 Task: Add a signature Devin Parker containing With best regards, Devin Parker to email address softage.4@softage.net and add a label Copyrights
Action: Mouse moved to (1187, 97)
Screenshot: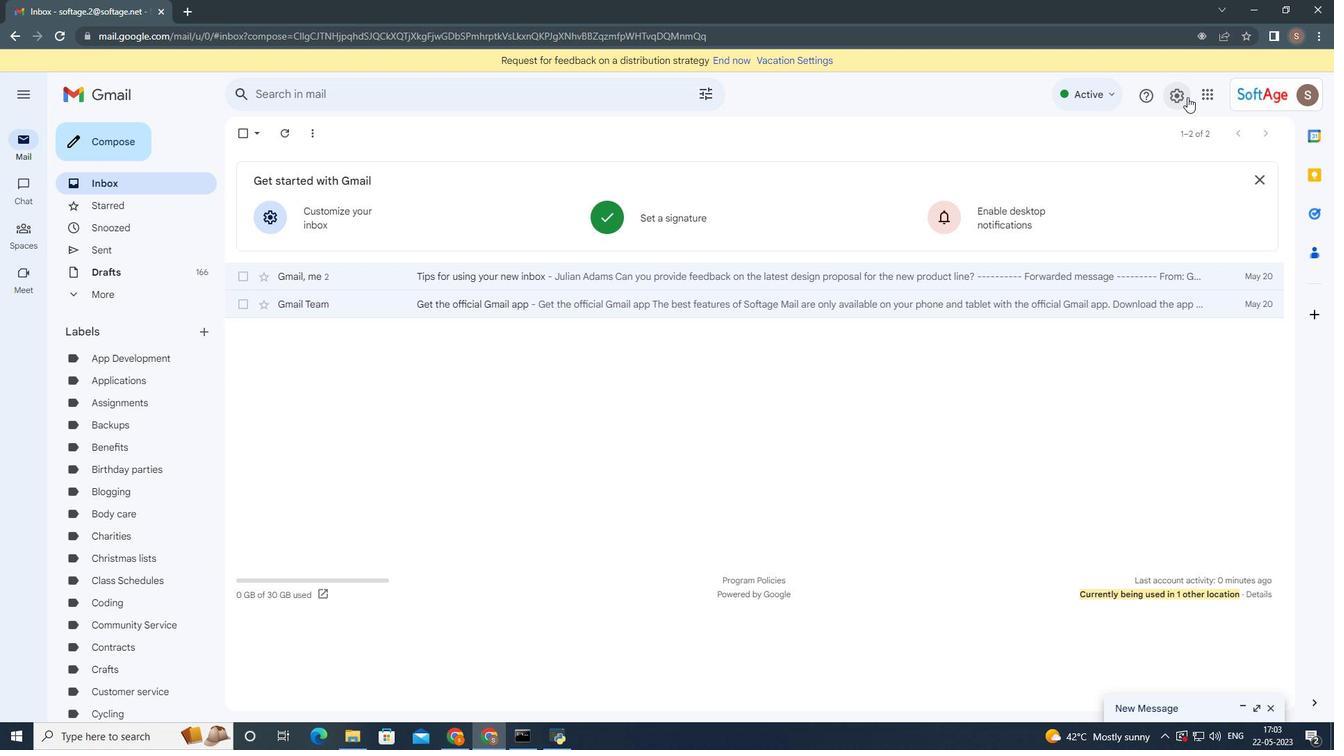 
Action: Mouse pressed left at (1187, 97)
Screenshot: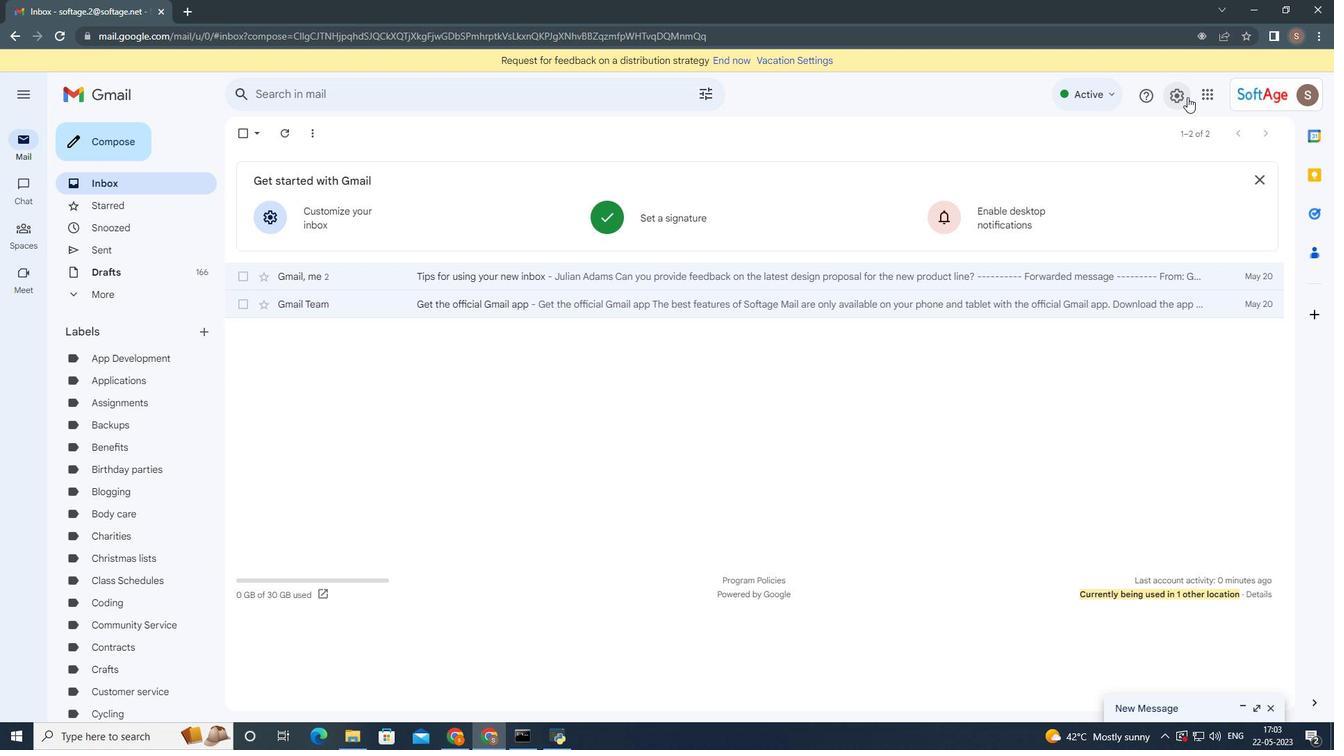 
Action: Mouse moved to (1153, 167)
Screenshot: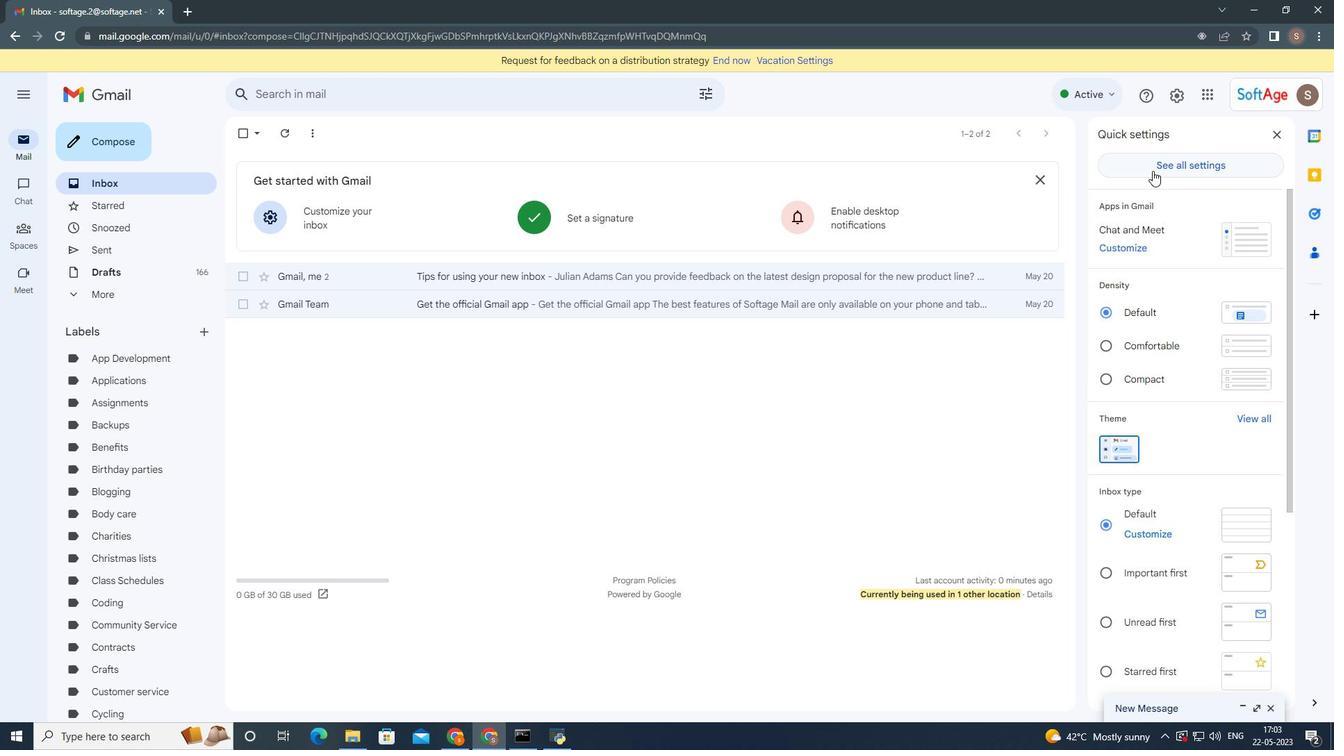 
Action: Mouse pressed left at (1153, 167)
Screenshot: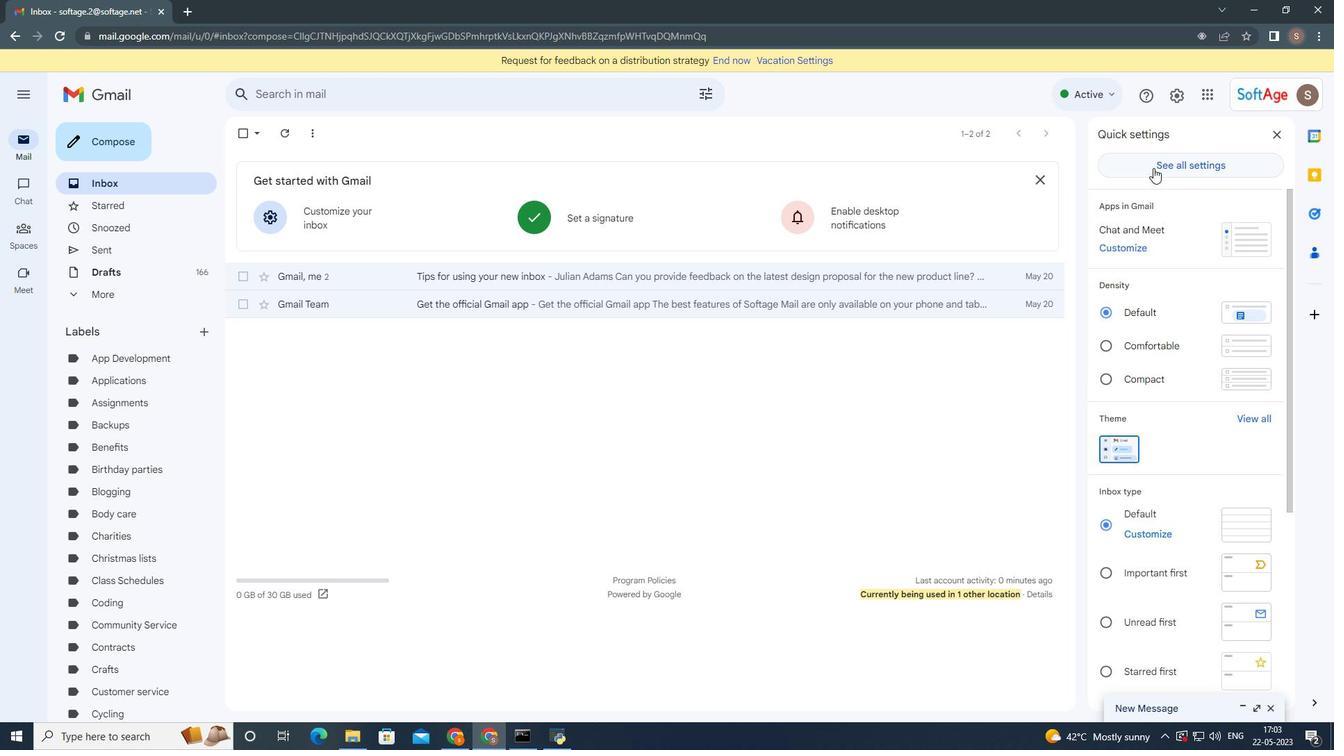 
Action: Mouse moved to (455, 249)
Screenshot: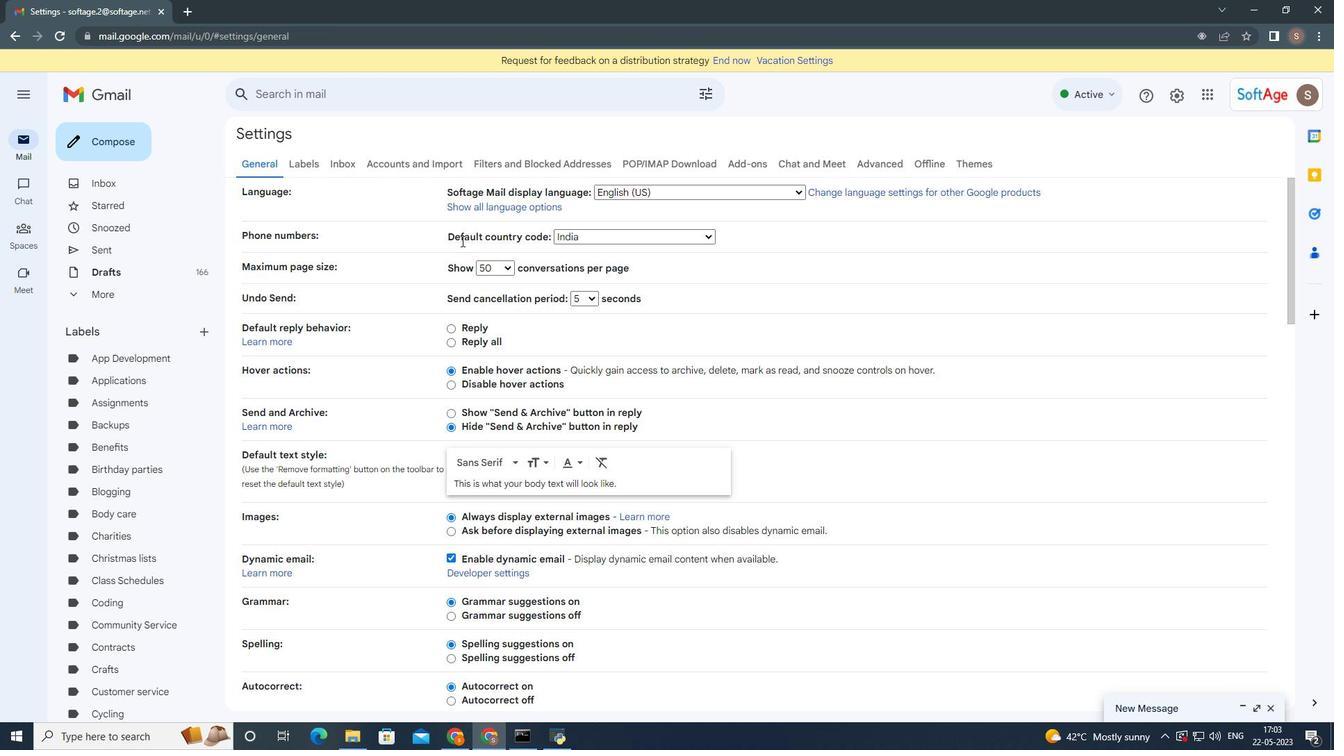 
Action: Mouse scrolled (455, 248) with delta (0, 0)
Screenshot: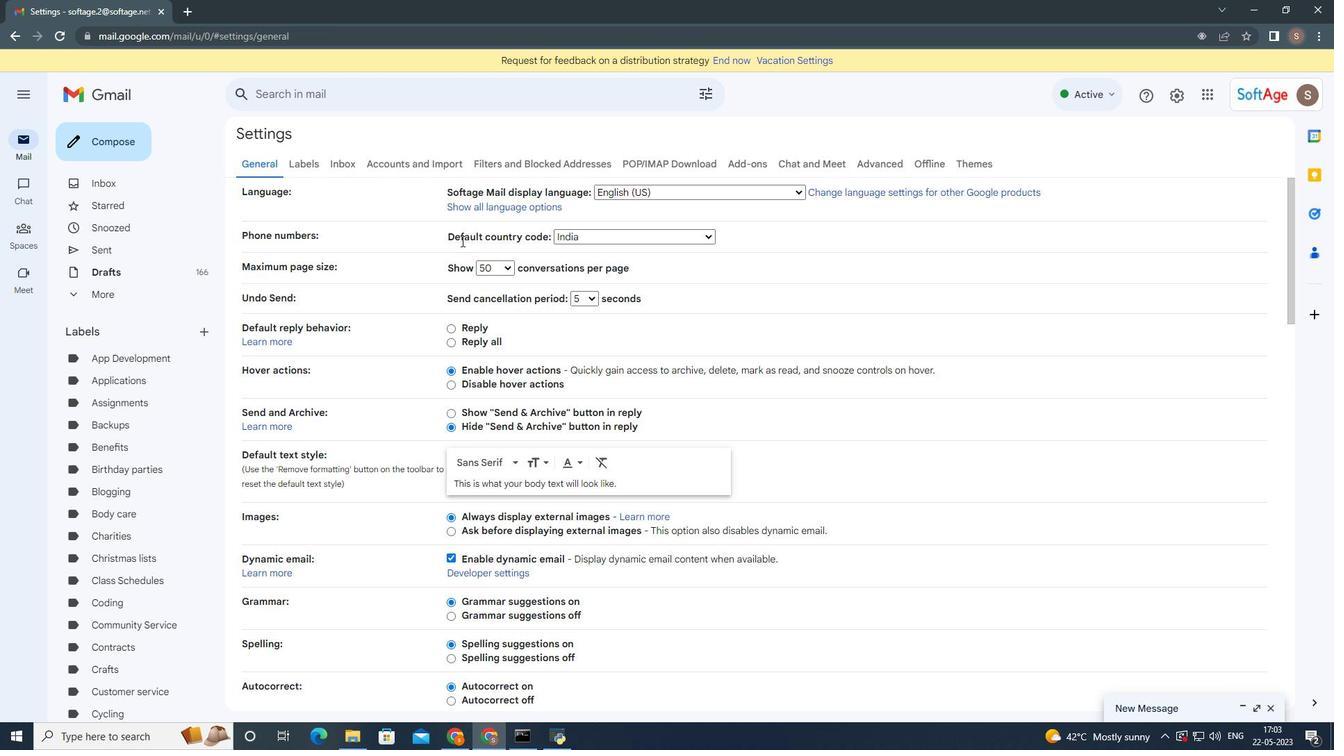 
Action: Mouse moved to (455, 253)
Screenshot: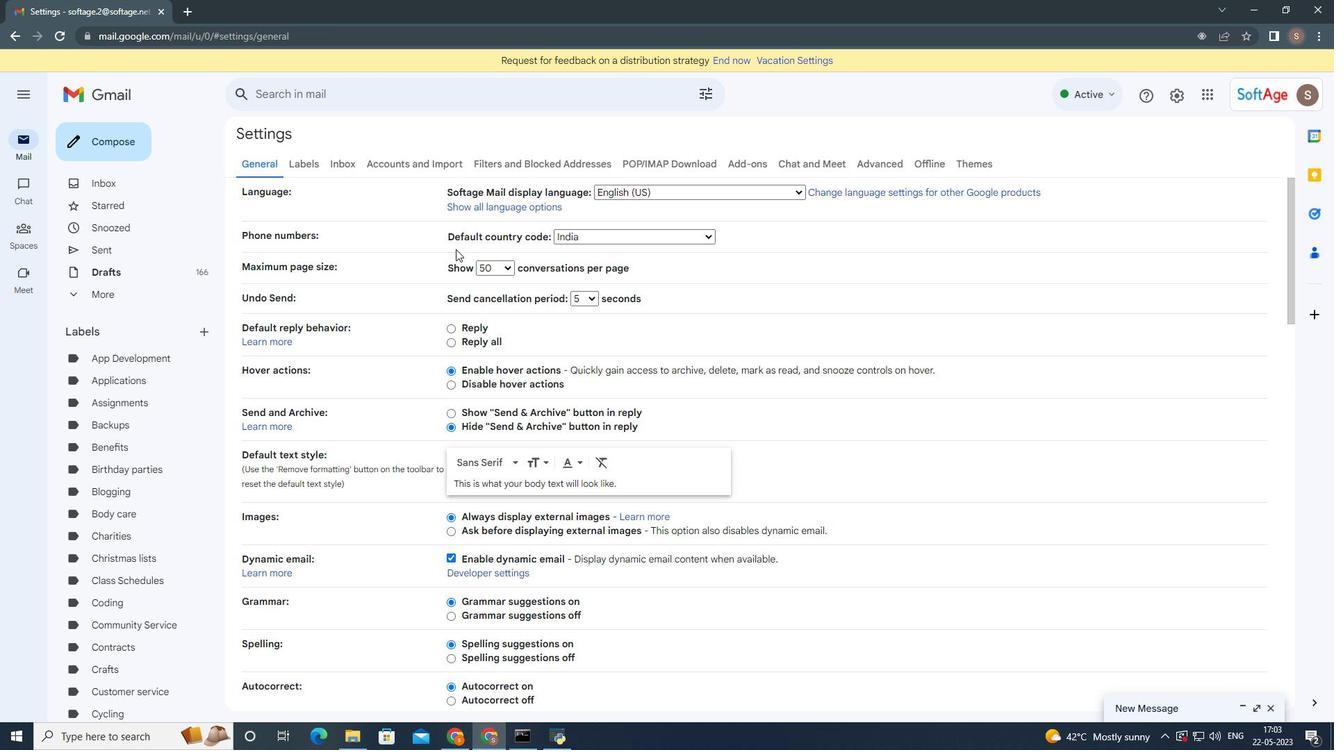 
Action: Mouse scrolled (455, 252) with delta (0, 0)
Screenshot: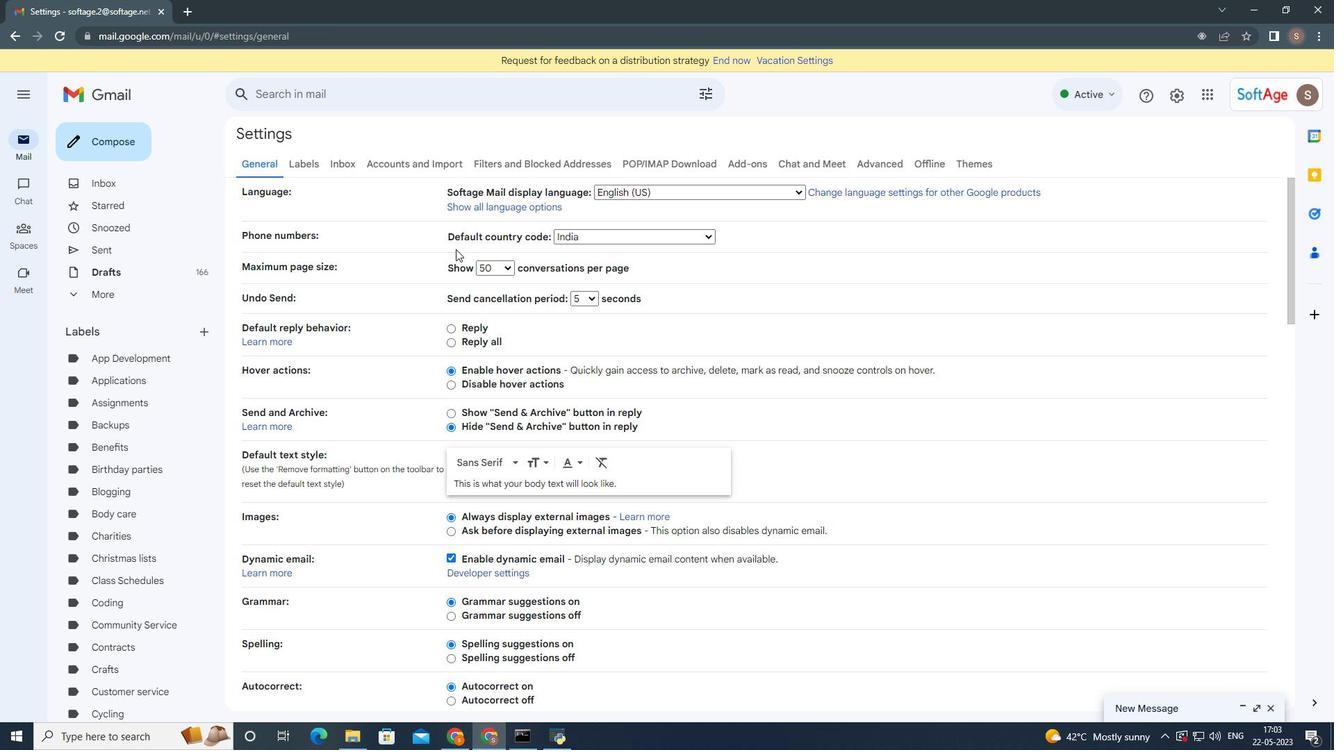 
Action: Mouse moved to (456, 260)
Screenshot: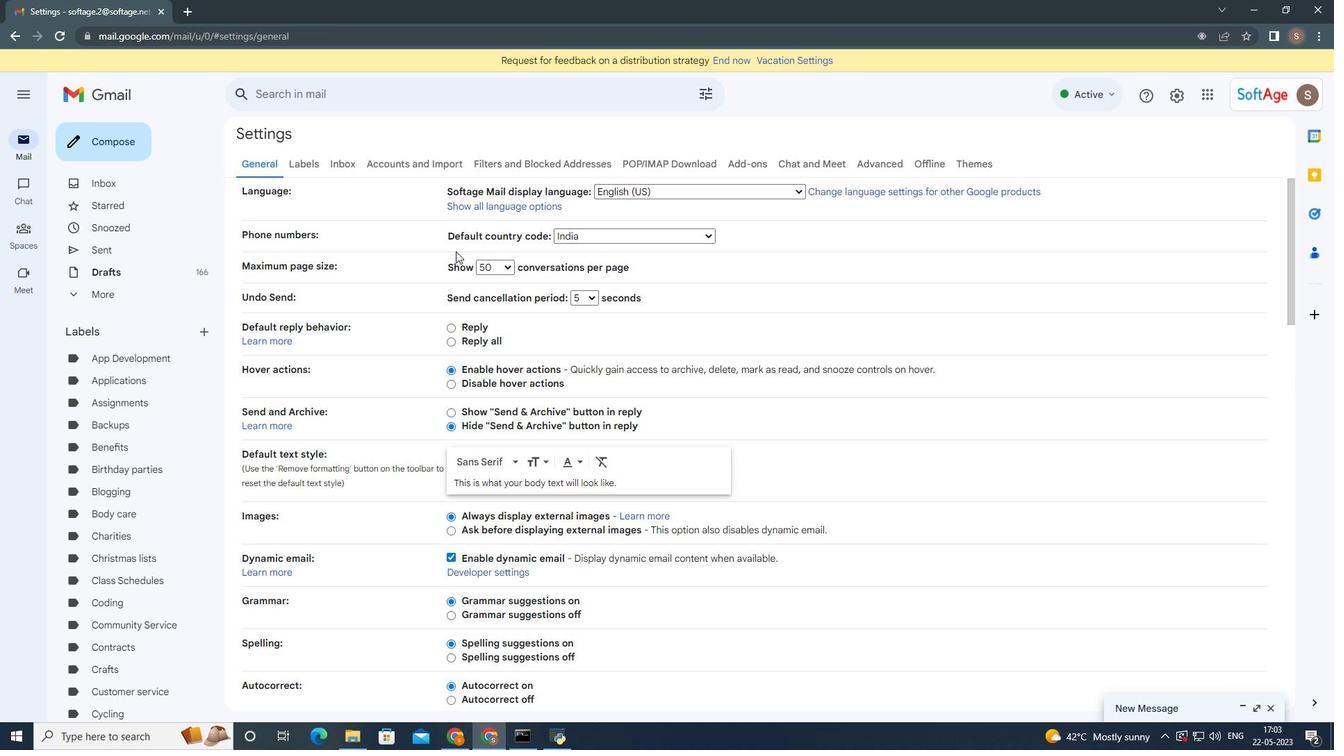 
Action: Mouse scrolled (456, 259) with delta (0, 0)
Screenshot: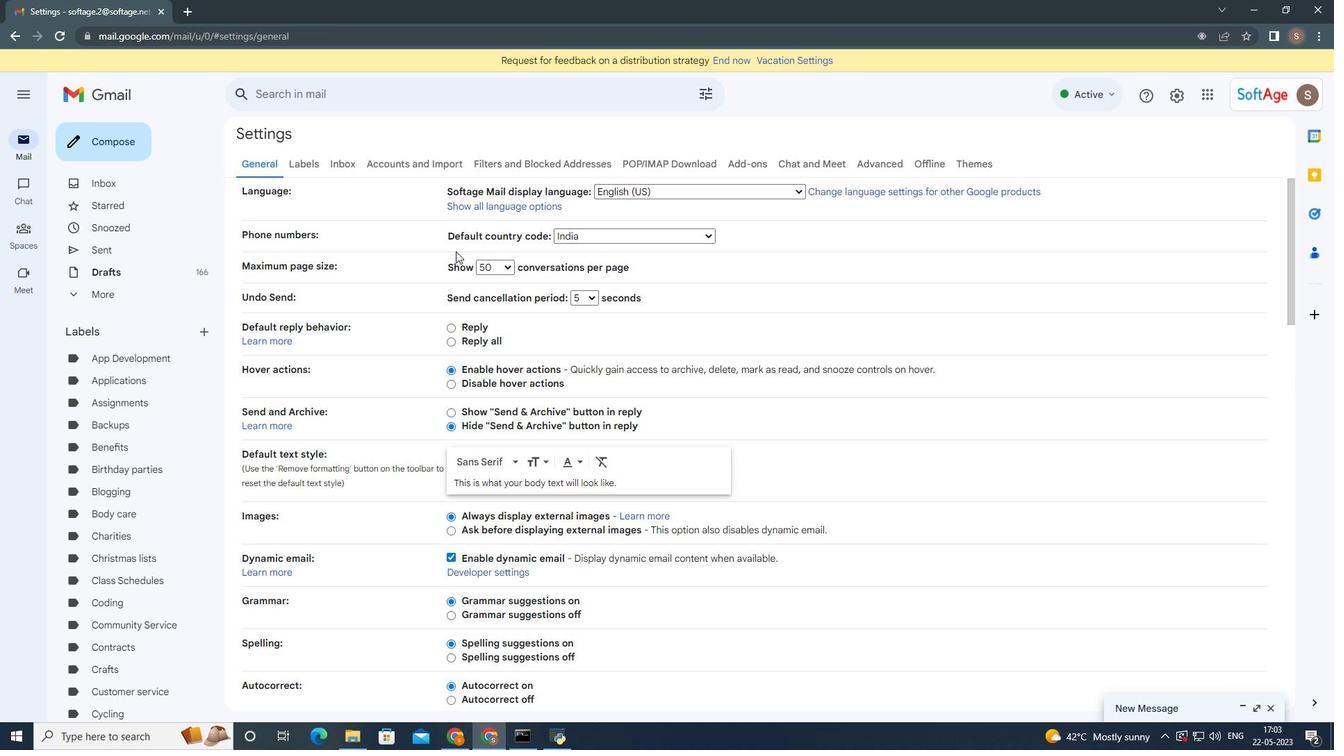 
Action: Mouse moved to (460, 267)
Screenshot: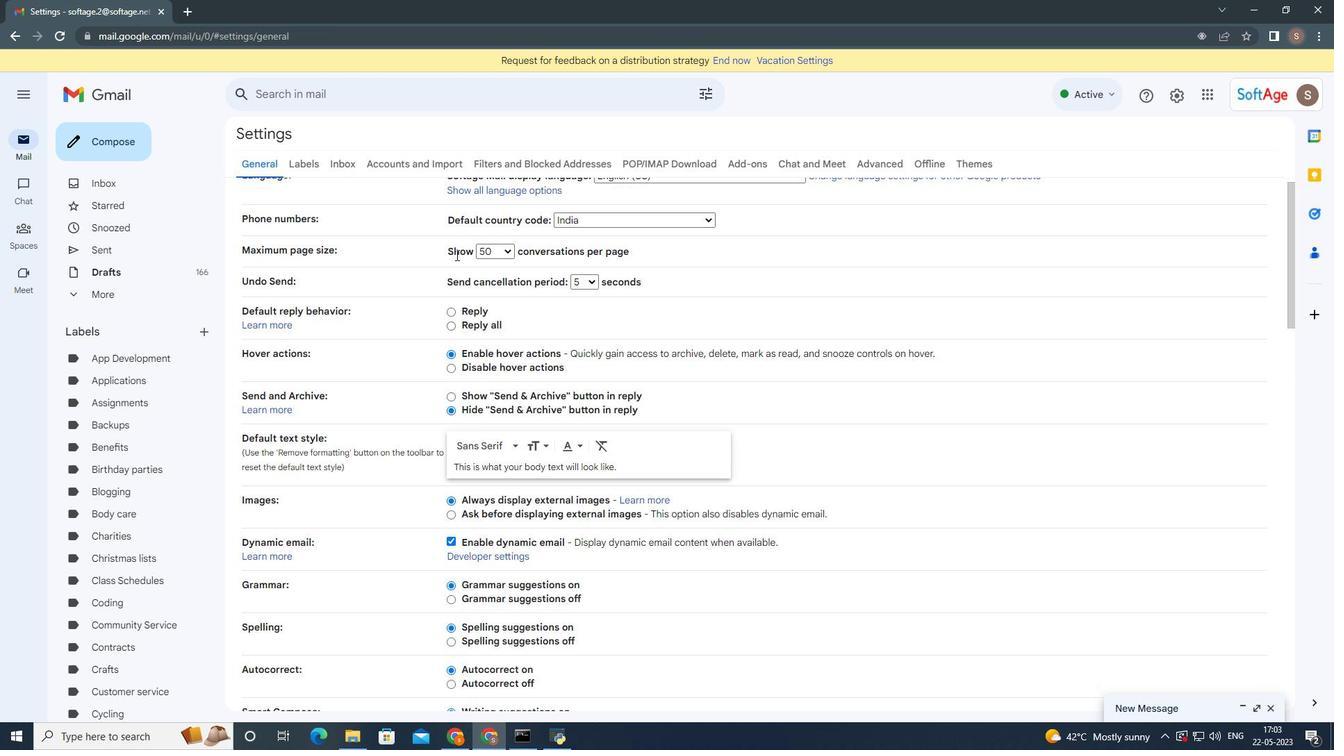 
Action: Mouse scrolled (460, 266) with delta (0, 0)
Screenshot: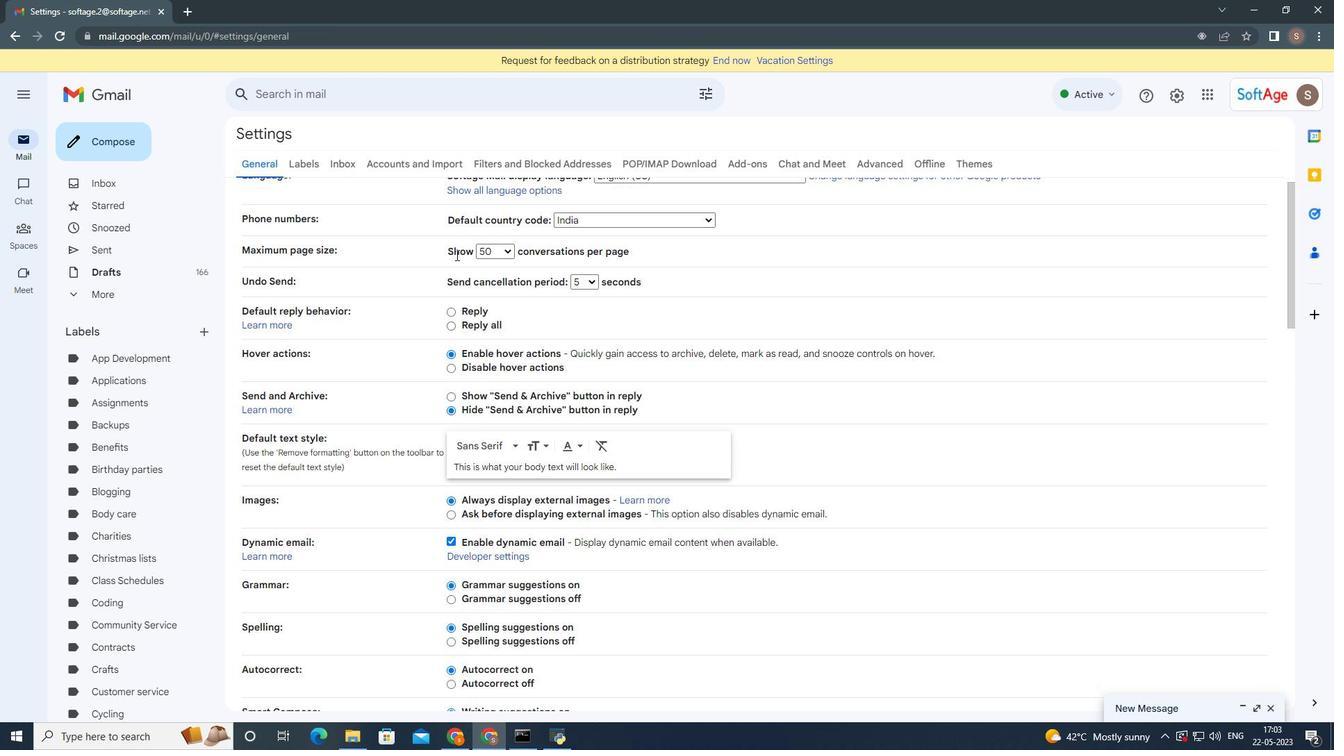 
Action: Mouse moved to (464, 276)
Screenshot: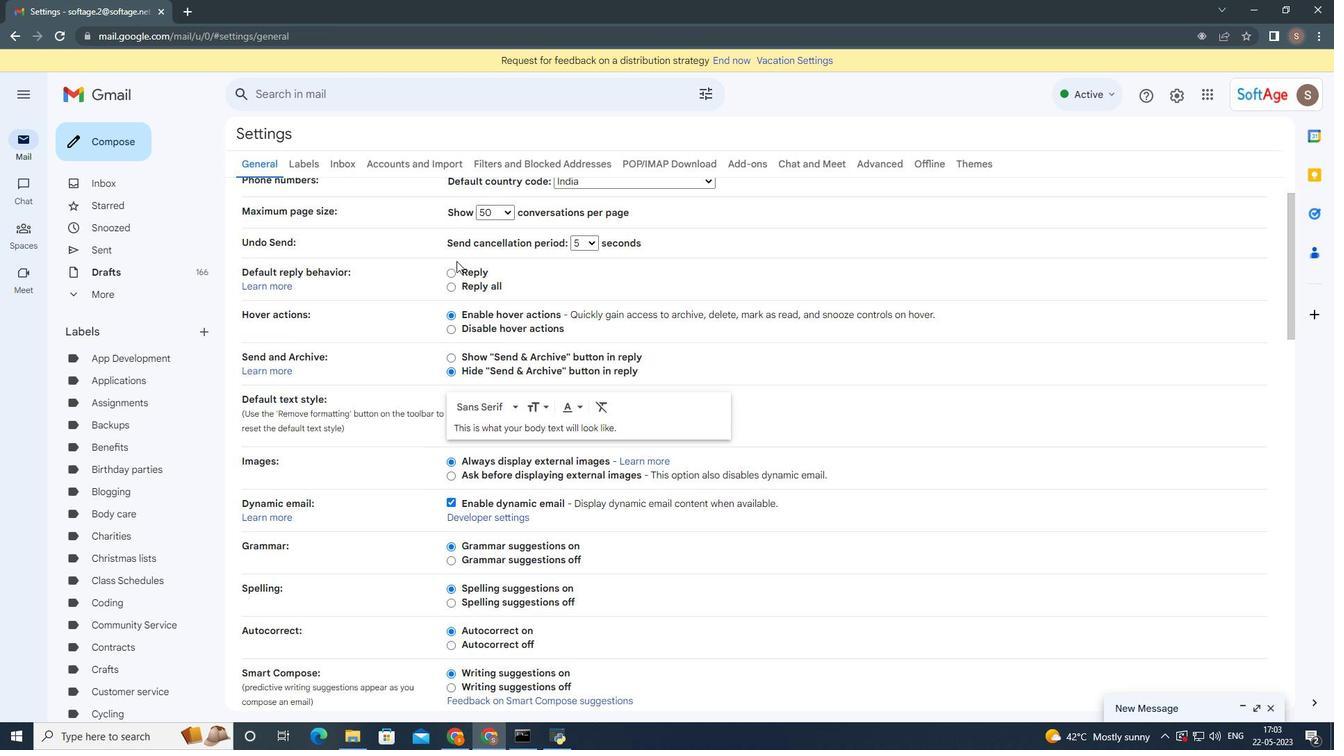 
Action: Mouse scrolled (464, 274) with delta (0, 0)
Screenshot: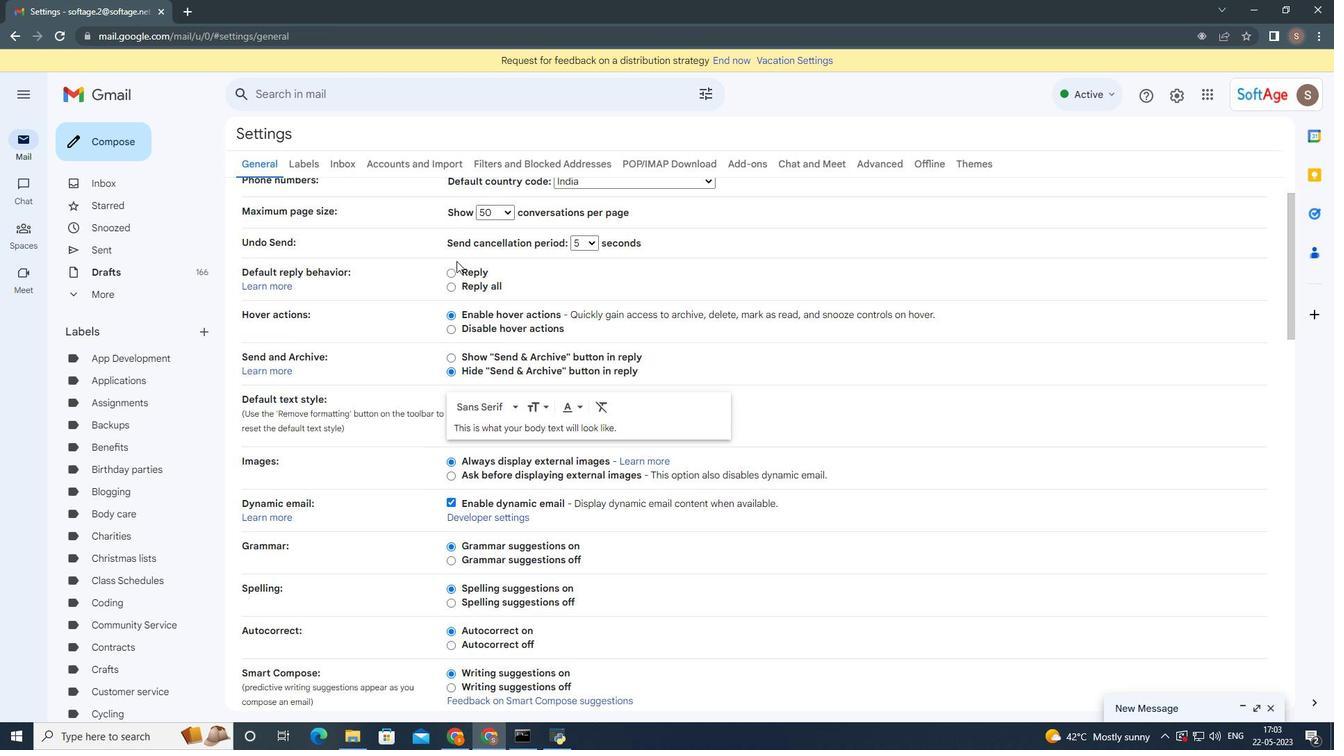 
Action: Mouse moved to (469, 286)
Screenshot: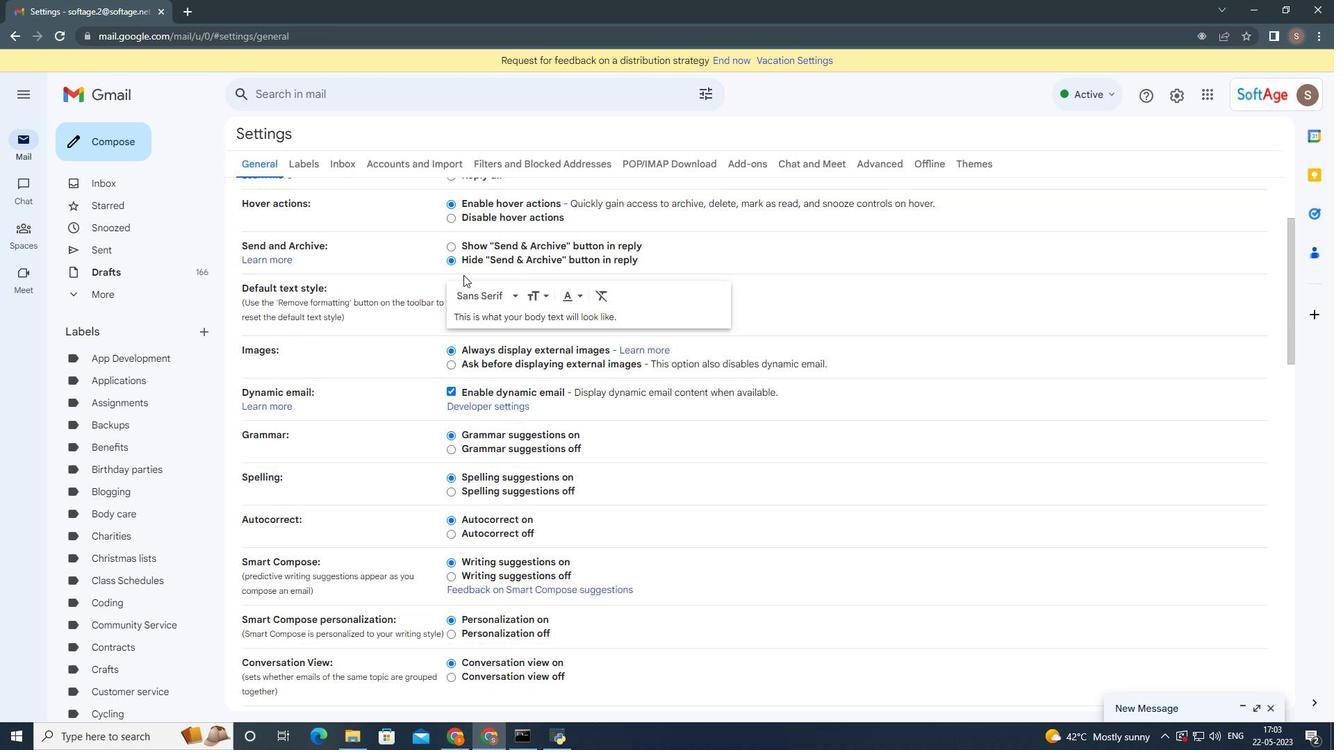 
Action: Mouse scrolled (469, 286) with delta (0, 0)
Screenshot: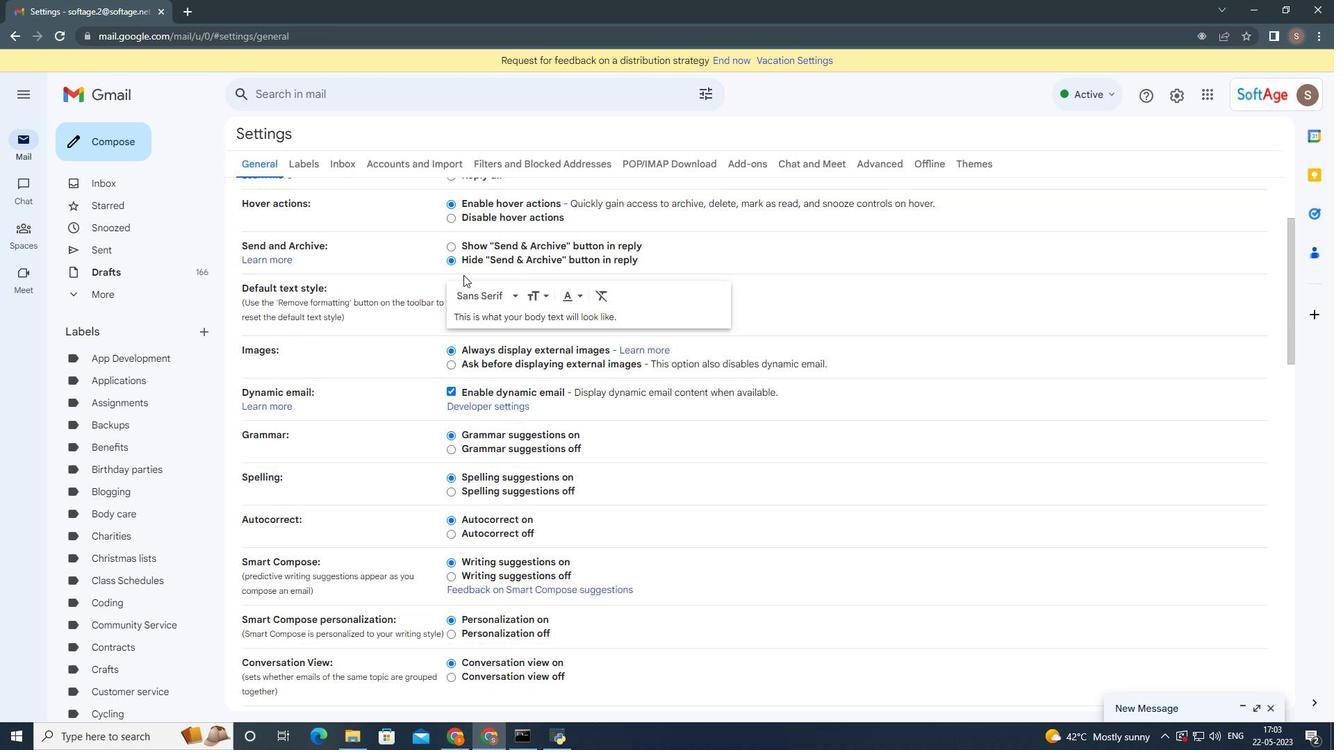 
Action: Mouse moved to (501, 317)
Screenshot: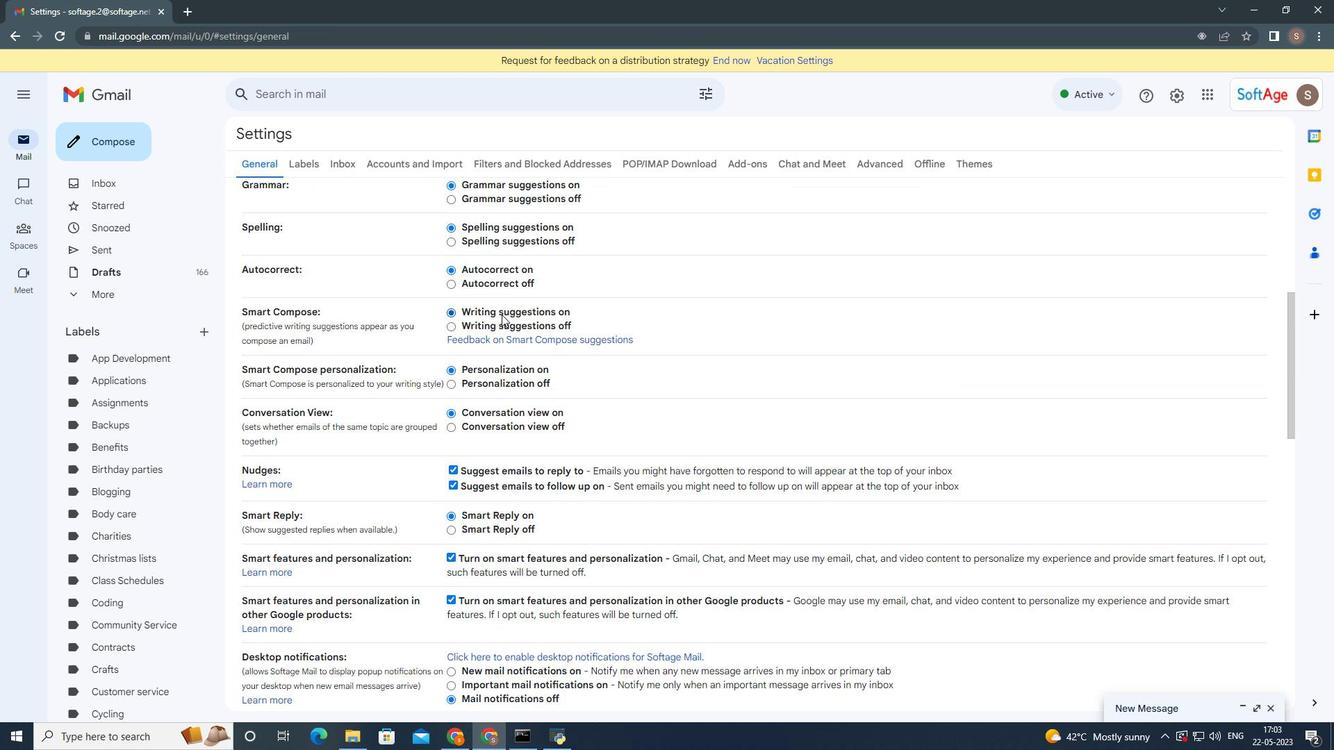 
Action: Mouse scrolled (501, 316) with delta (0, 0)
Screenshot: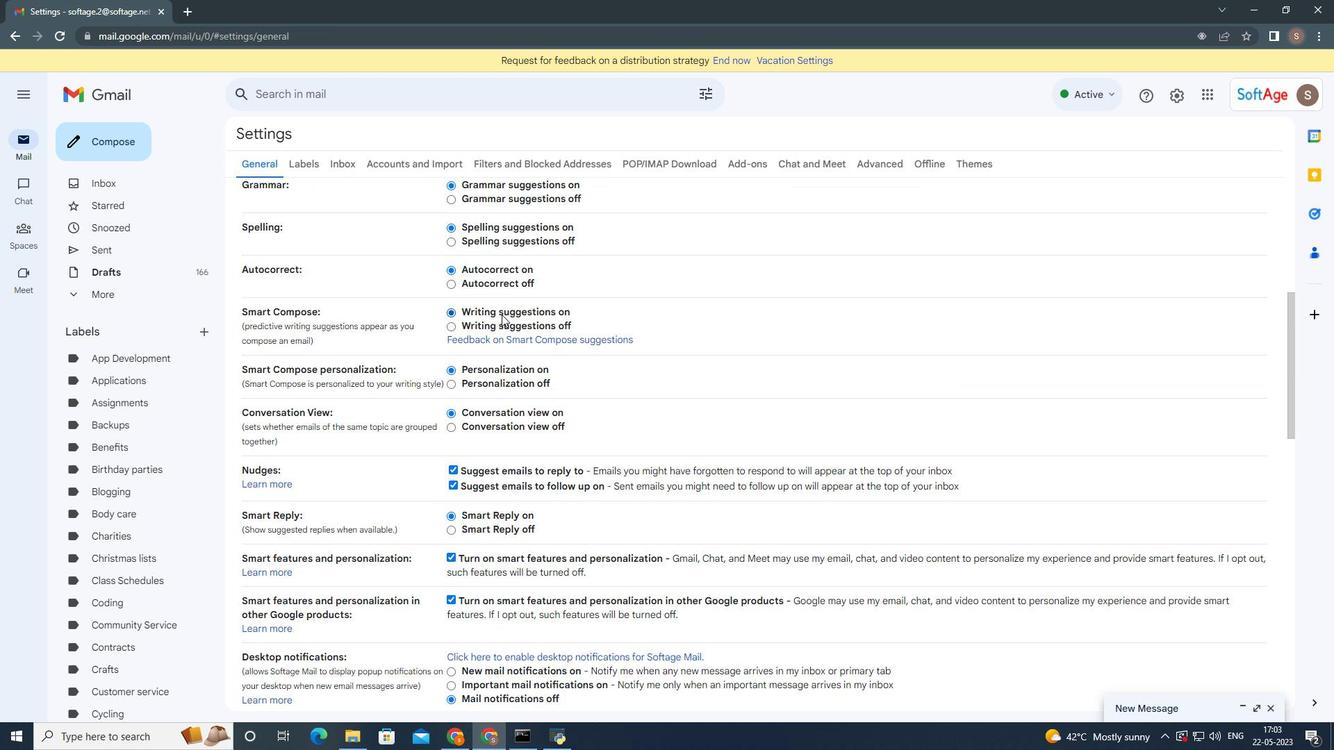 
Action: Mouse moved to (503, 321)
Screenshot: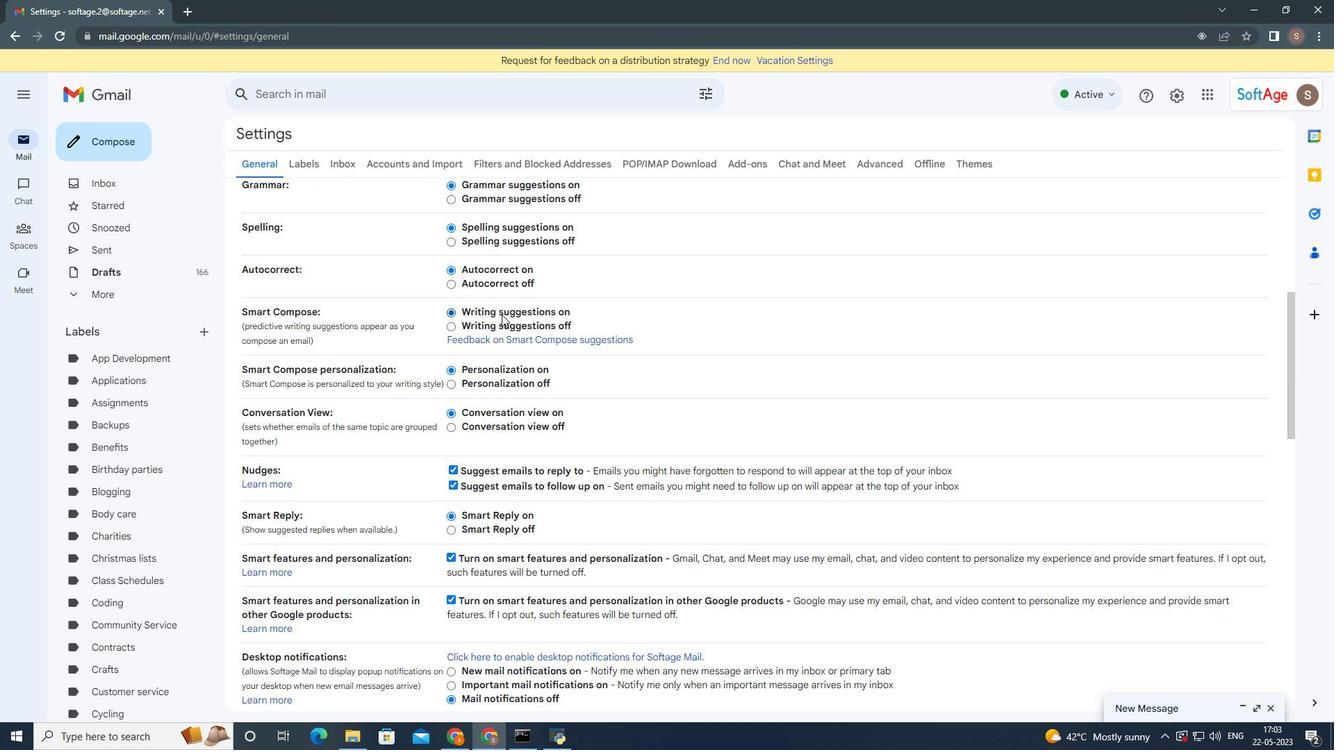 
Action: Mouse scrolled (503, 320) with delta (0, 0)
Screenshot: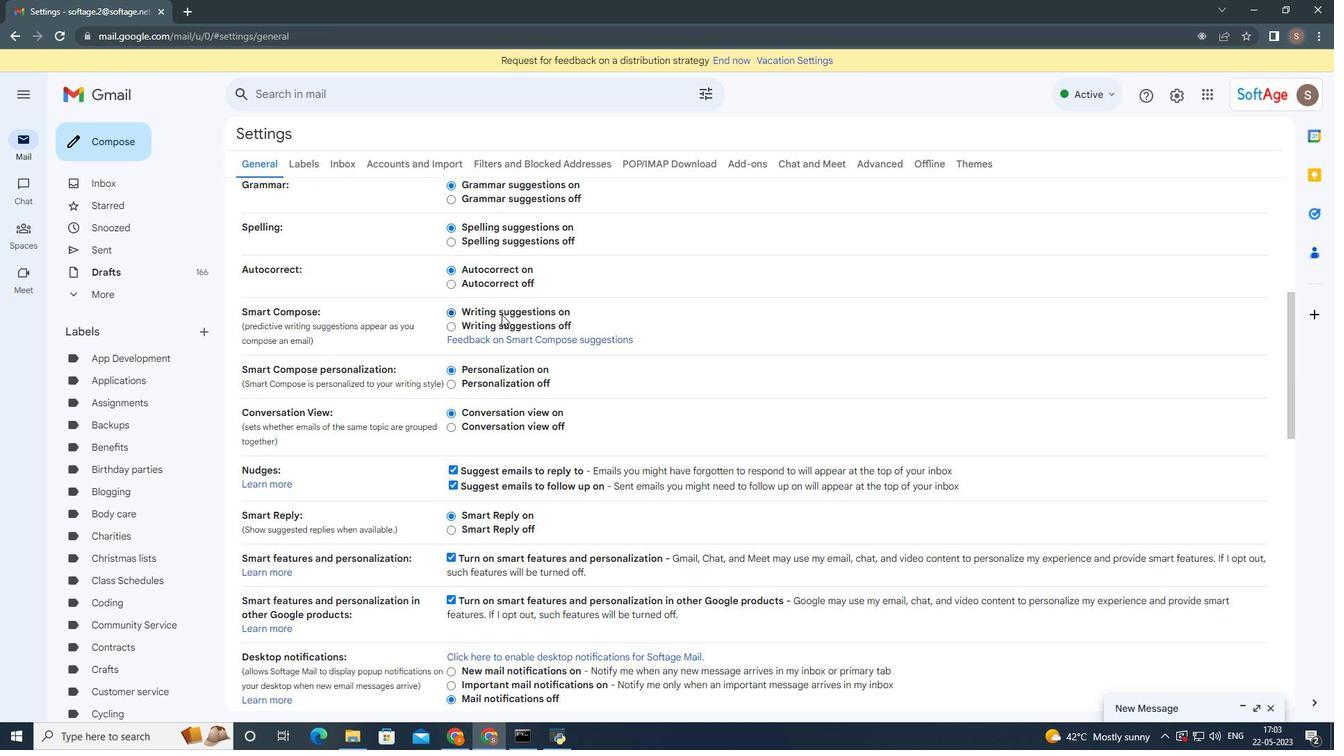 
Action: Mouse moved to (505, 325)
Screenshot: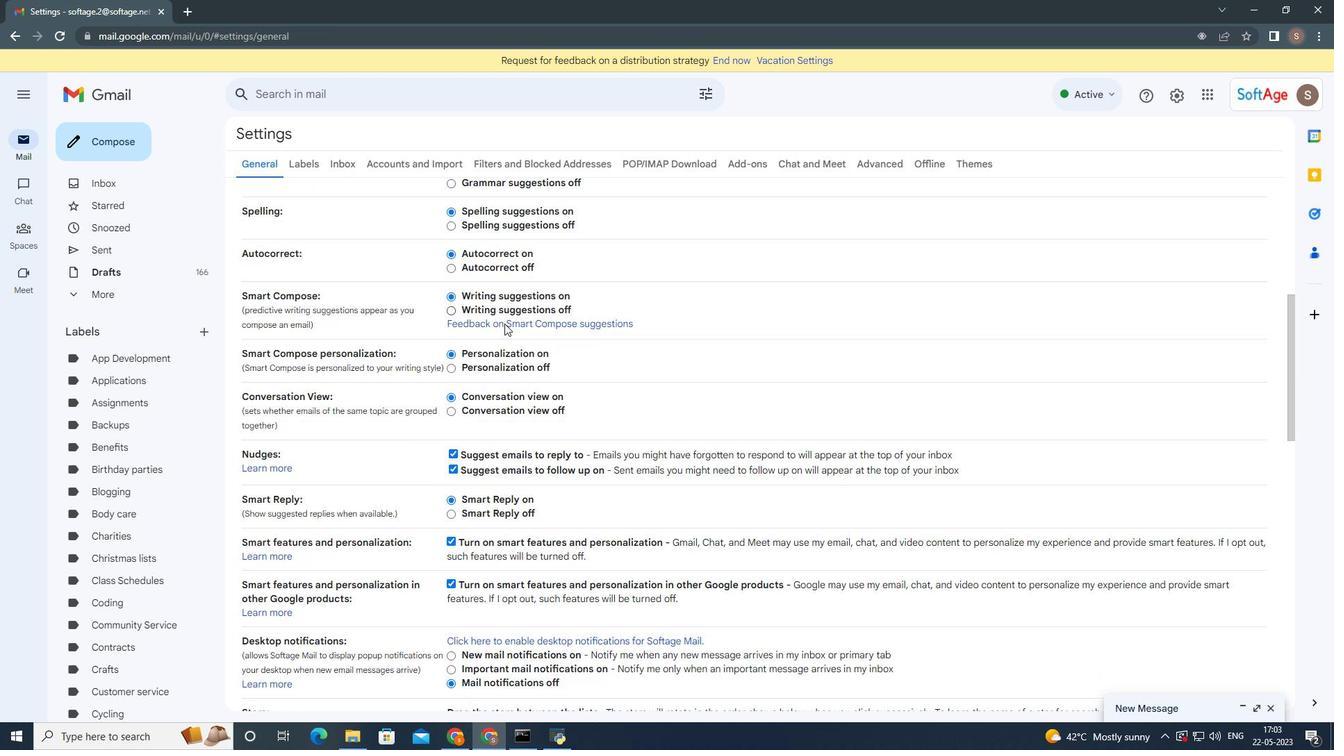 
Action: Mouse scrolled (505, 324) with delta (0, 0)
Screenshot: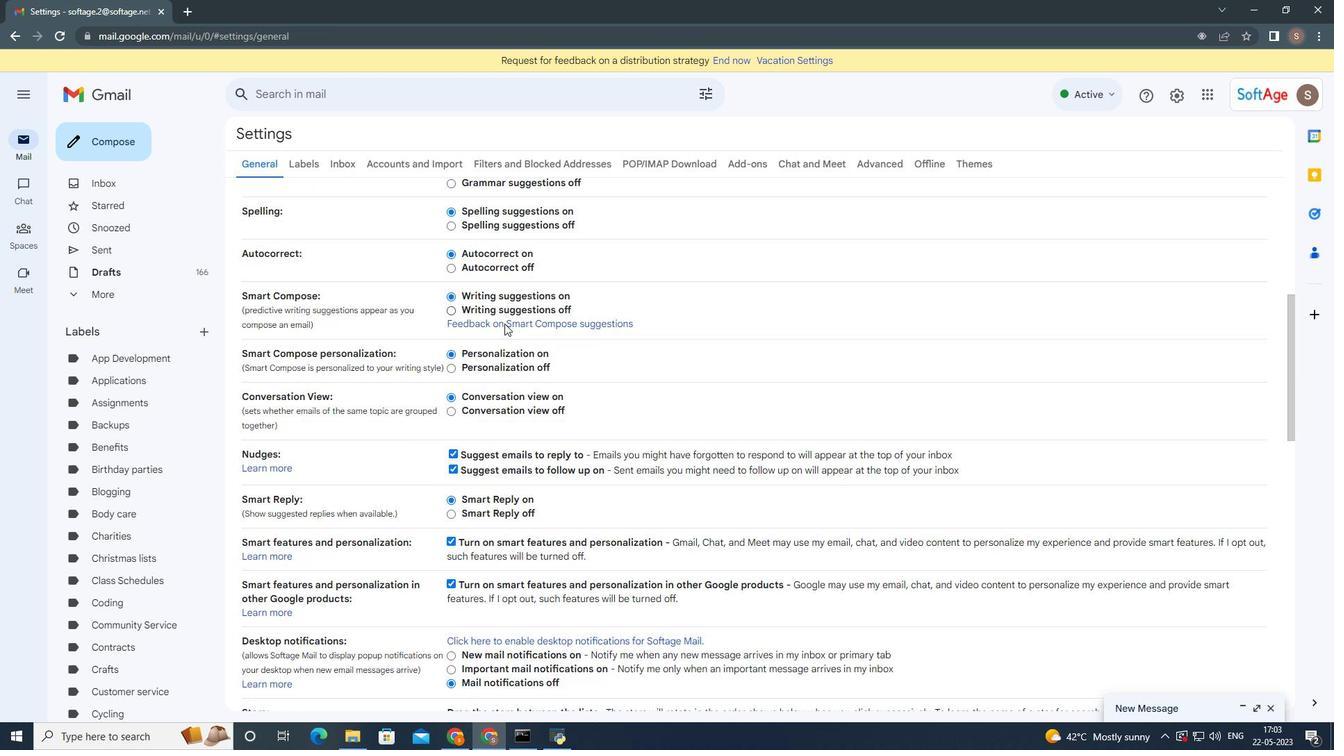 
Action: Mouse moved to (505, 325)
Screenshot: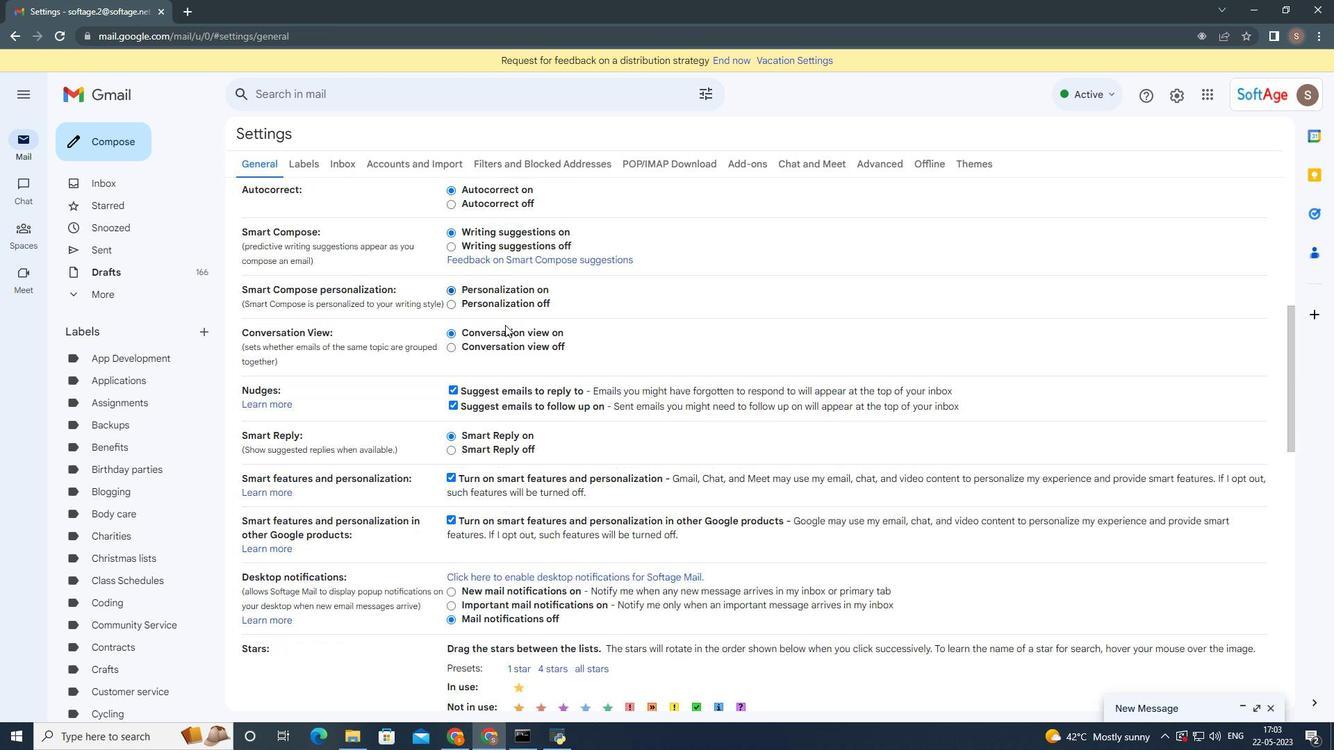 
Action: Mouse scrolled (505, 325) with delta (0, 0)
Screenshot: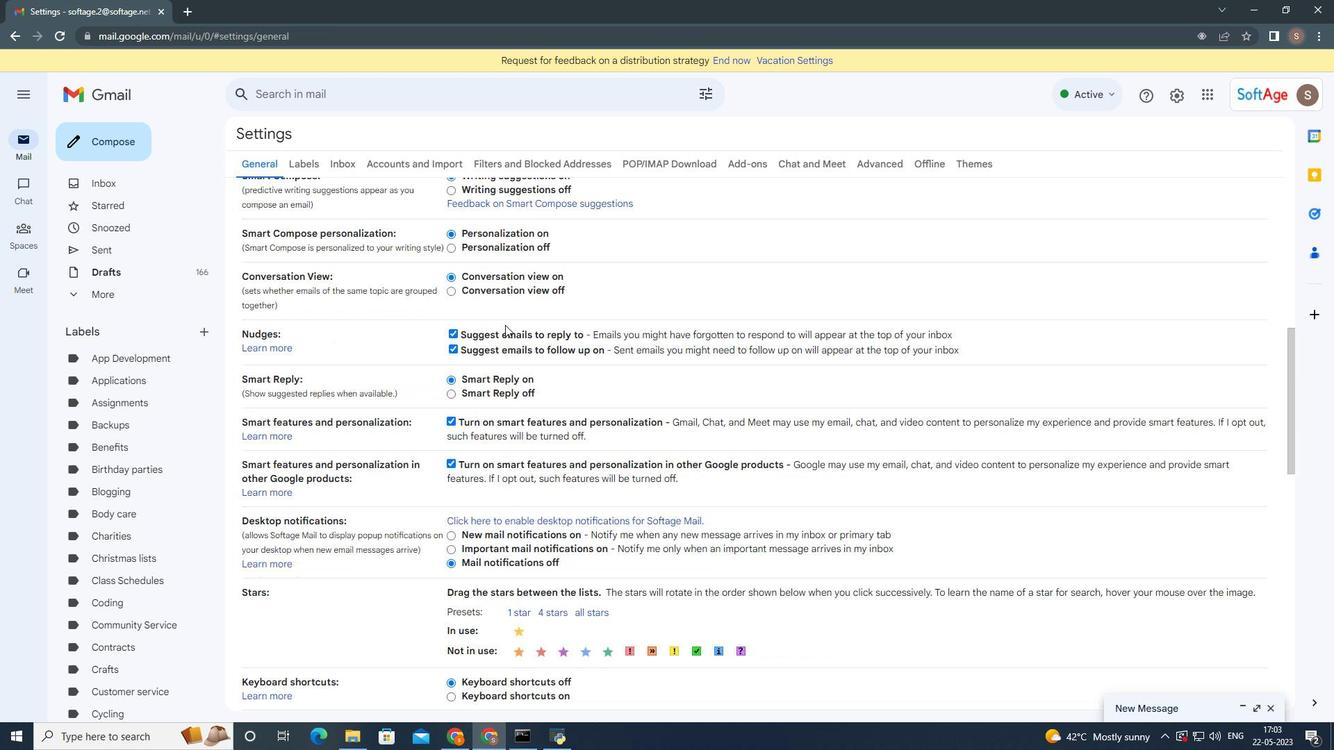 
Action: Mouse moved to (510, 330)
Screenshot: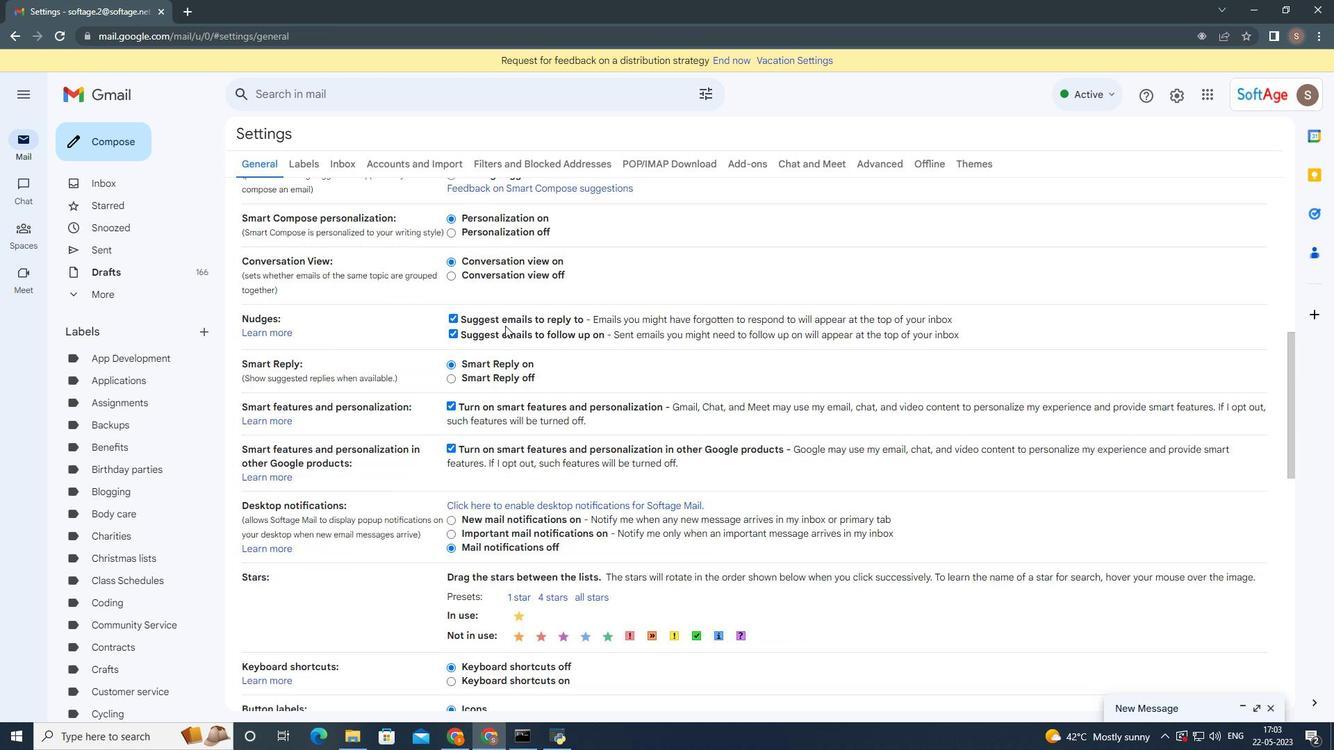 
Action: Mouse scrolled (510, 330) with delta (0, 0)
Screenshot: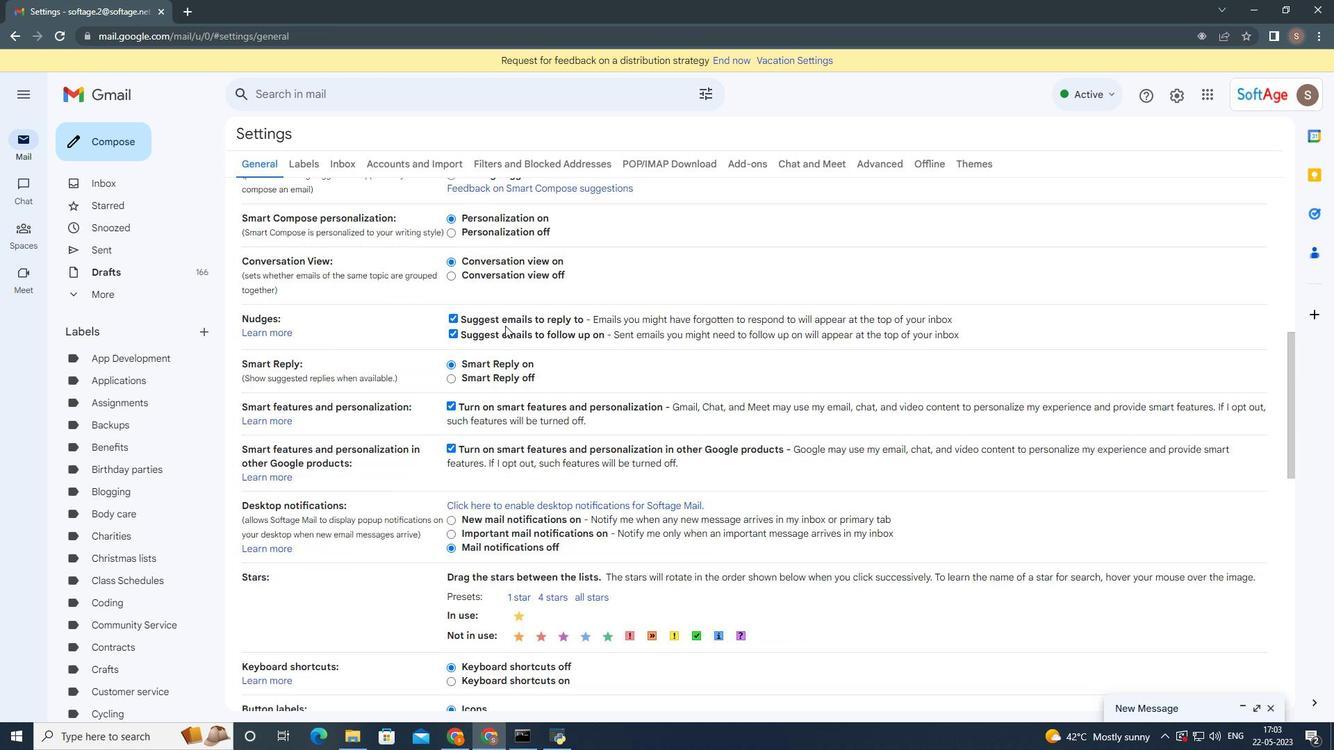 
Action: Mouse moved to (521, 440)
Screenshot: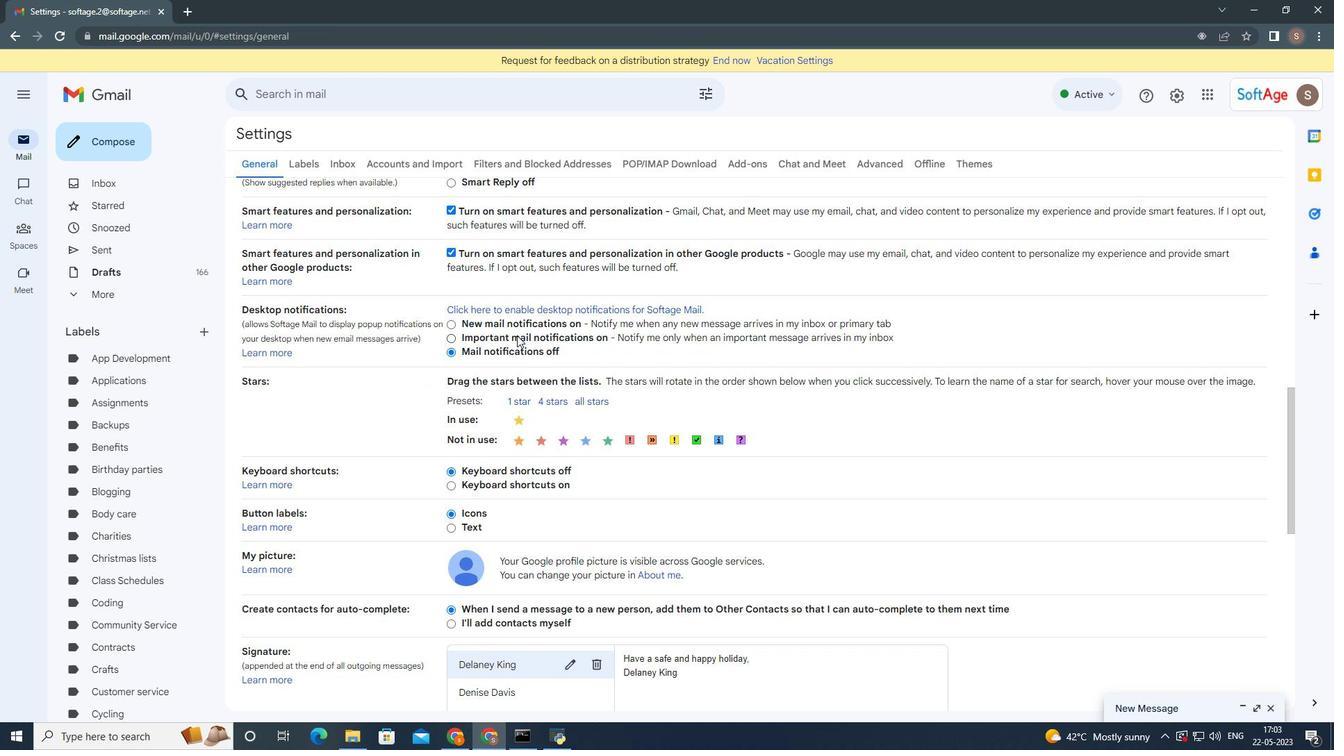 
Action: Mouse scrolled (521, 439) with delta (0, 0)
Screenshot: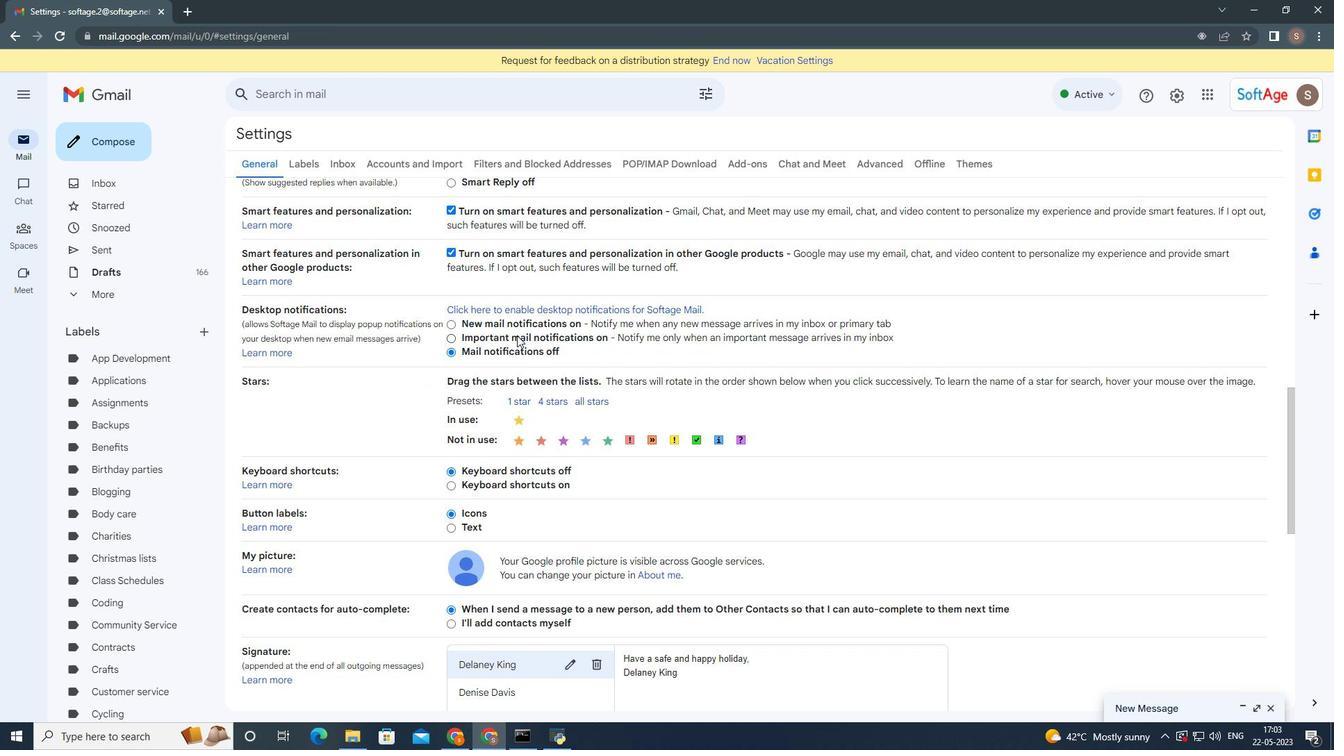 
Action: Mouse moved to (532, 487)
Screenshot: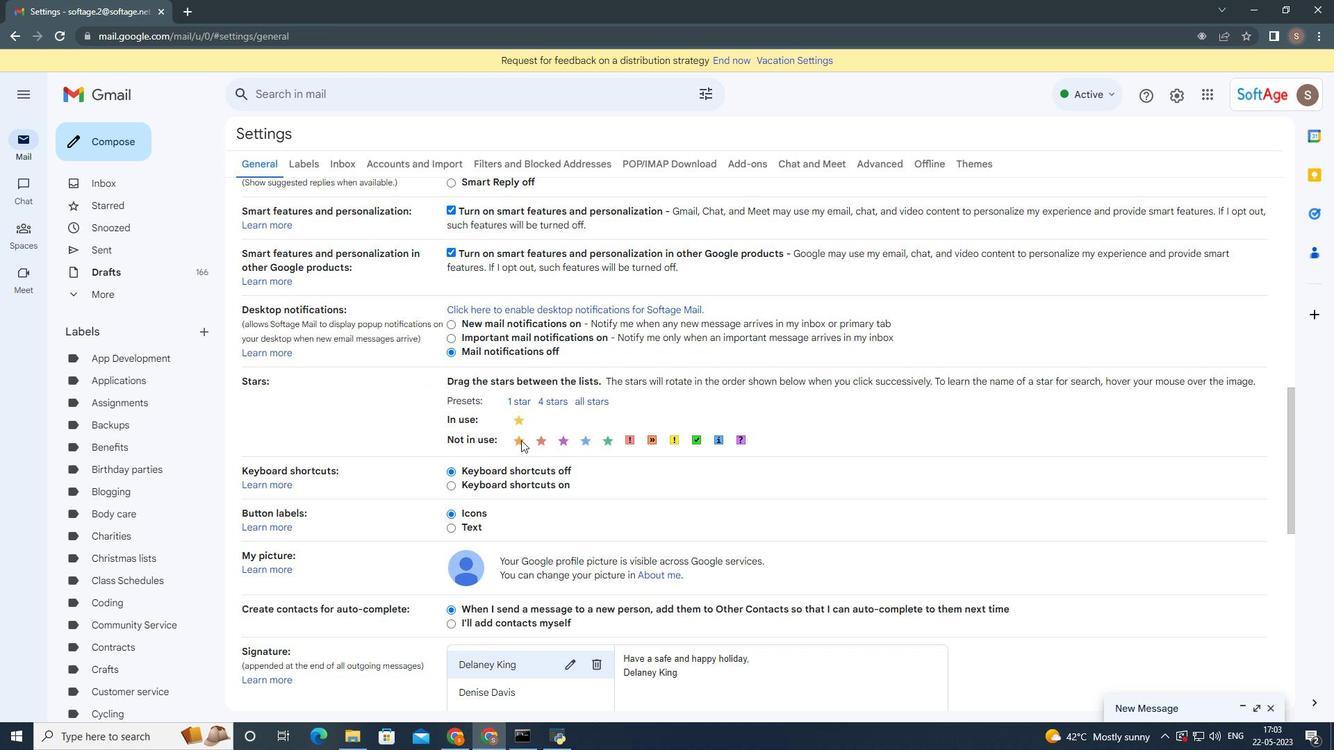 
Action: Mouse scrolled (532, 486) with delta (0, 0)
Screenshot: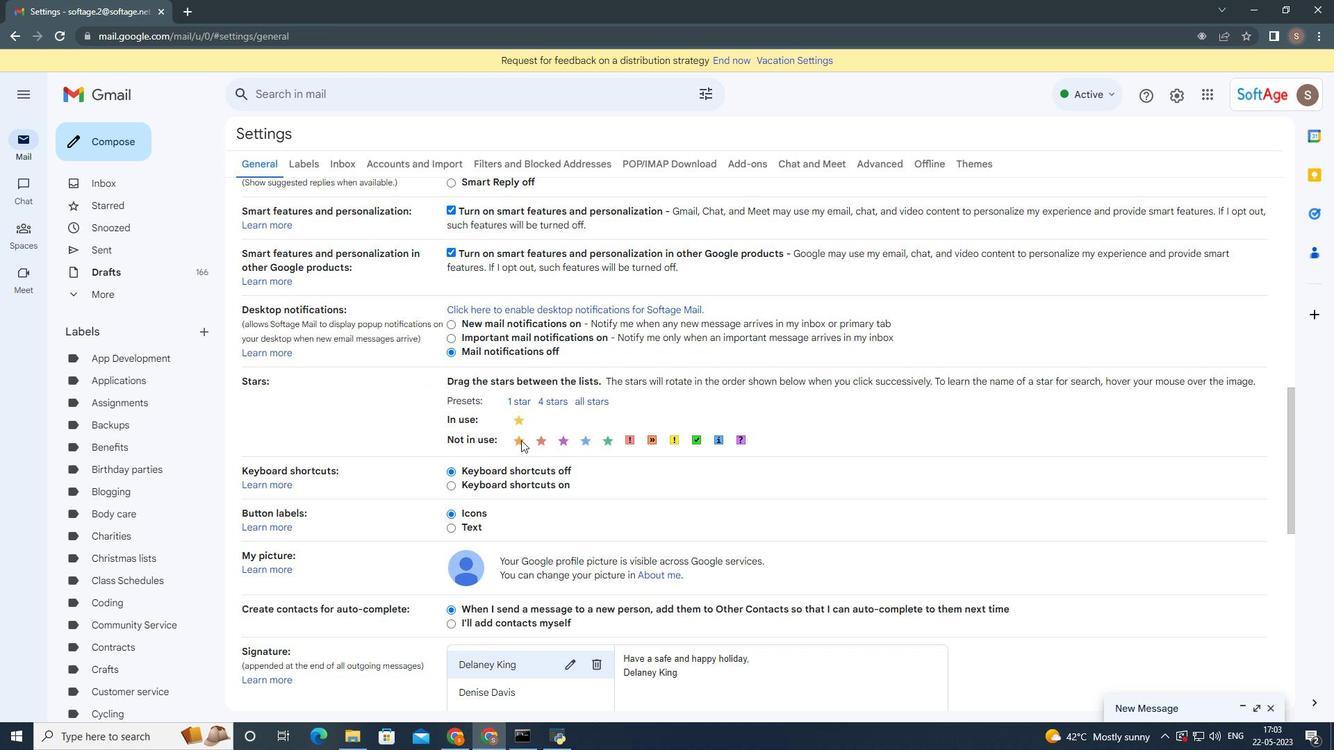 
Action: Mouse moved to (537, 498)
Screenshot: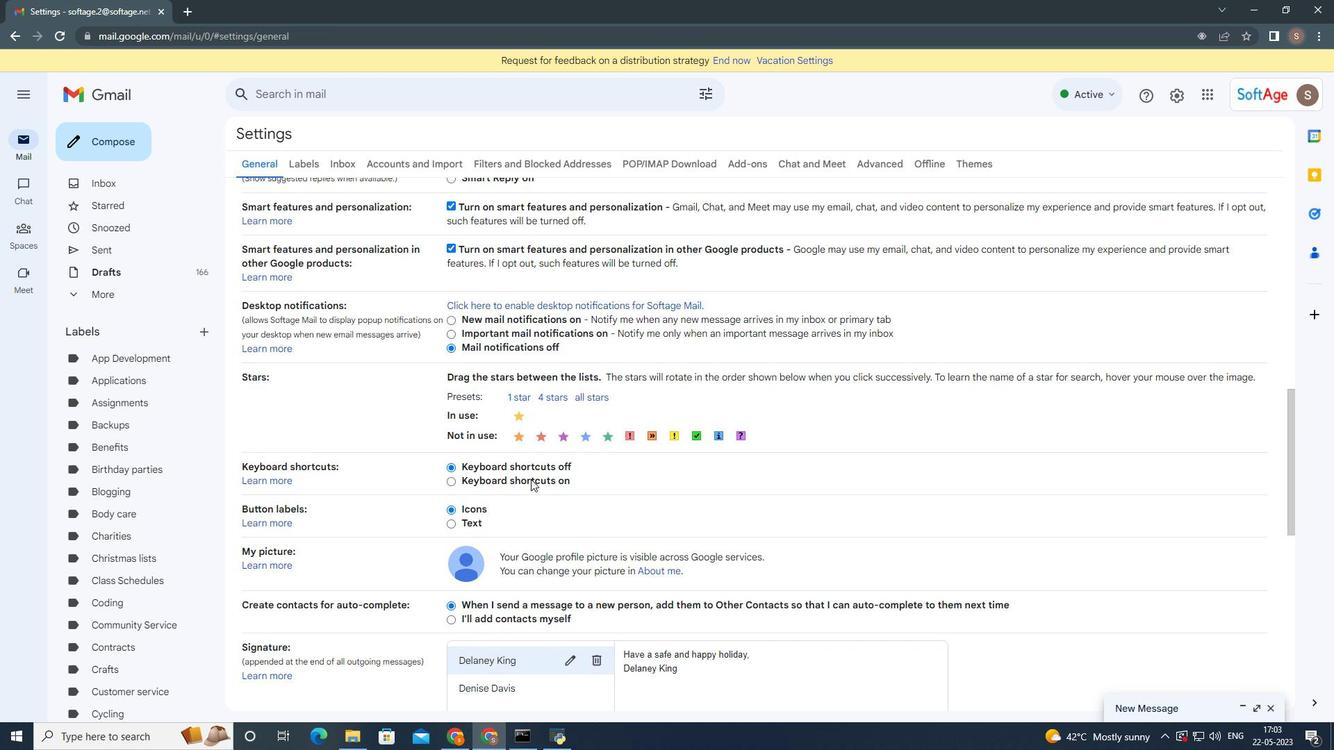 
Action: Mouse scrolled (537, 497) with delta (0, 0)
Screenshot: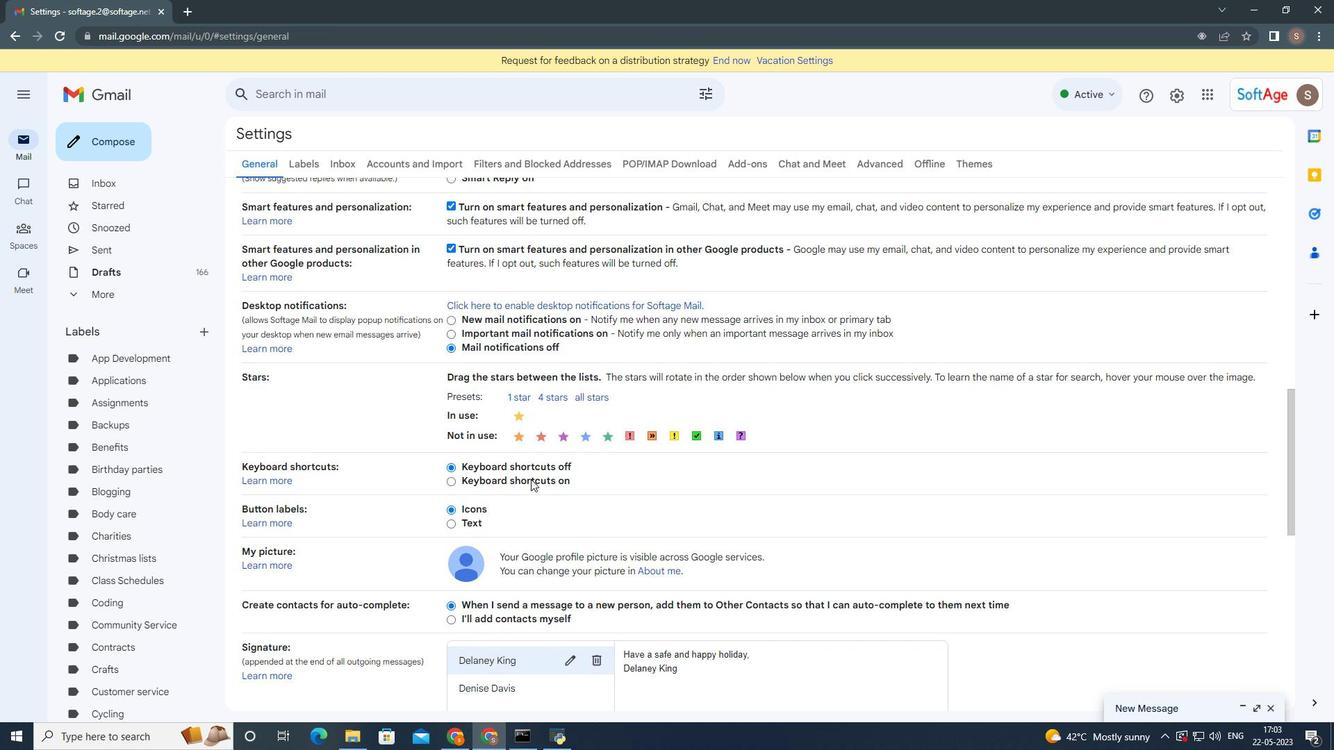 
Action: Mouse moved to (557, 578)
Screenshot: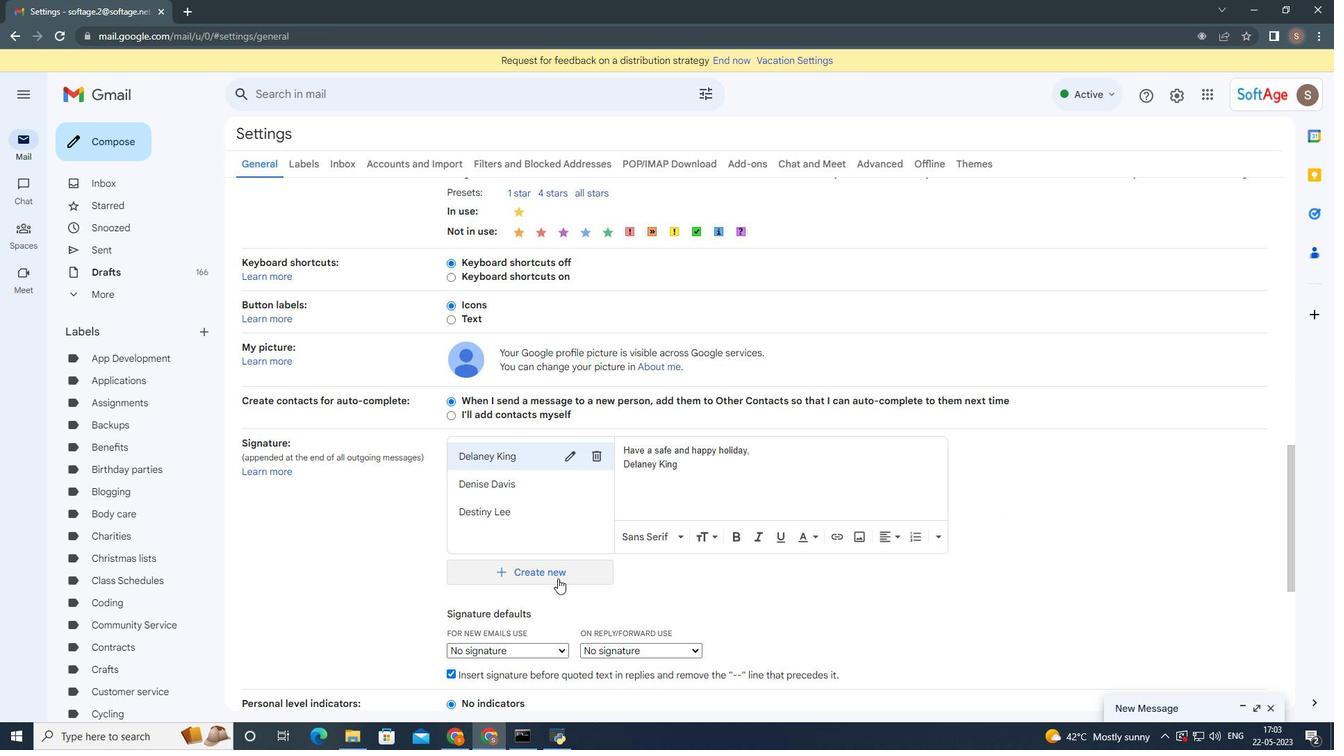 
Action: Mouse pressed left at (557, 578)
Screenshot: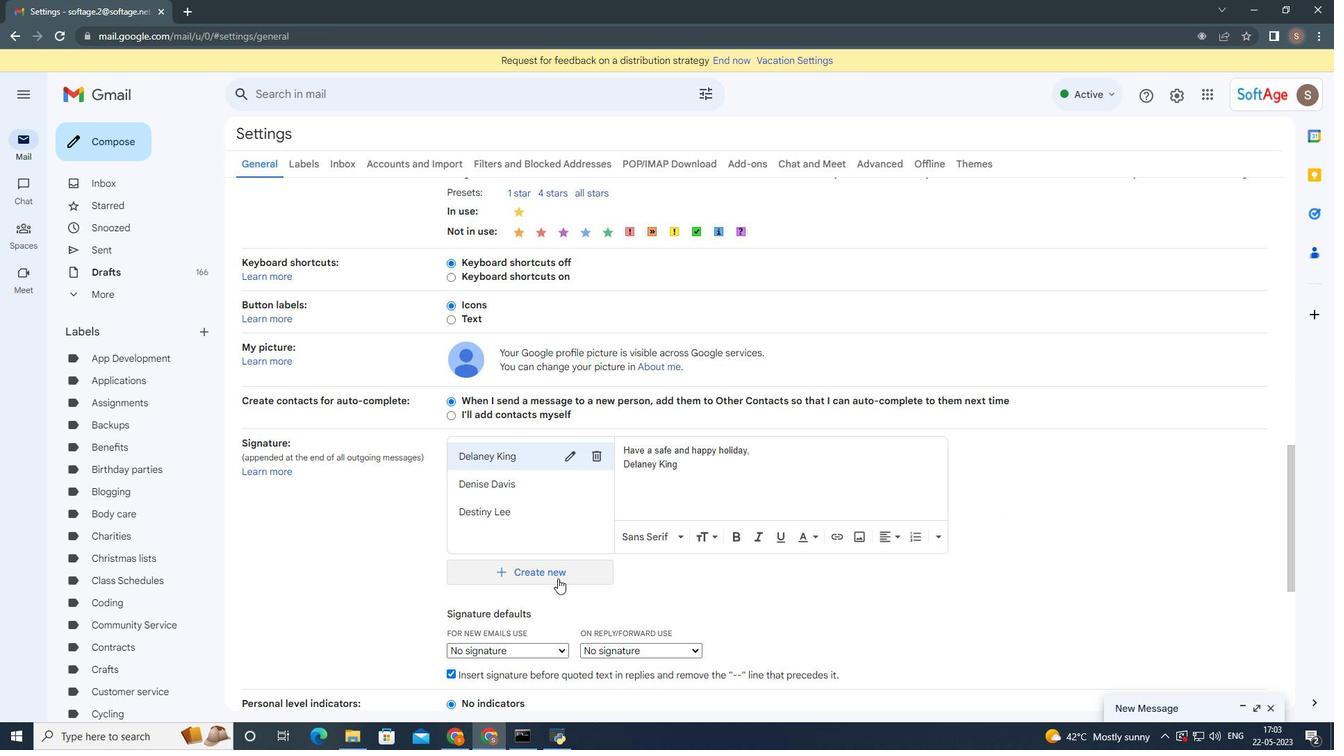 
Action: Mouse moved to (642, 448)
Screenshot: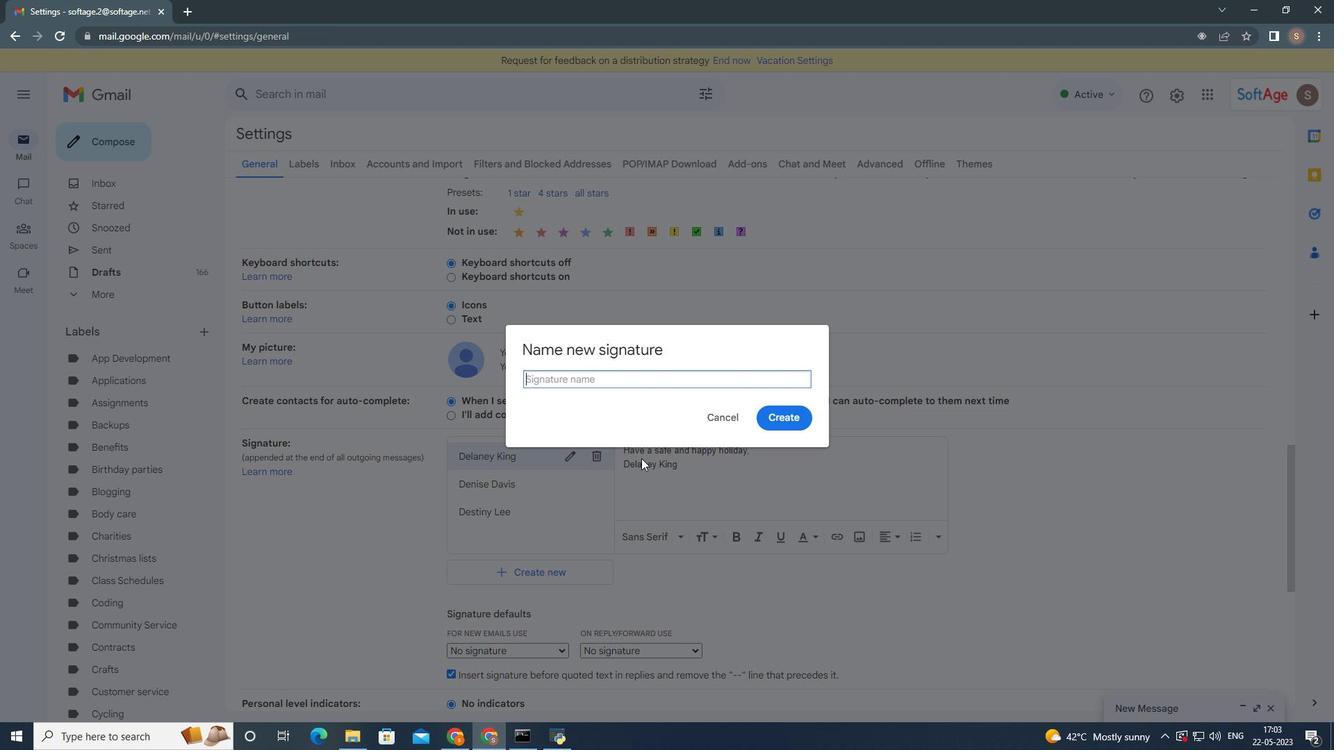 
Action: Key pressed <Key.shift>Devin<Key.space><Key.shift>Parker
Screenshot: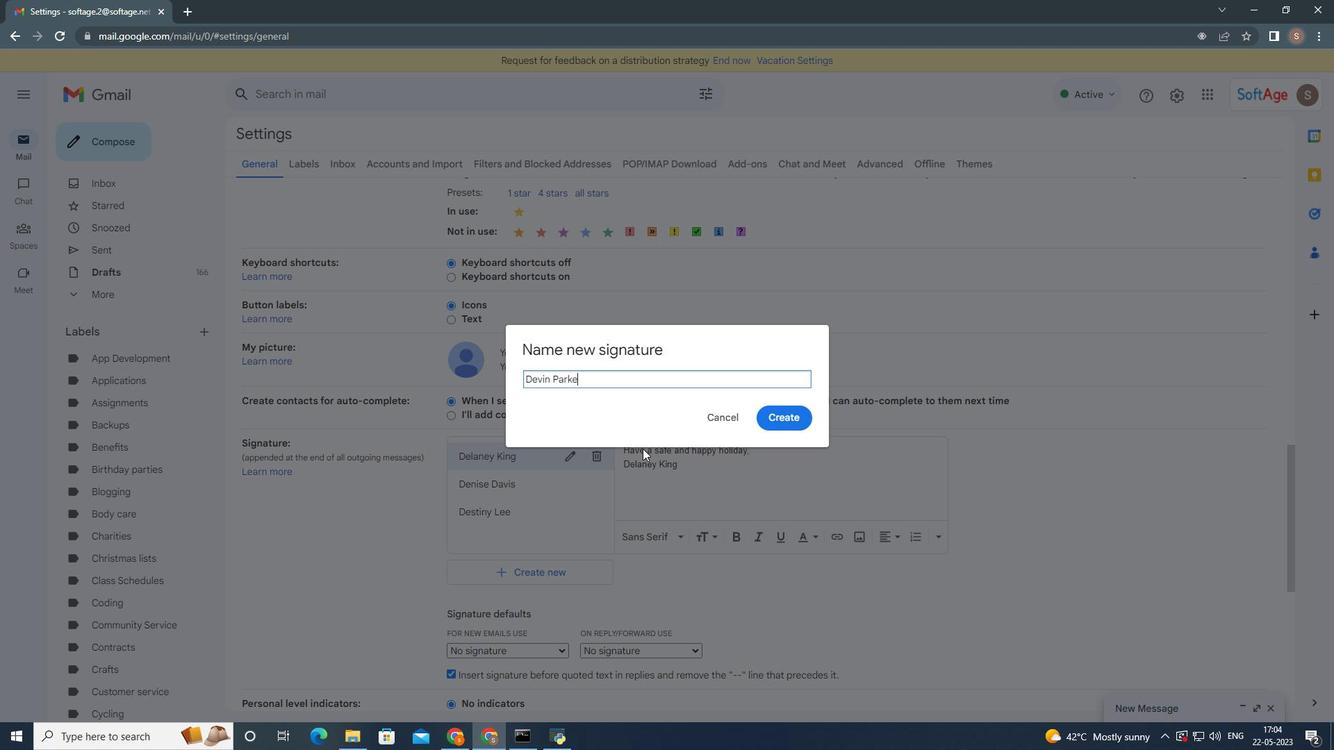 
Action: Mouse moved to (801, 418)
Screenshot: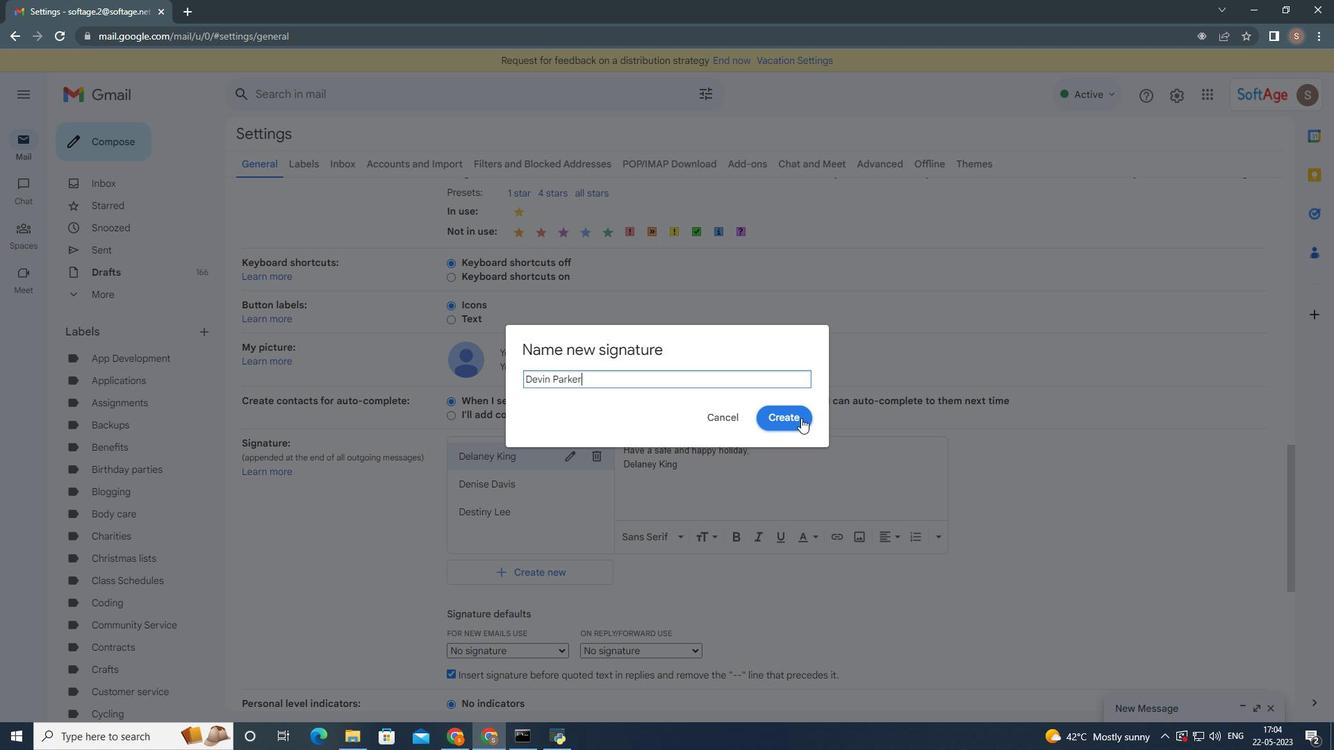 
Action: Mouse pressed left at (801, 418)
Screenshot: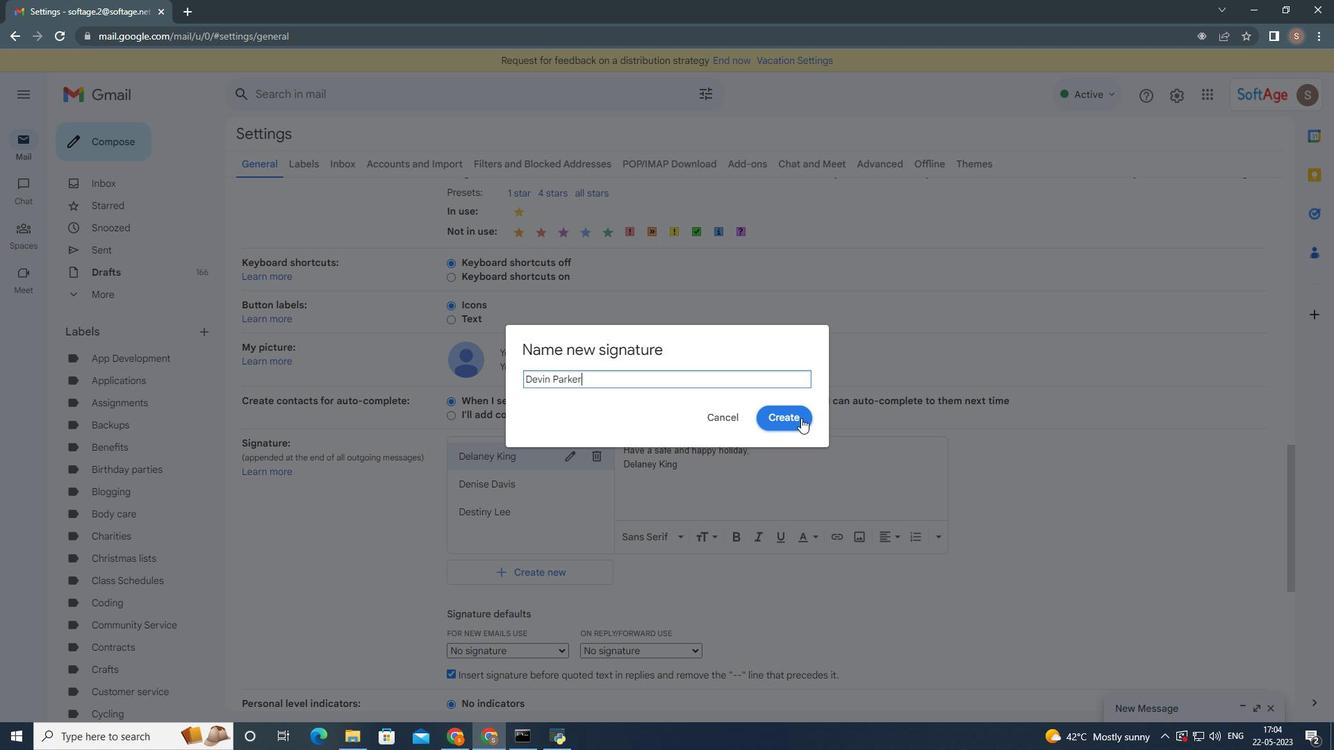 
Action: Mouse moved to (671, 458)
Screenshot: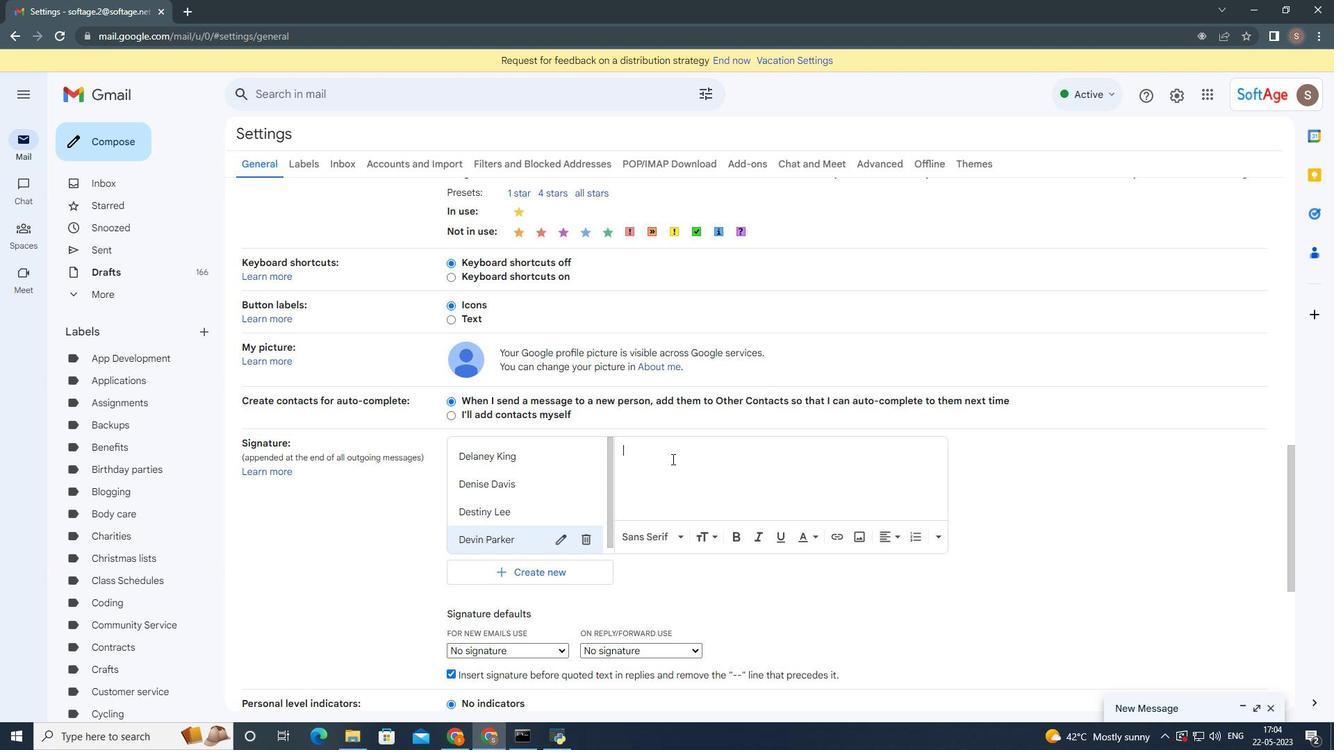 
Action: Key pressed <Key.shift>With<Key.space>the<Key.space>best<Key.space>regsrds,<Key.enter>
Screenshot: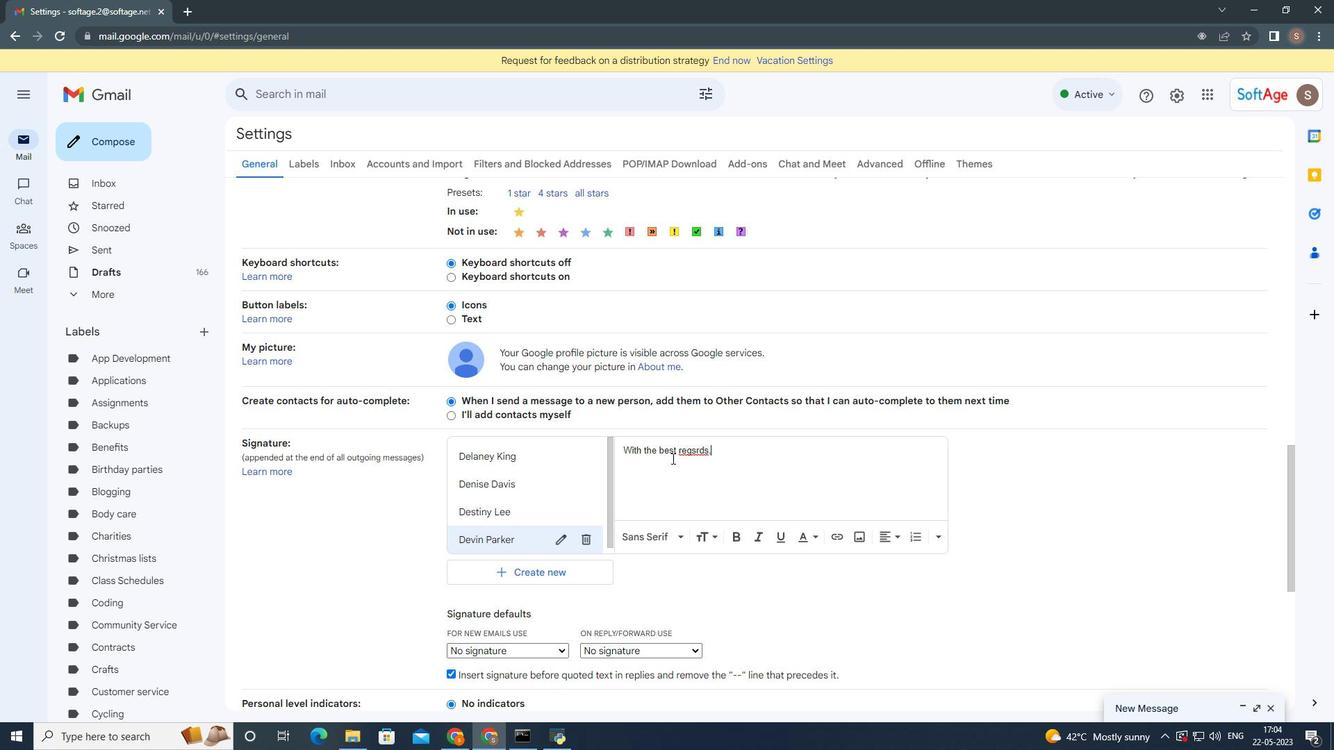 
Action: Mouse moved to (698, 451)
Screenshot: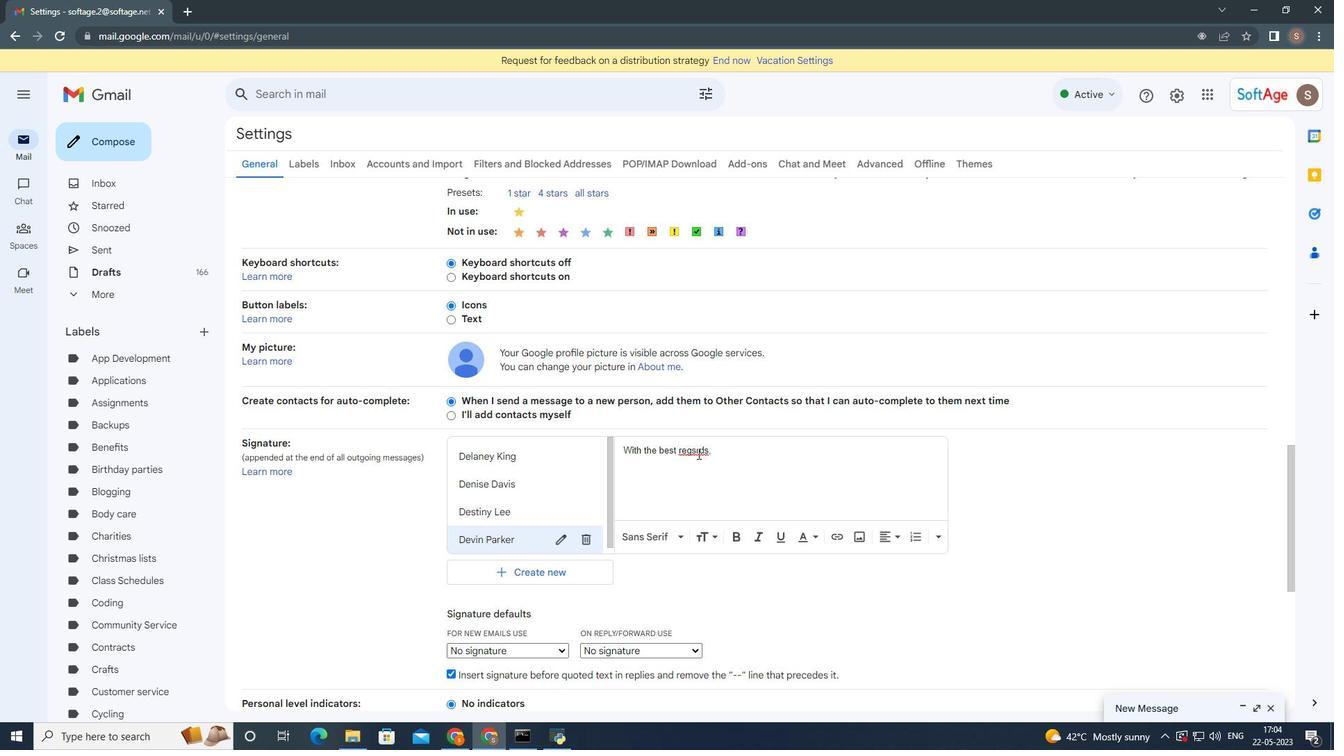 
Action: Mouse pressed left at (698, 451)
Screenshot: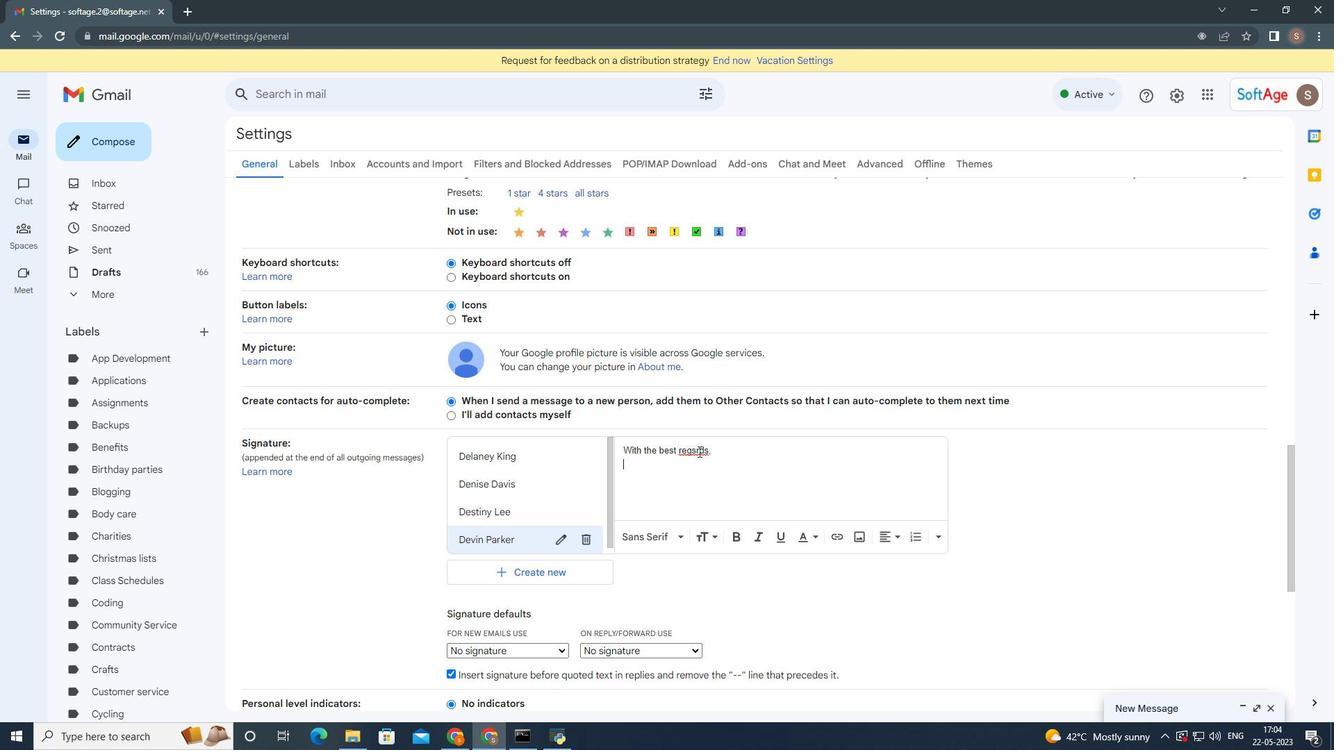 
Action: Key pressed <Key.backspace><Key.backspace>ar
Screenshot: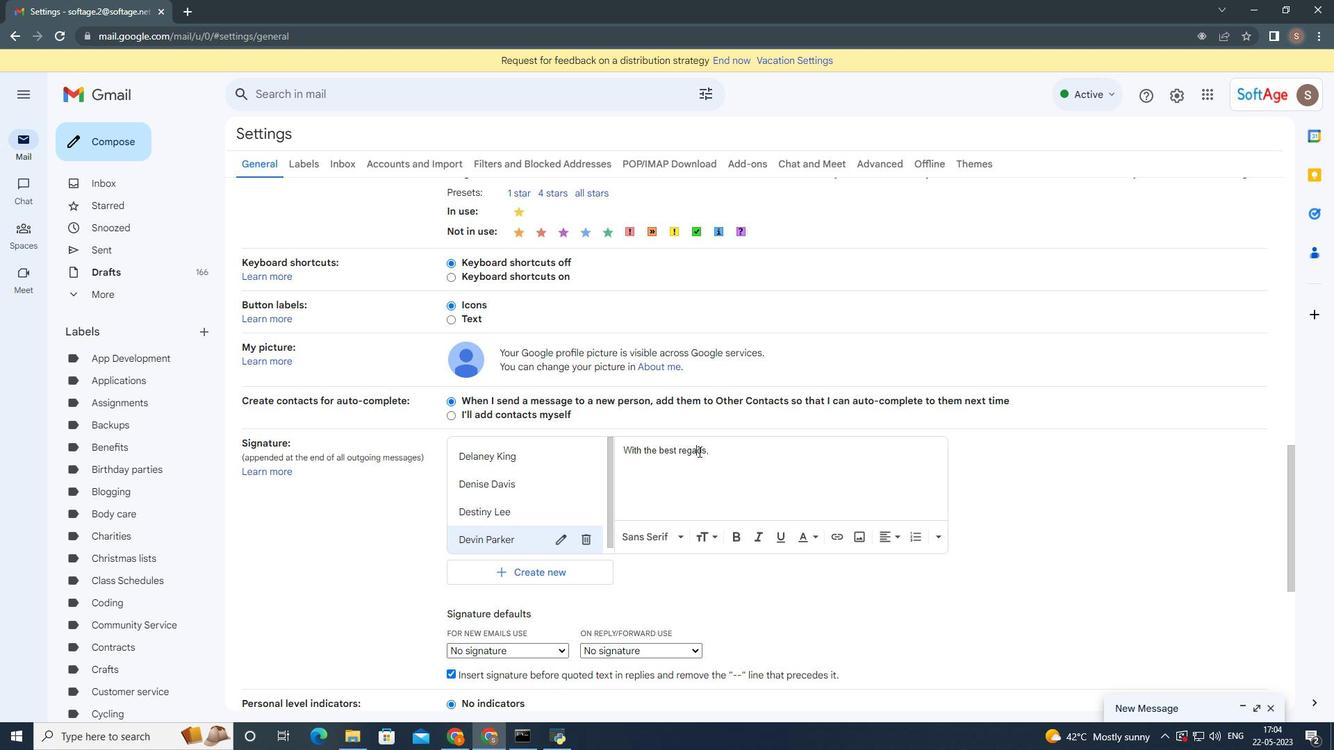 
Action: Mouse moved to (722, 444)
Screenshot: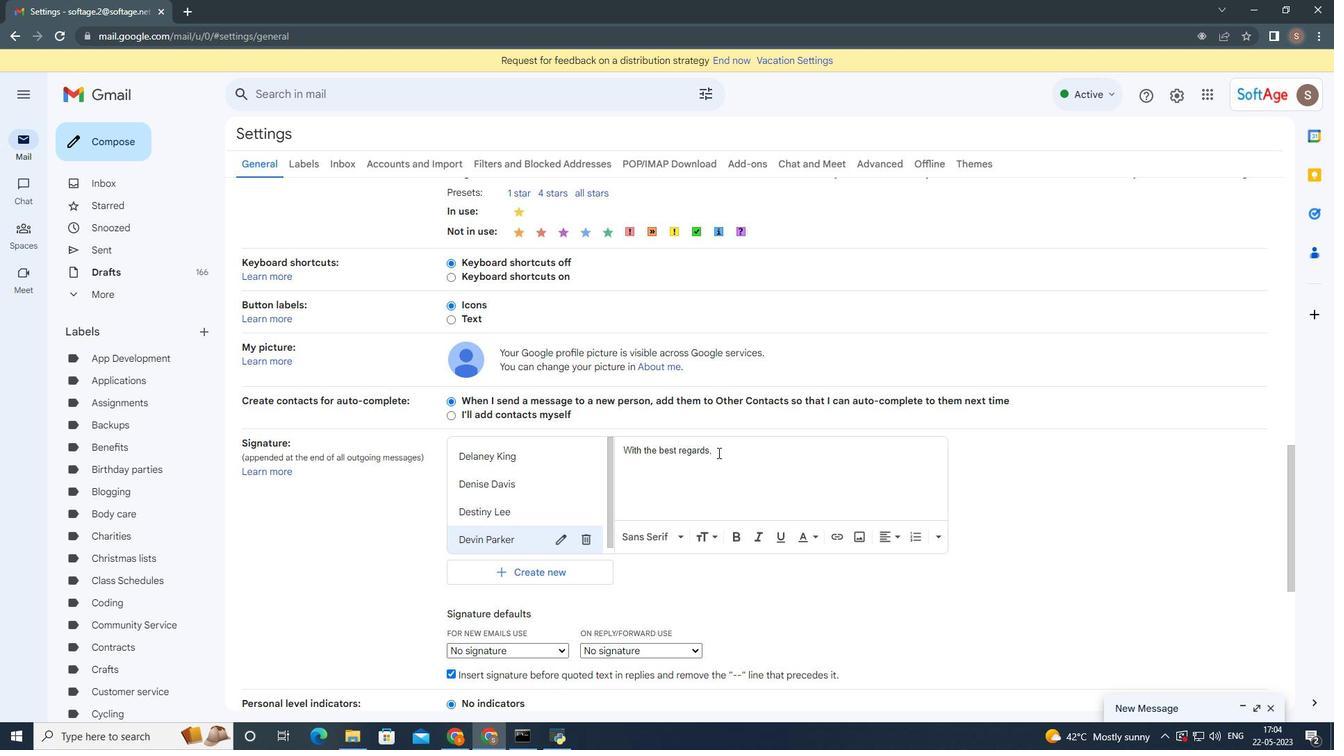 
Action: Mouse pressed left at (722, 444)
Screenshot: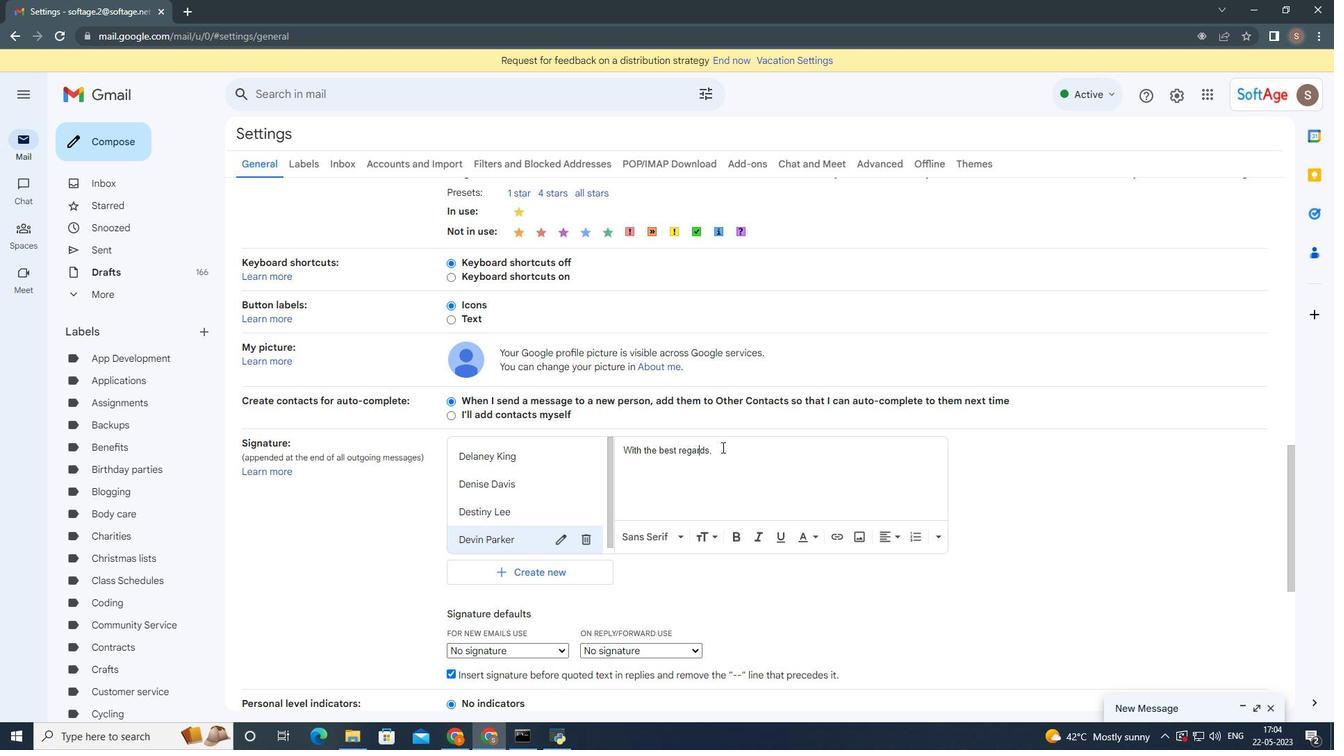 
Action: Mouse moved to (722, 444)
Screenshot: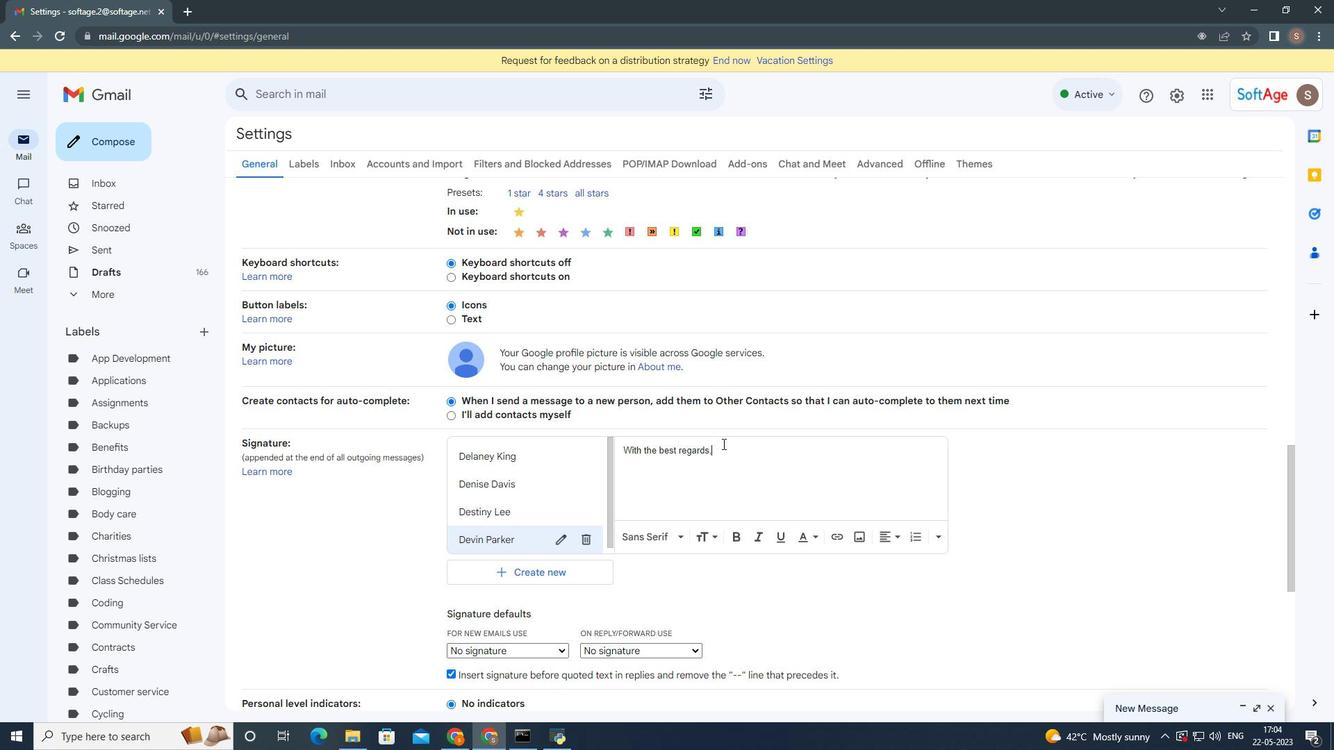 
Action: Key pressed <Key.down><Key.shift>Devin<Key.space><Key.shift>O<Key.backspace>Parker
Screenshot: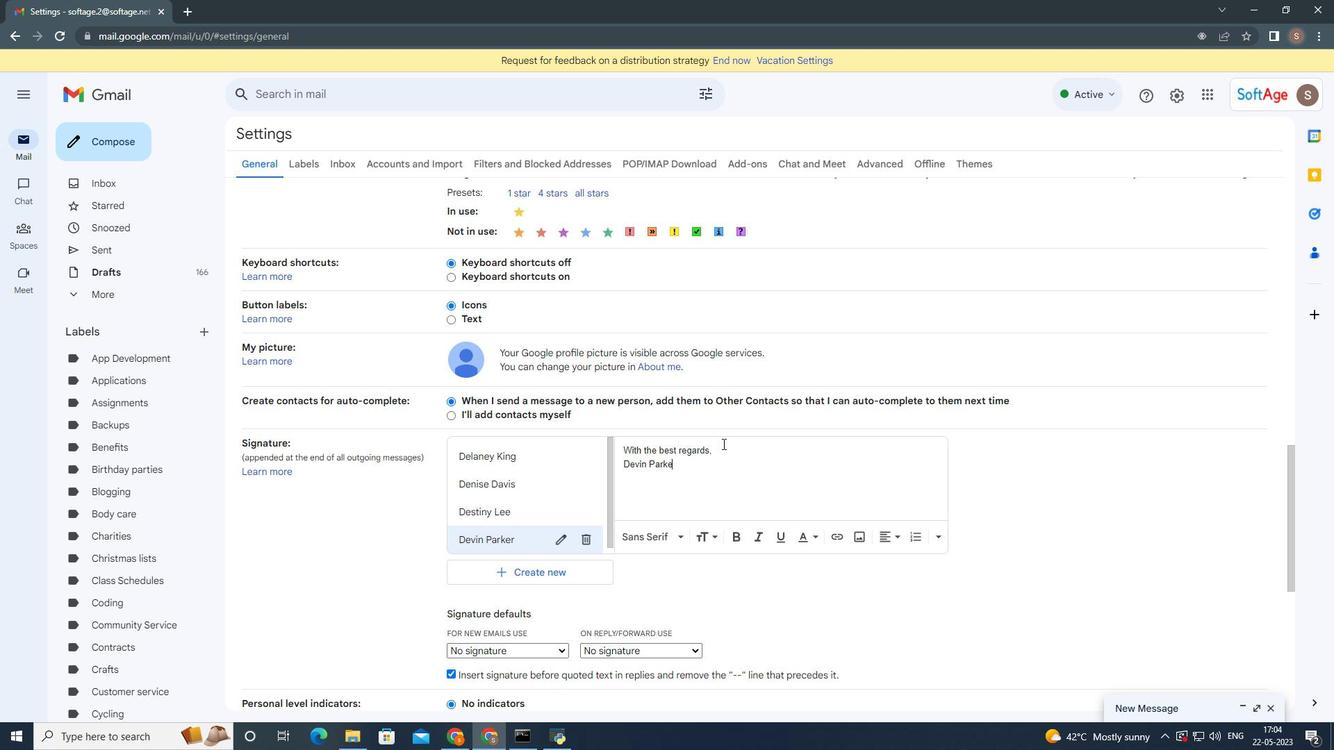 
Action: Mouse moved to (737, 513)
Screenshot: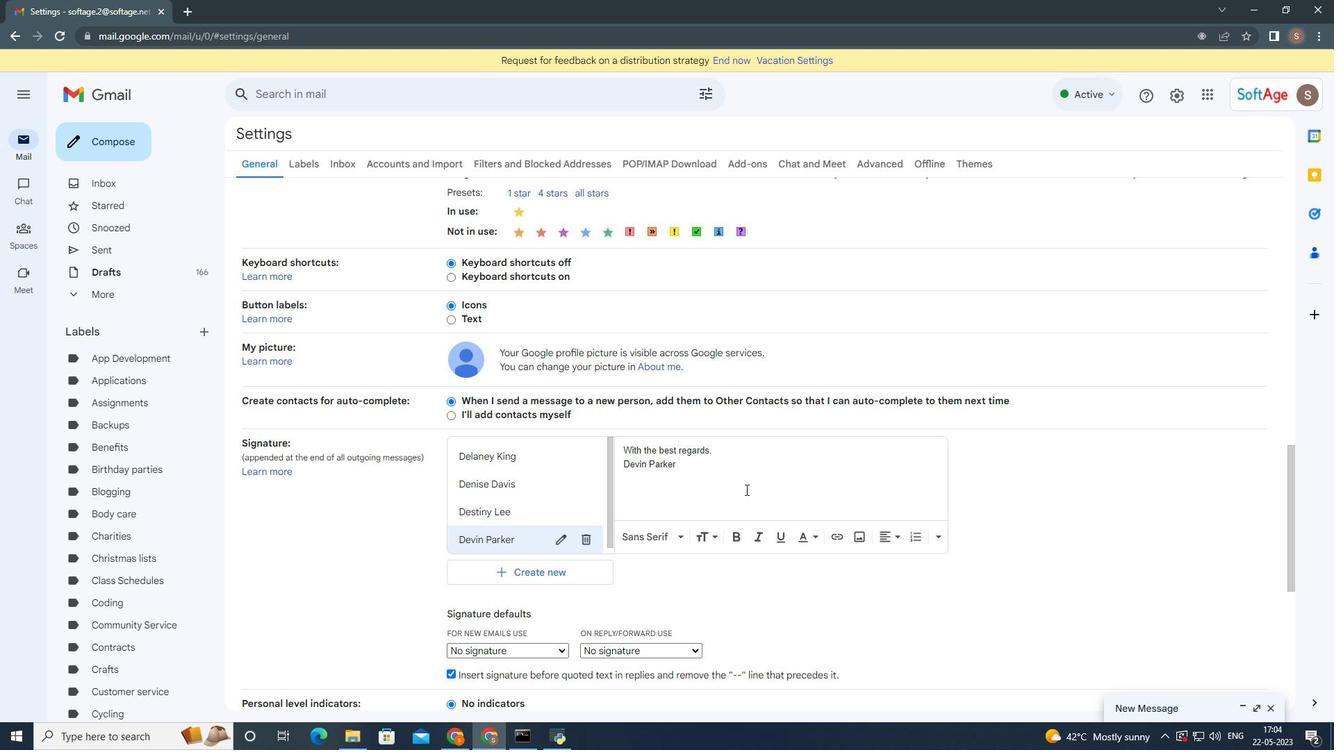 
Action: Mouse scrolled (737, 512) with delta (0, 0)
Screenshot: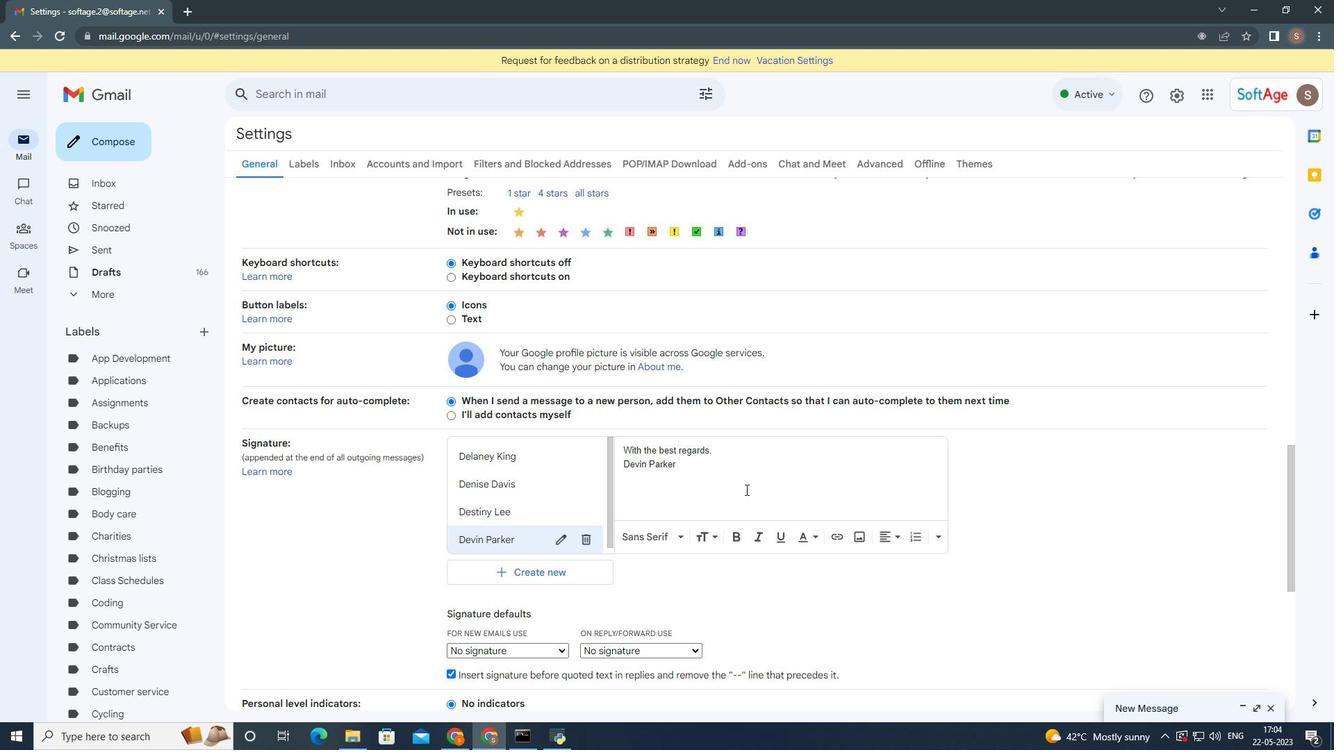 
Action: Mouse moved to (735, 519)
Screenshot: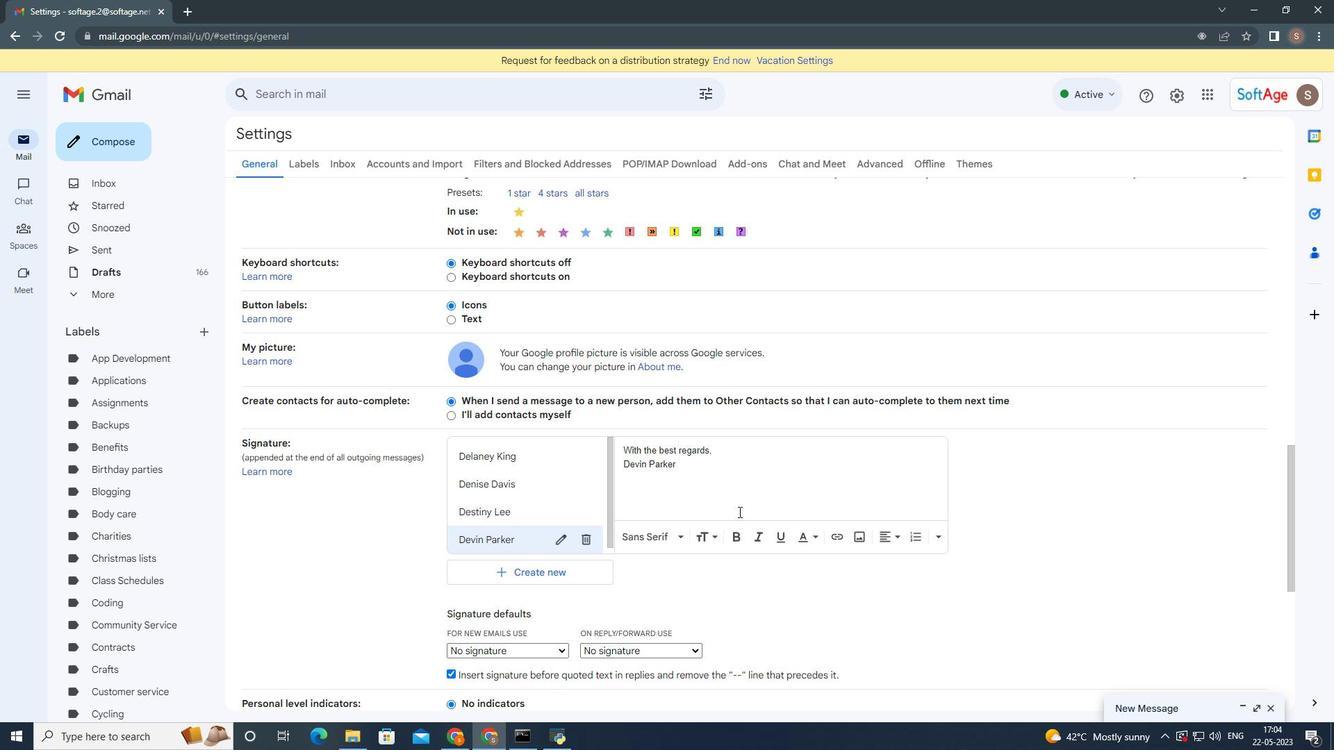
Action: Mouse scrolled (735, 518) with delta (0, 0)
Screenshot: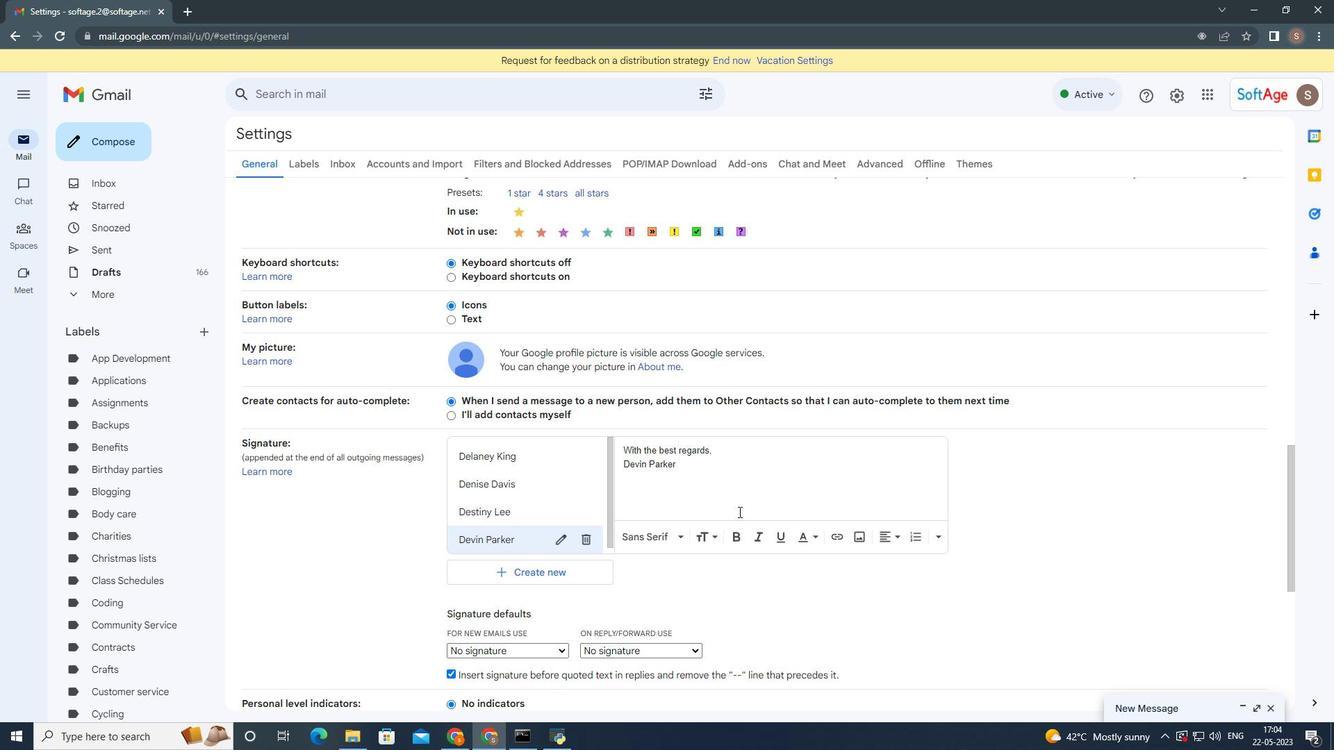 
Action: Mouse moved to (728, 531)
Screenshot: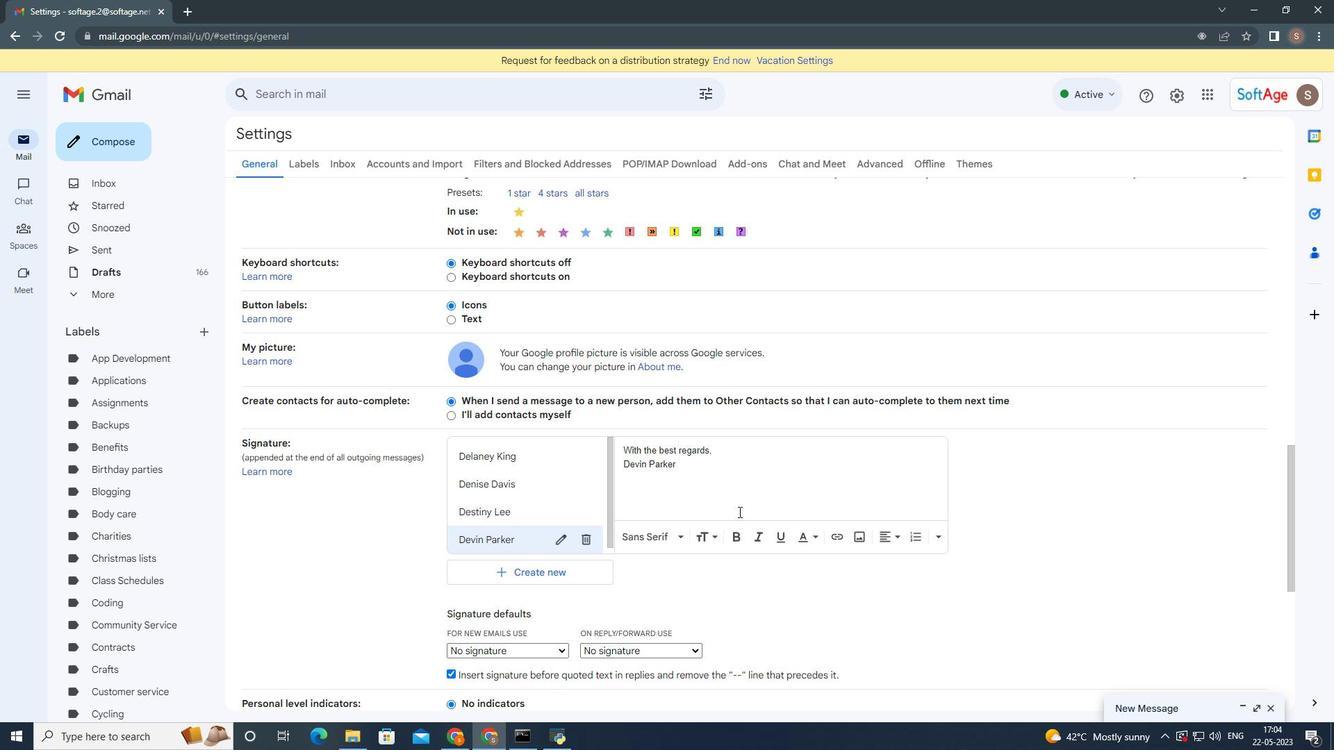 
Action: Mouse scrolled (728, 530) with delta (0, 0)
Screenshot: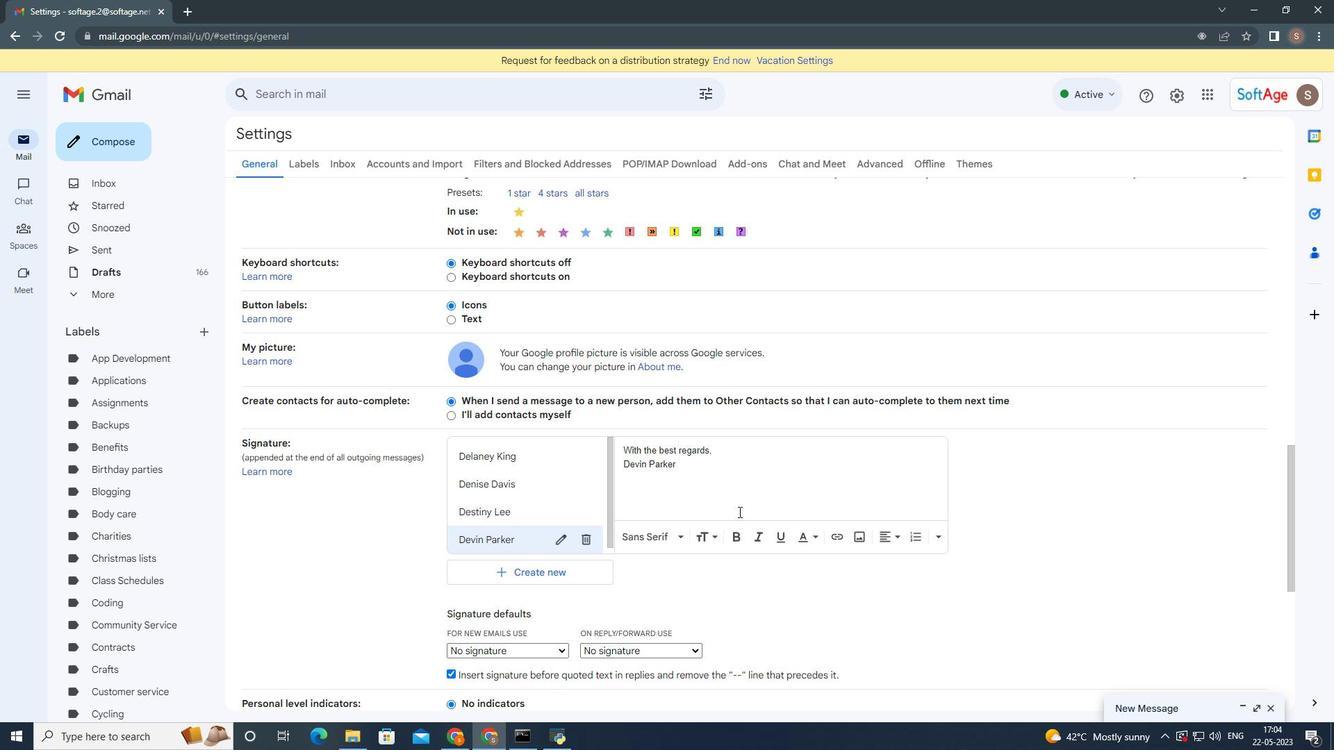 
Action: Mouse moved to (668, 656)
Screenshot: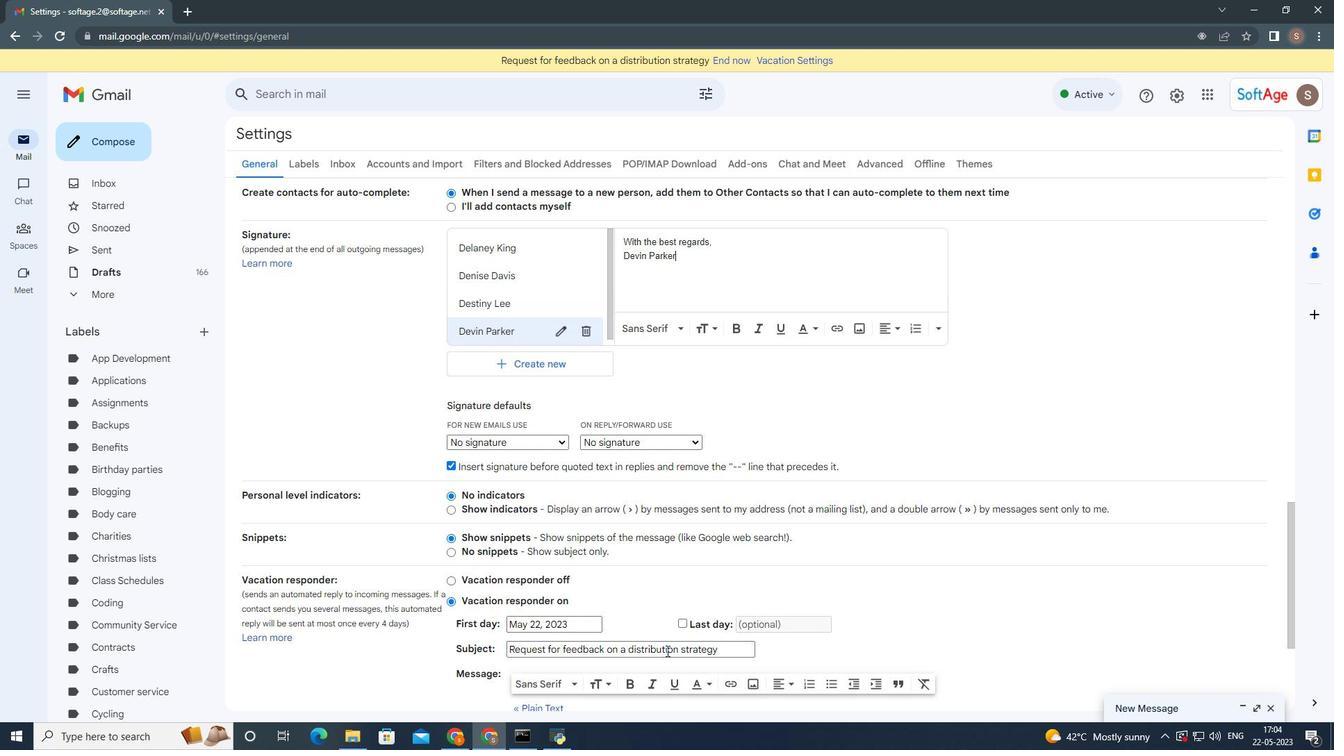 
Action: Mouse scrolled (668, 655) with delta (0, 0)
Screenshot: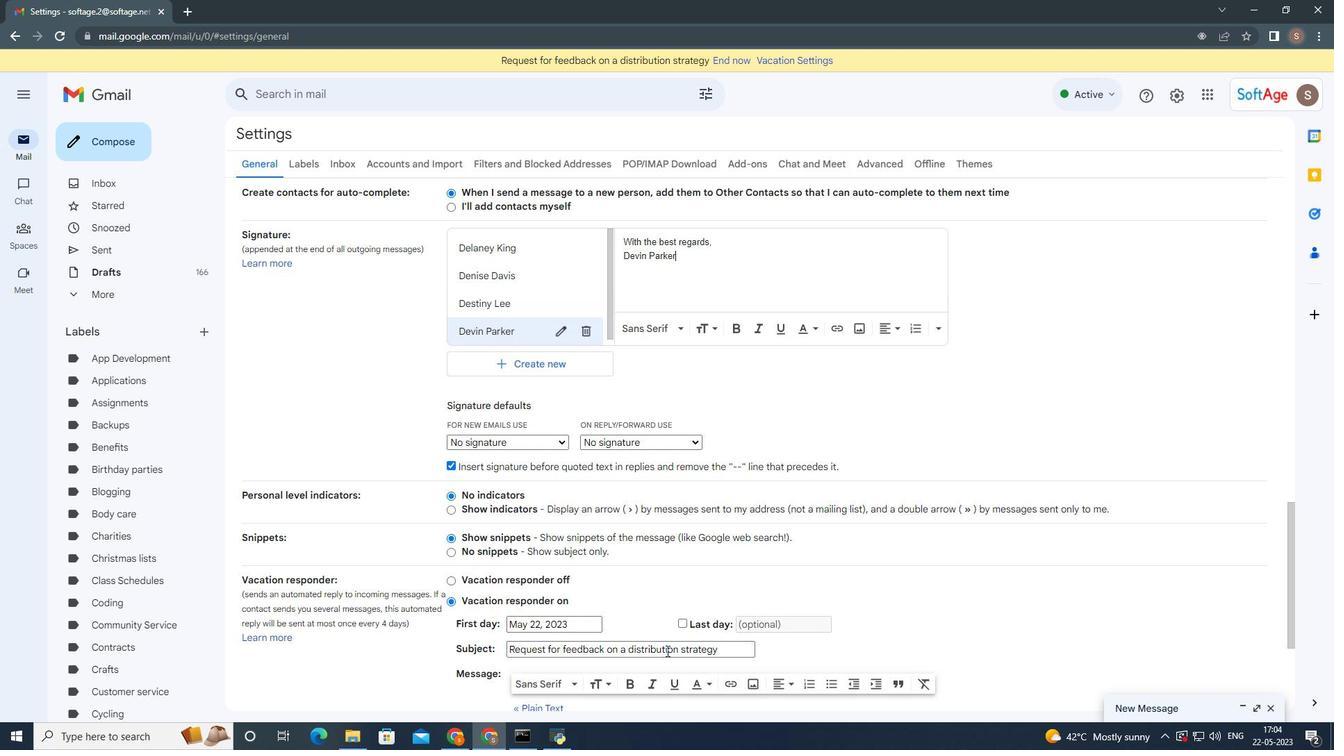 
Action: Mouse moved to (669, 658)
Screenshot: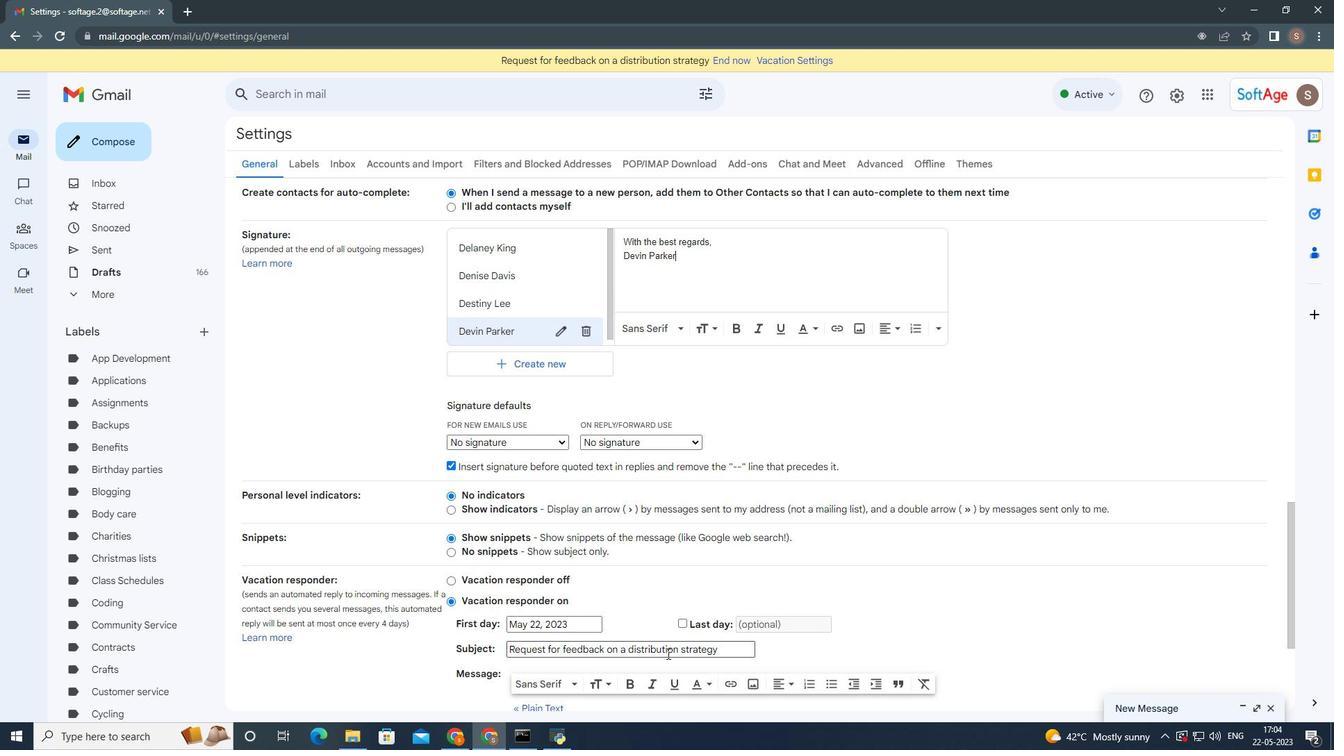 
Action: Mouse scrolled (669, 657) with delta (0, 0)
Screenshot: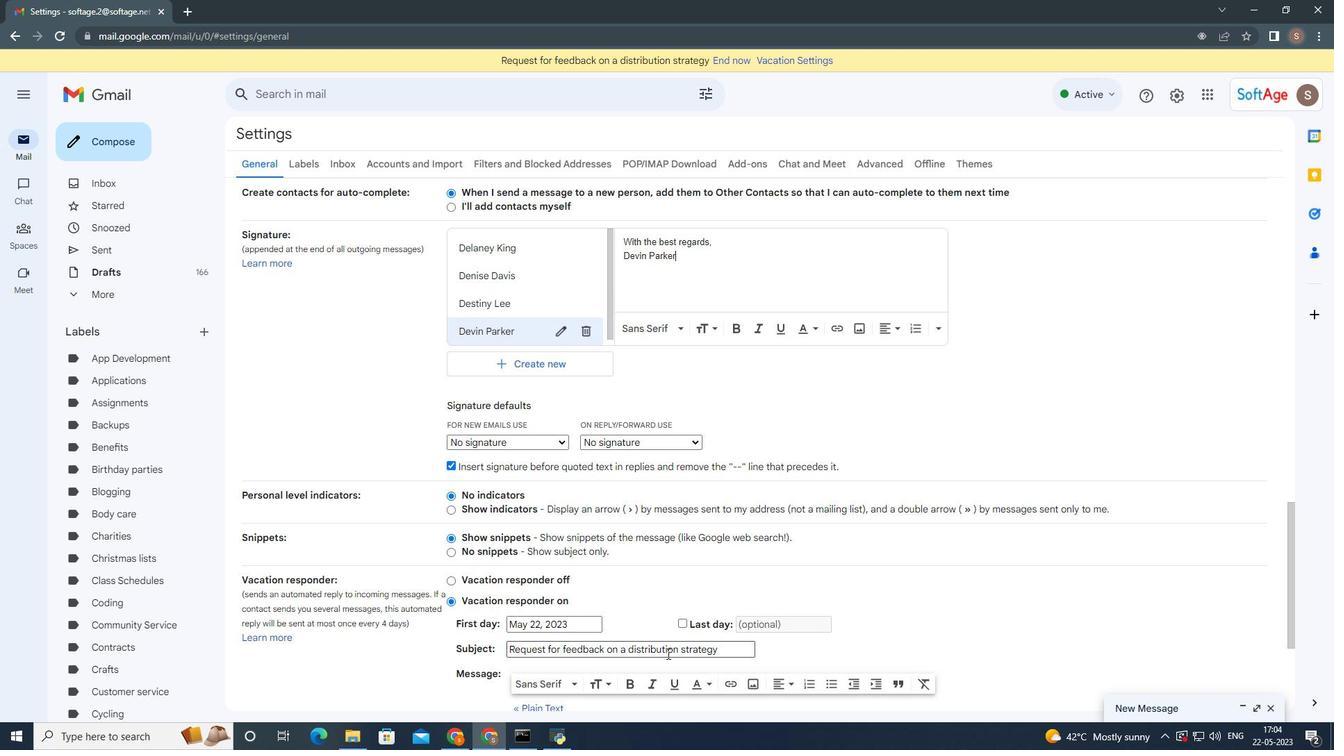 
Action: Mouse moved to (671, 658)
Screenshot: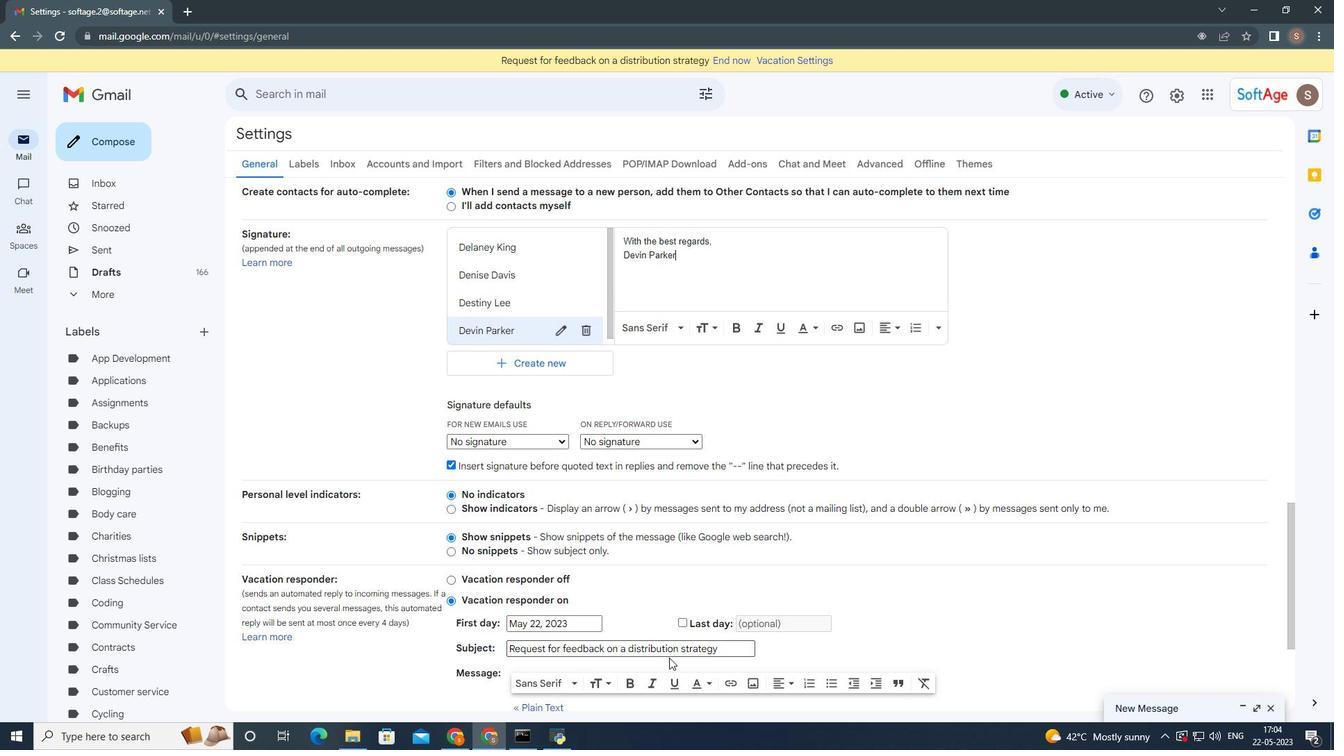
Action: Mouse scrolled (669, 657) with delta (0, 0)
Screenshot: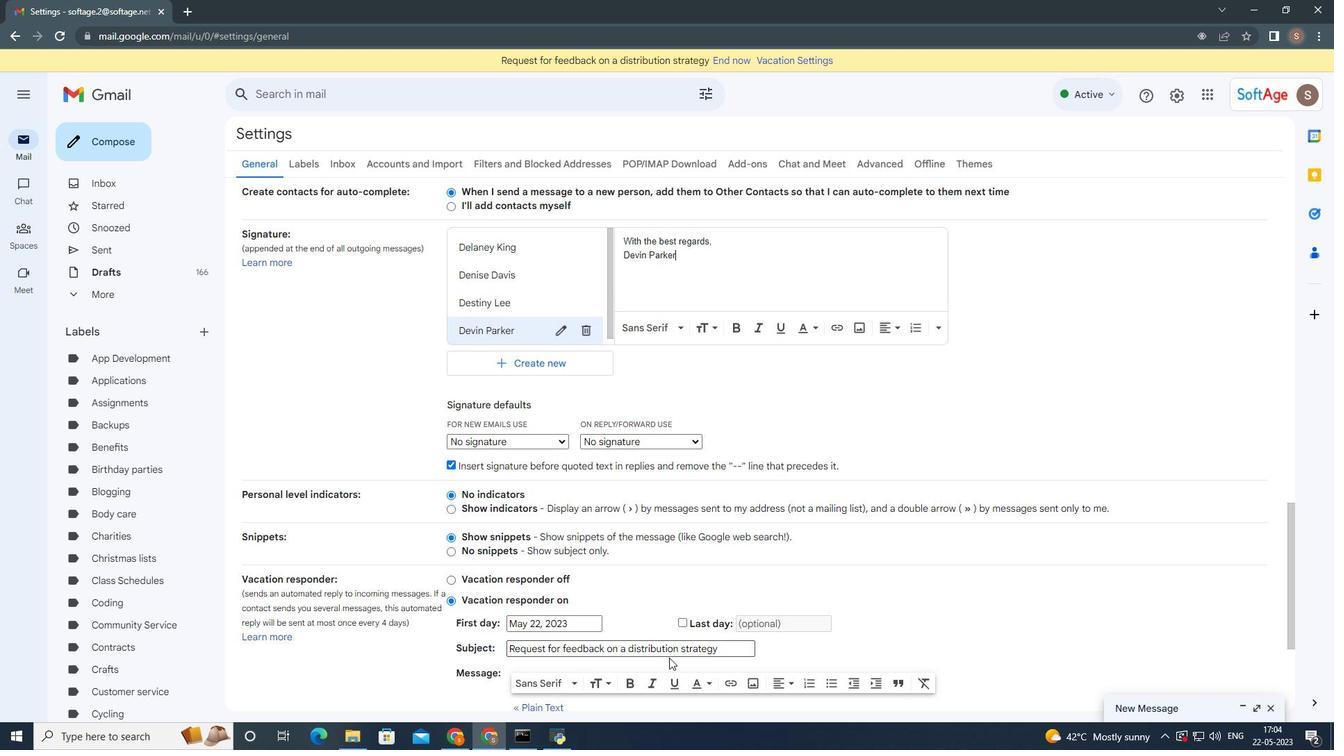 
Action: Mouse moved to (708, 652)
Screenshot: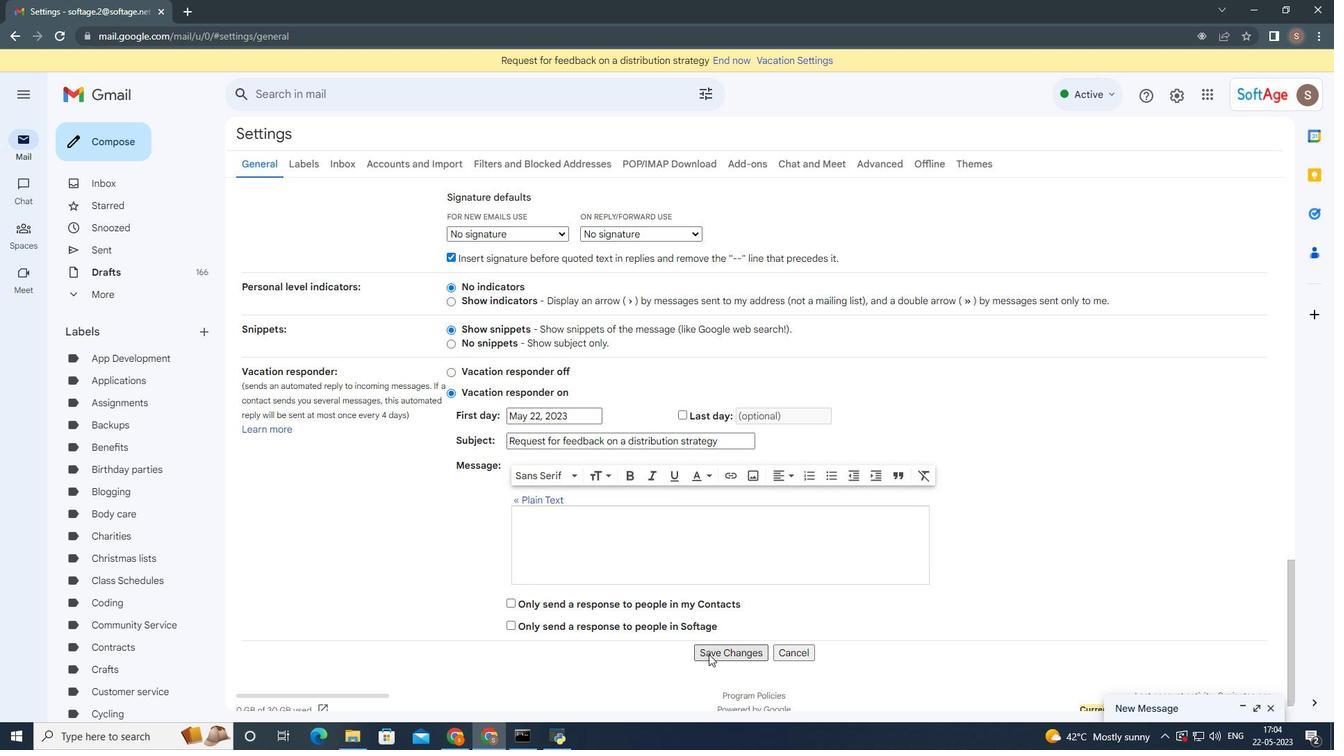 
Action: Mouse pressed left at (708, 652)
Screenshot: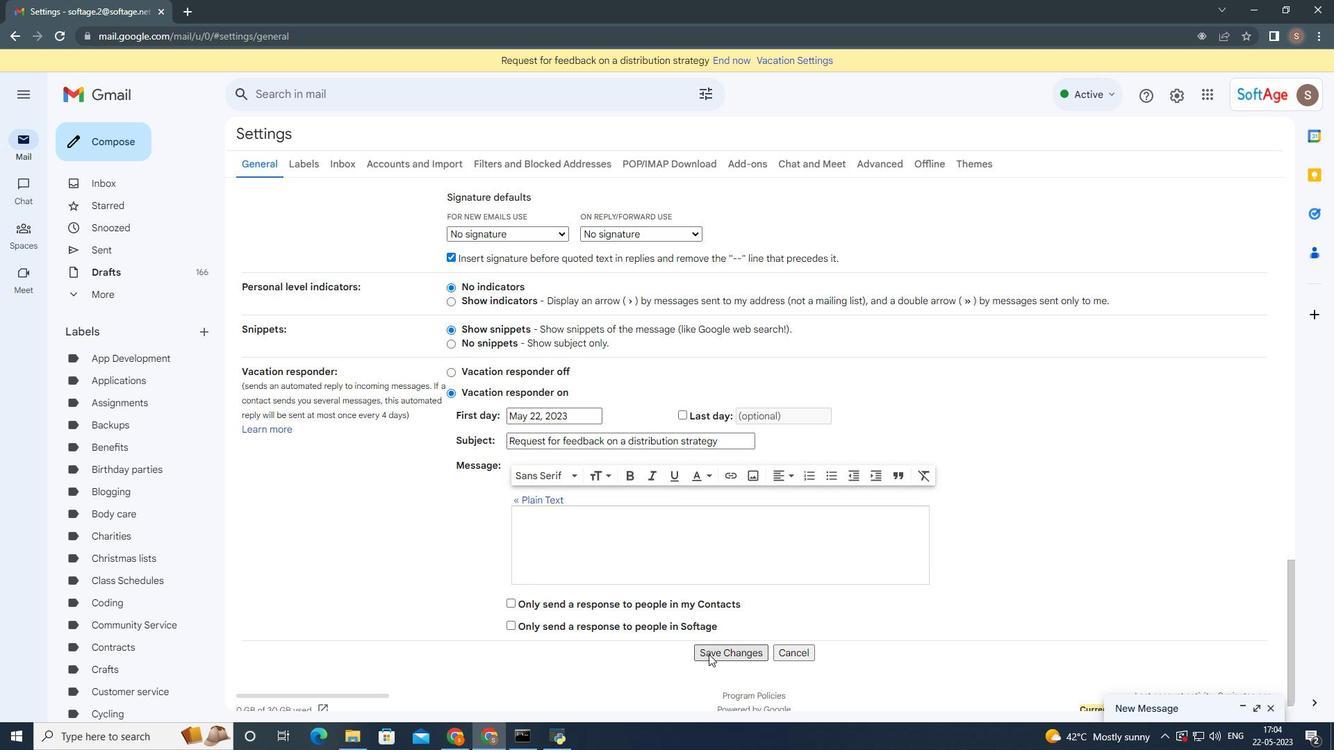 
Action: Mouse moved to (122, 137)
Screenshot: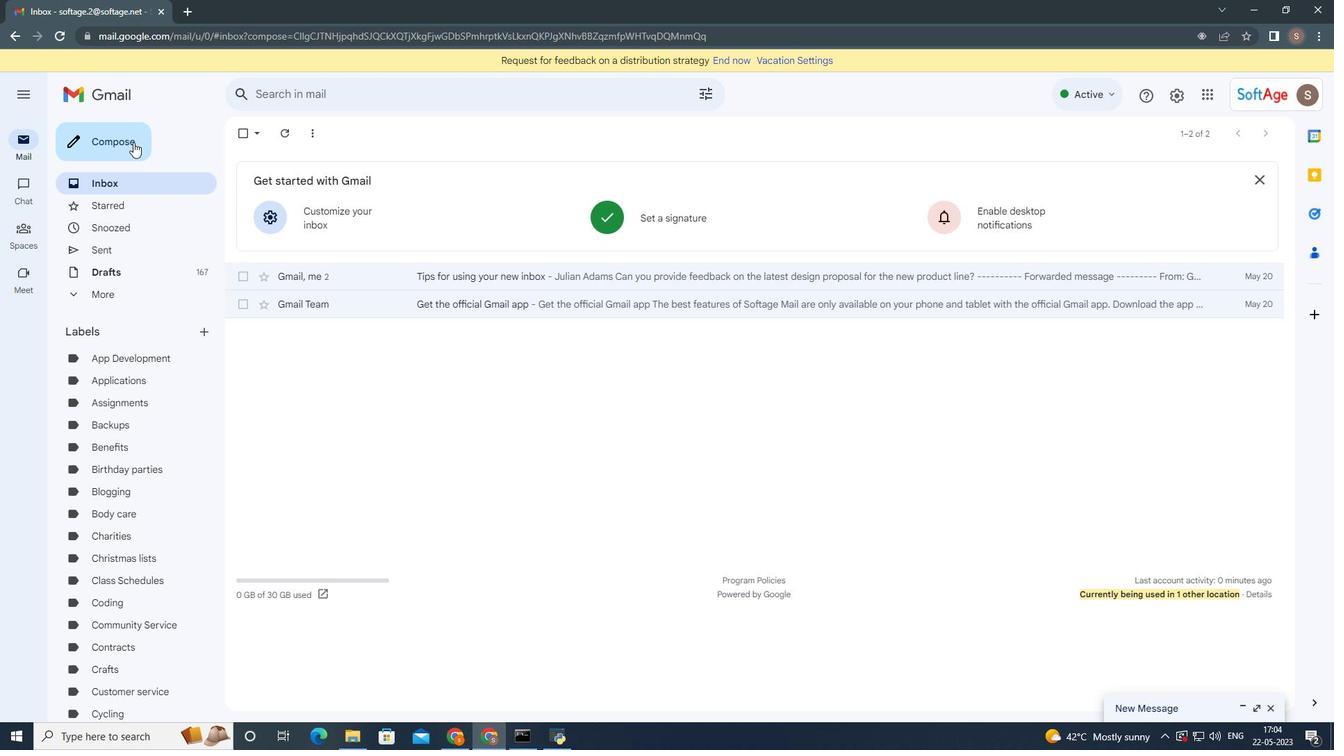 
Action: Mouse pressed left at (122, 137)
Screenshot: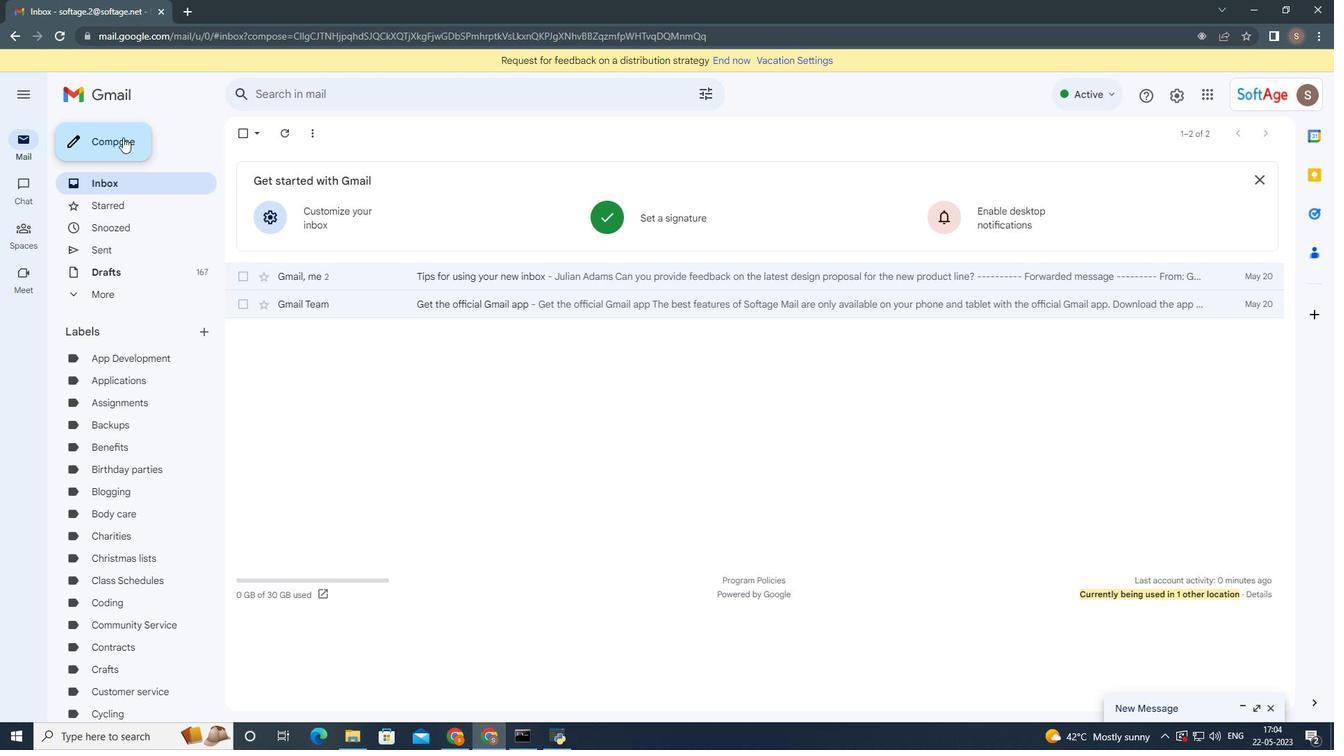 
Action: Mouse moved to (728, 300)
Screenshot: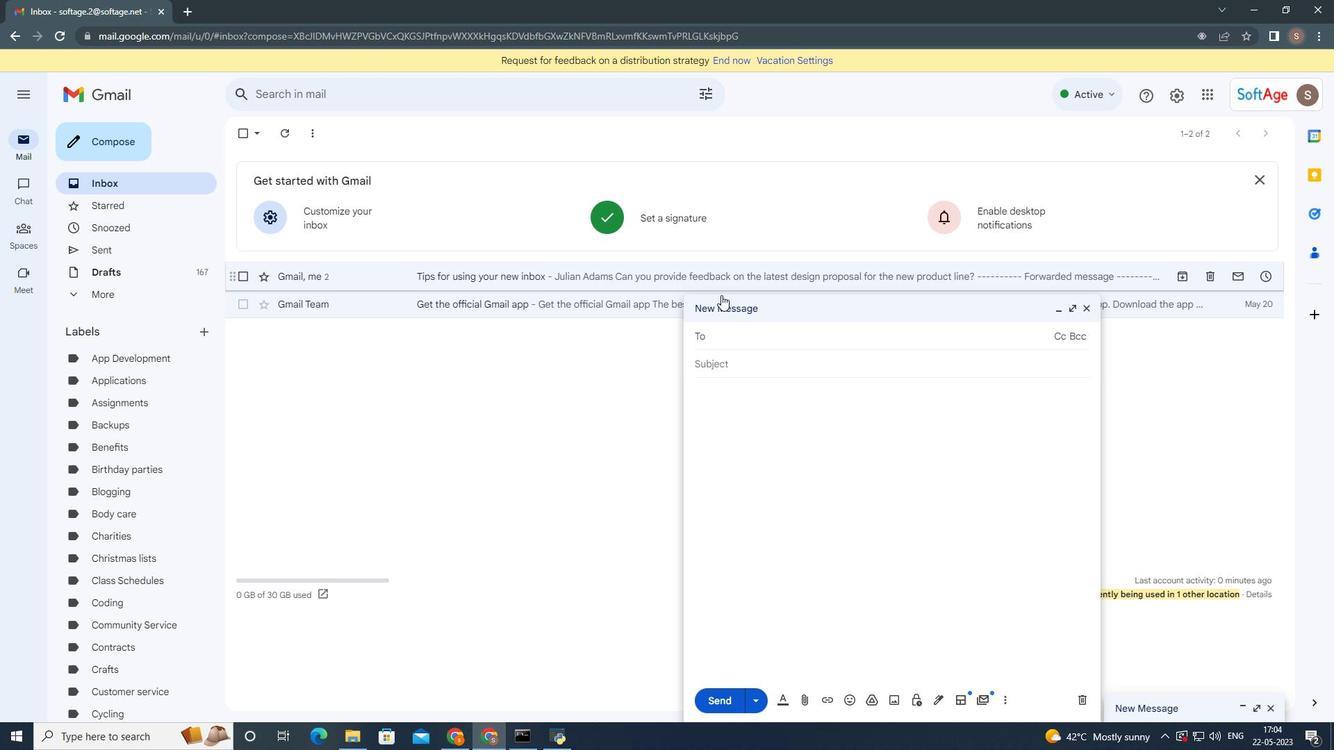 
Action: Key pressed softage.4
Screenshot: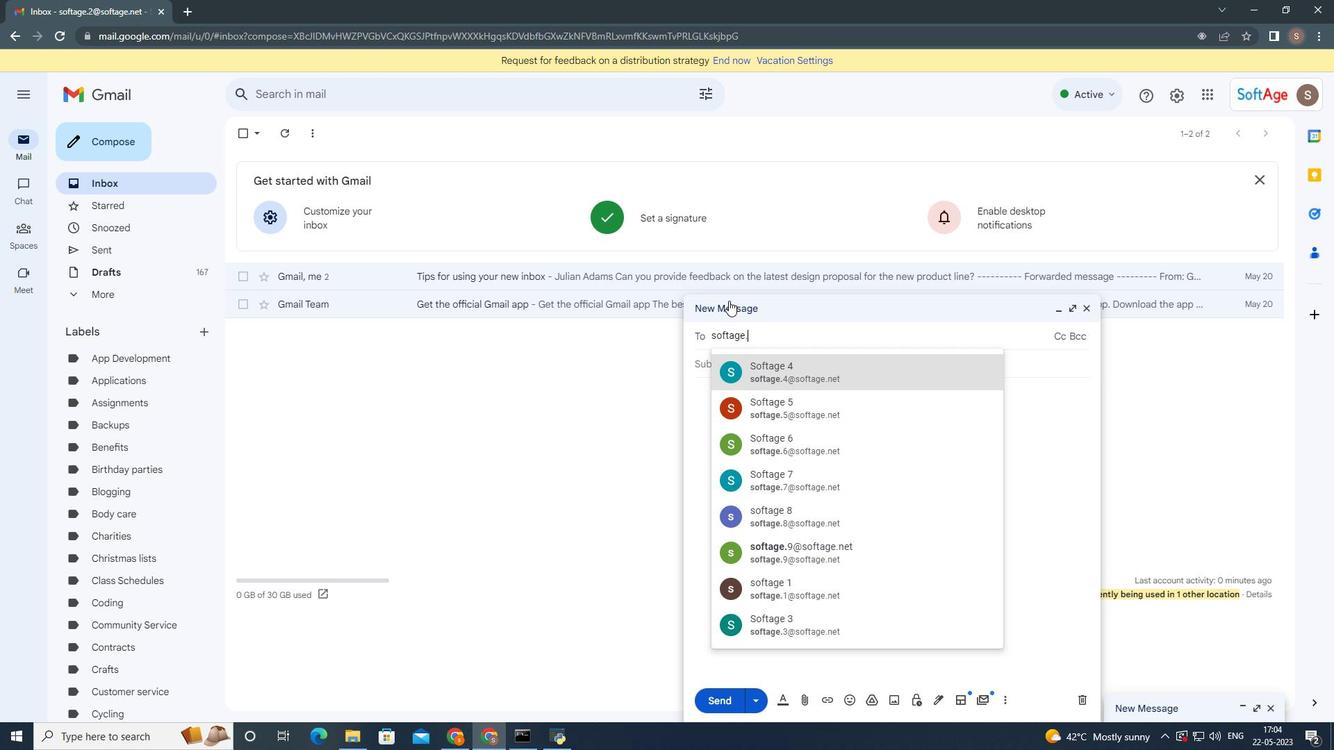
Action: Mouse moved to (775, 367)
Screenshot: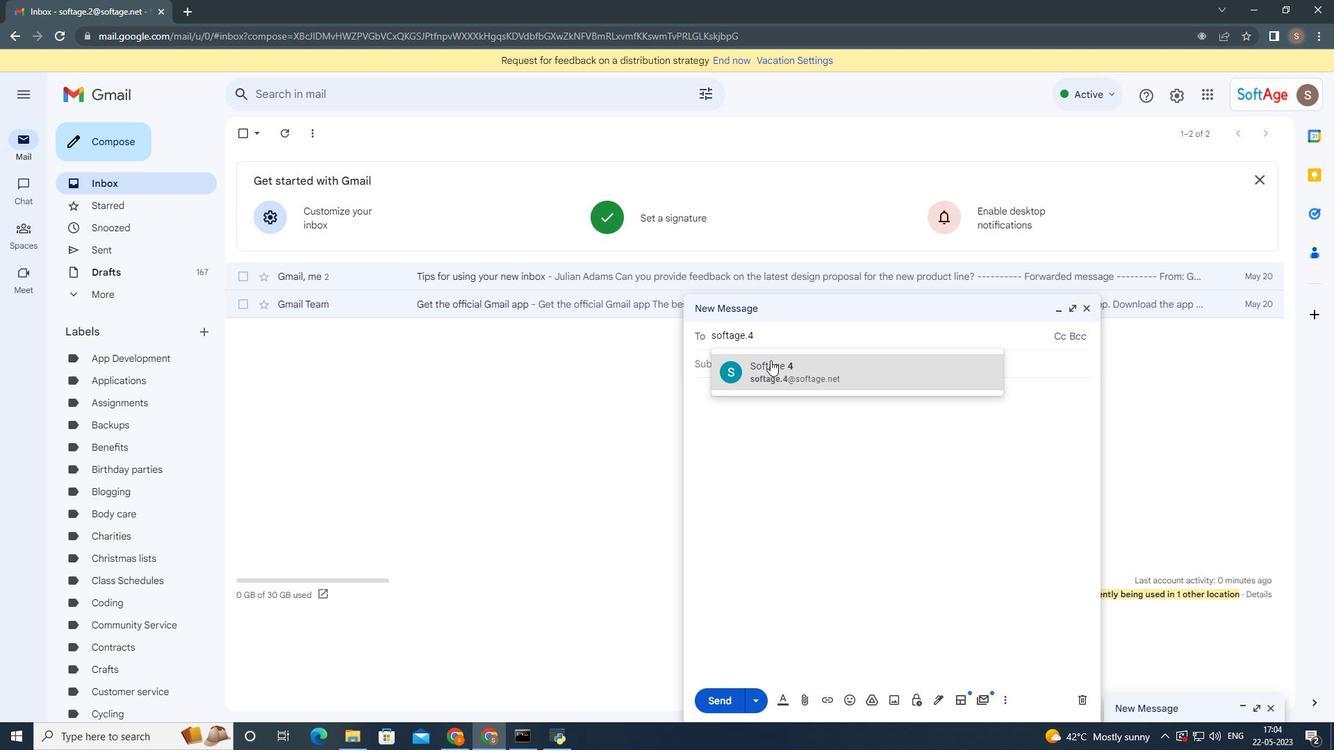 
Action: Mouse pressed left at (775, 367)
Screenshot: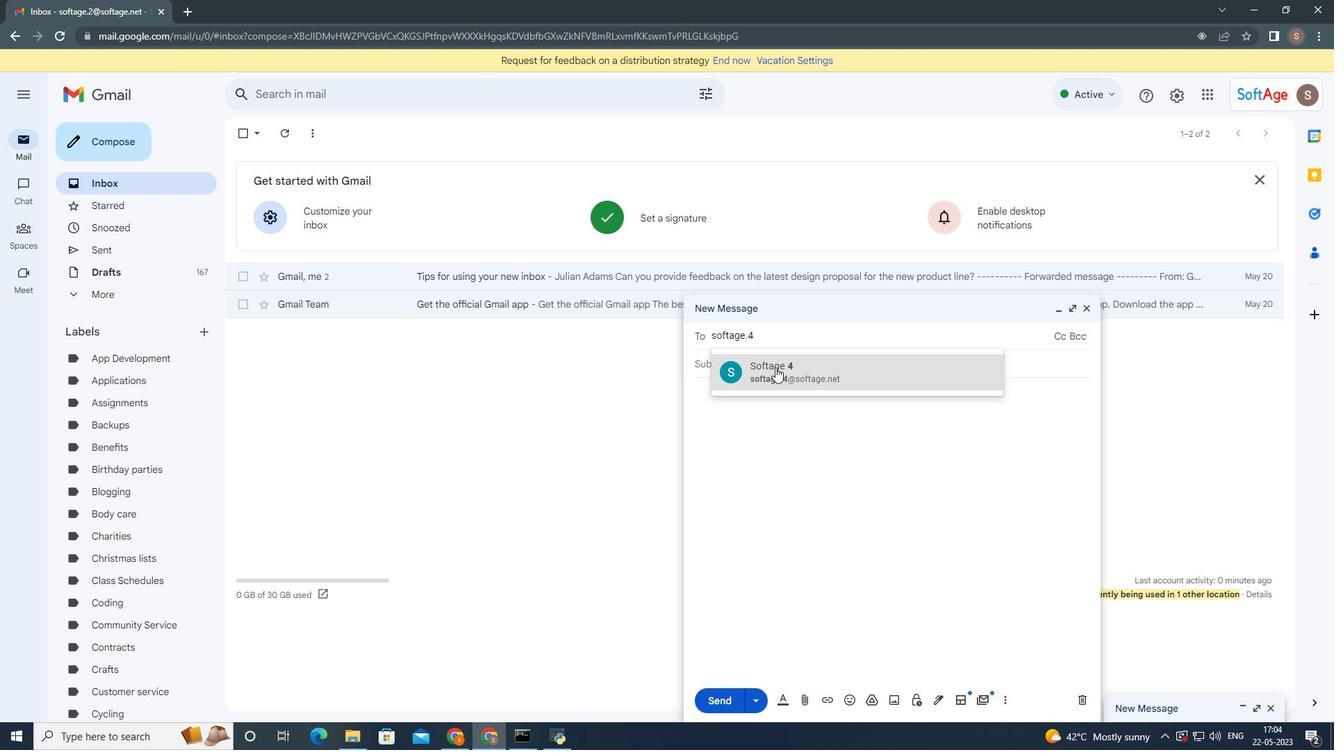 
Action: Mouse moved to (938, 703)
Screenshot: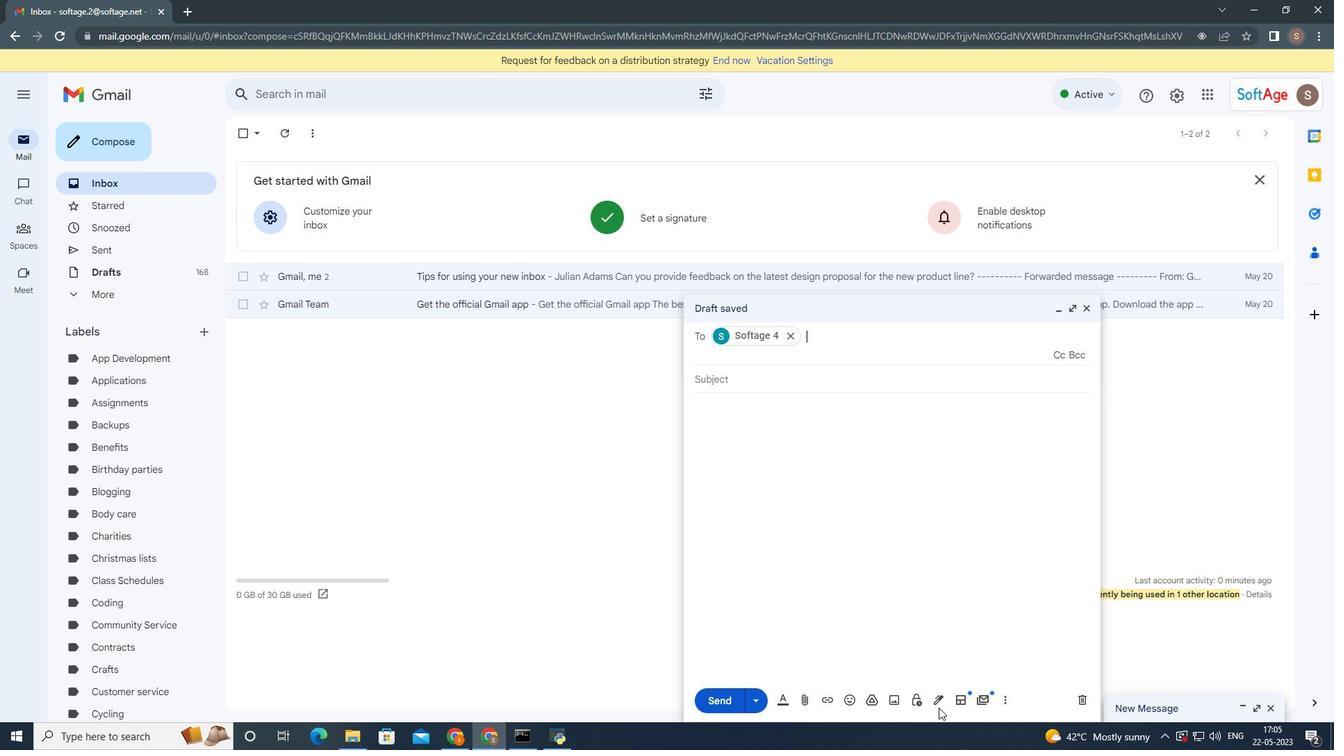
Action: Mouse pressed left at (938, 703)
Screenshot: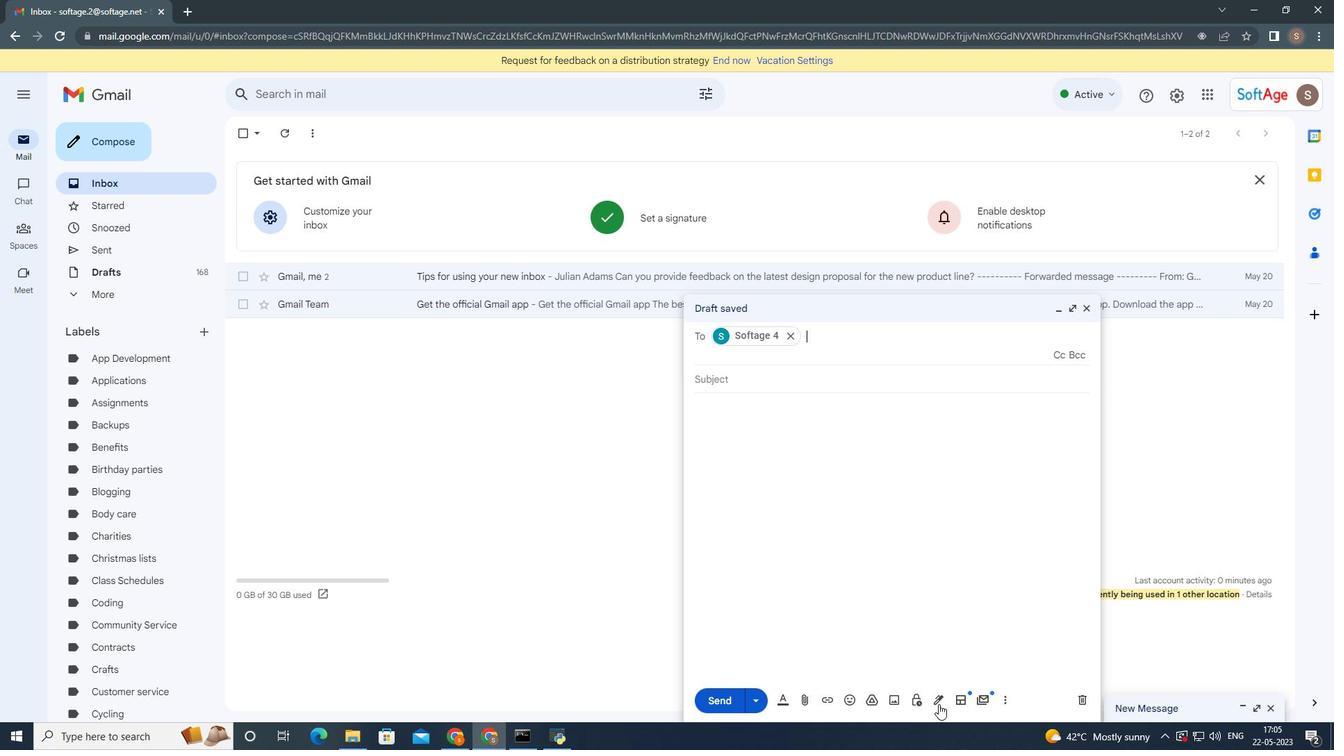 
Action: Mouse moved to (987, 678)
Screenshot: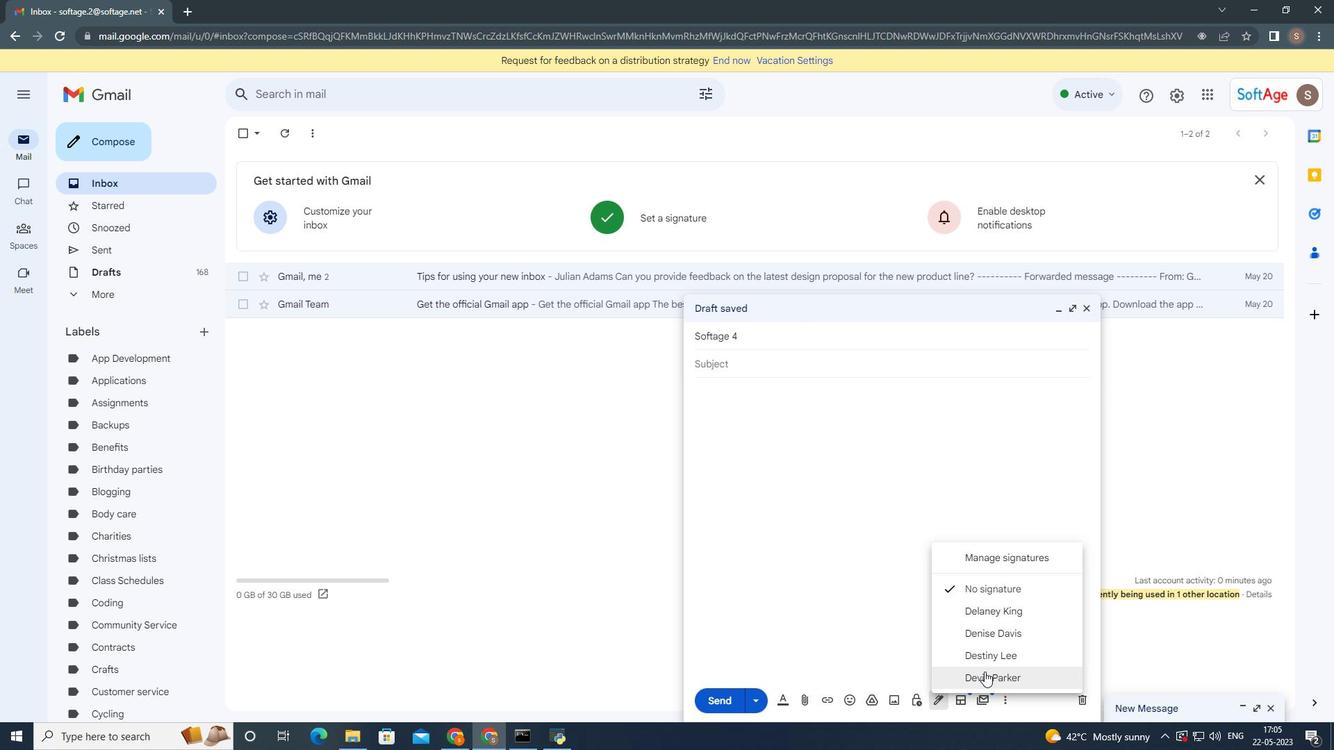 
Action: Mouse pressed left at (987, 678)
Screenshot: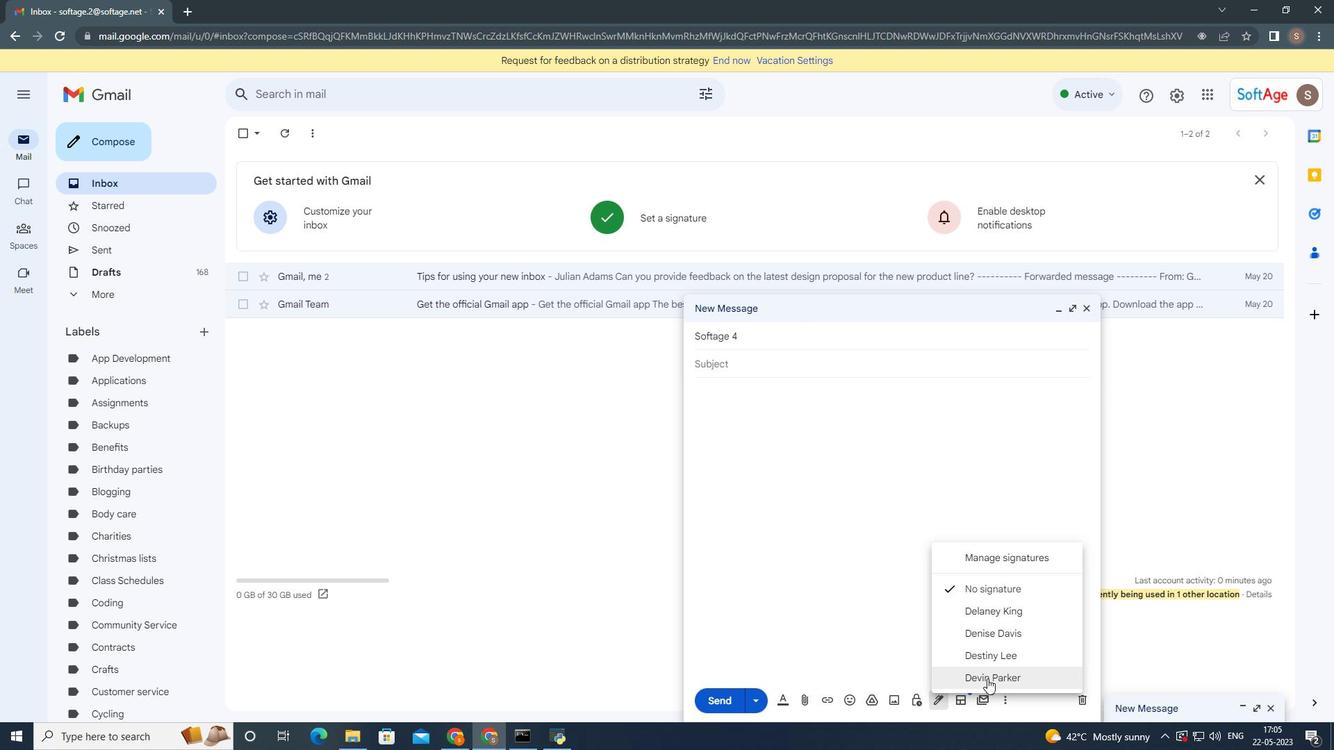 
Action: Mouse moved to (1010, 699)
Screenshot: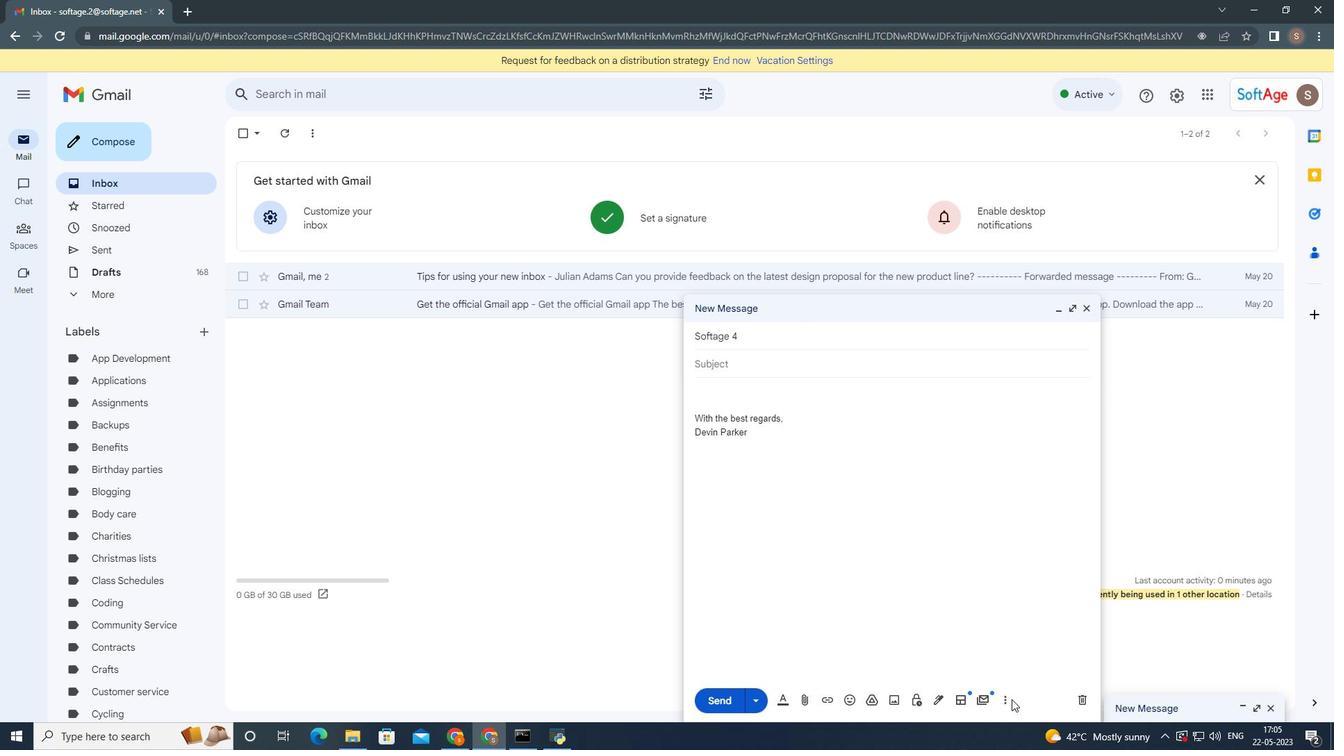 
Action: Mouse pressed left at (1010, 699)
Screenshot: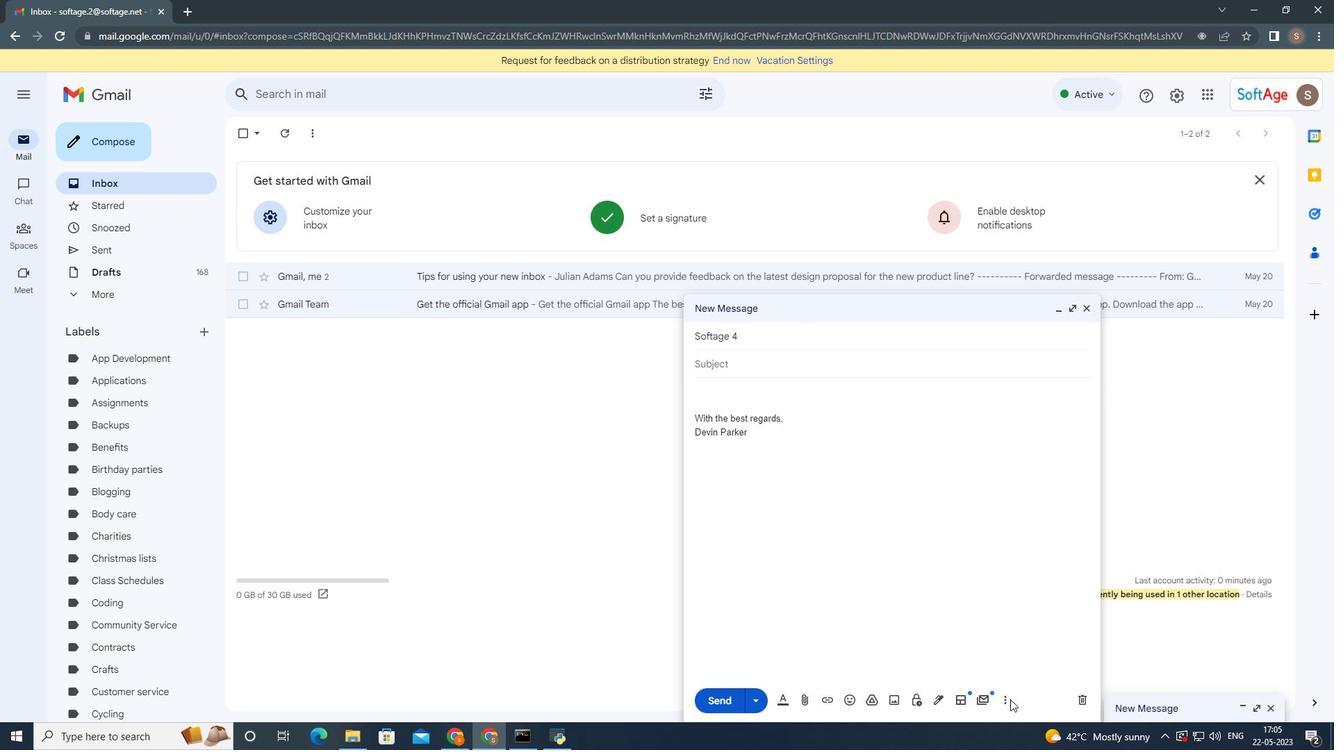 
Action: Mouse moved to (1006, 701)
Screenshot: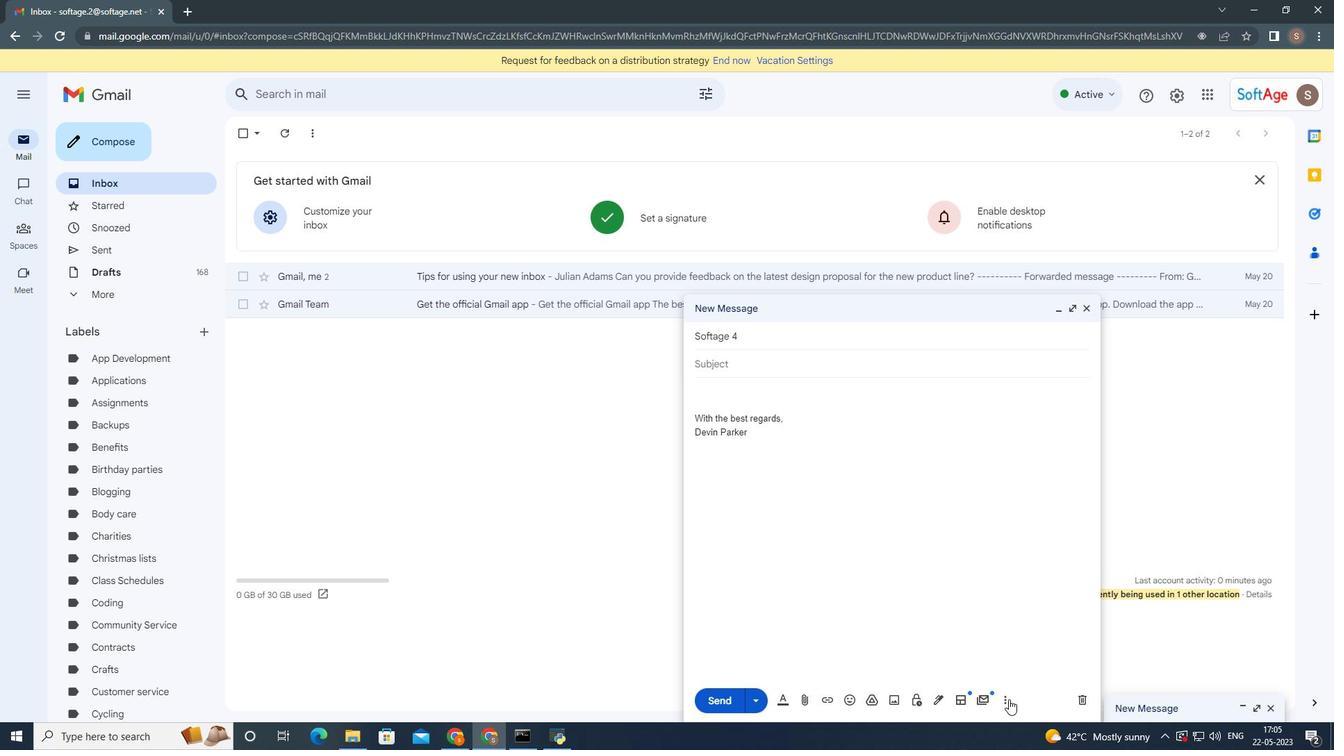
Action: Mouse pressed left at (1006, 701)
Screenshot: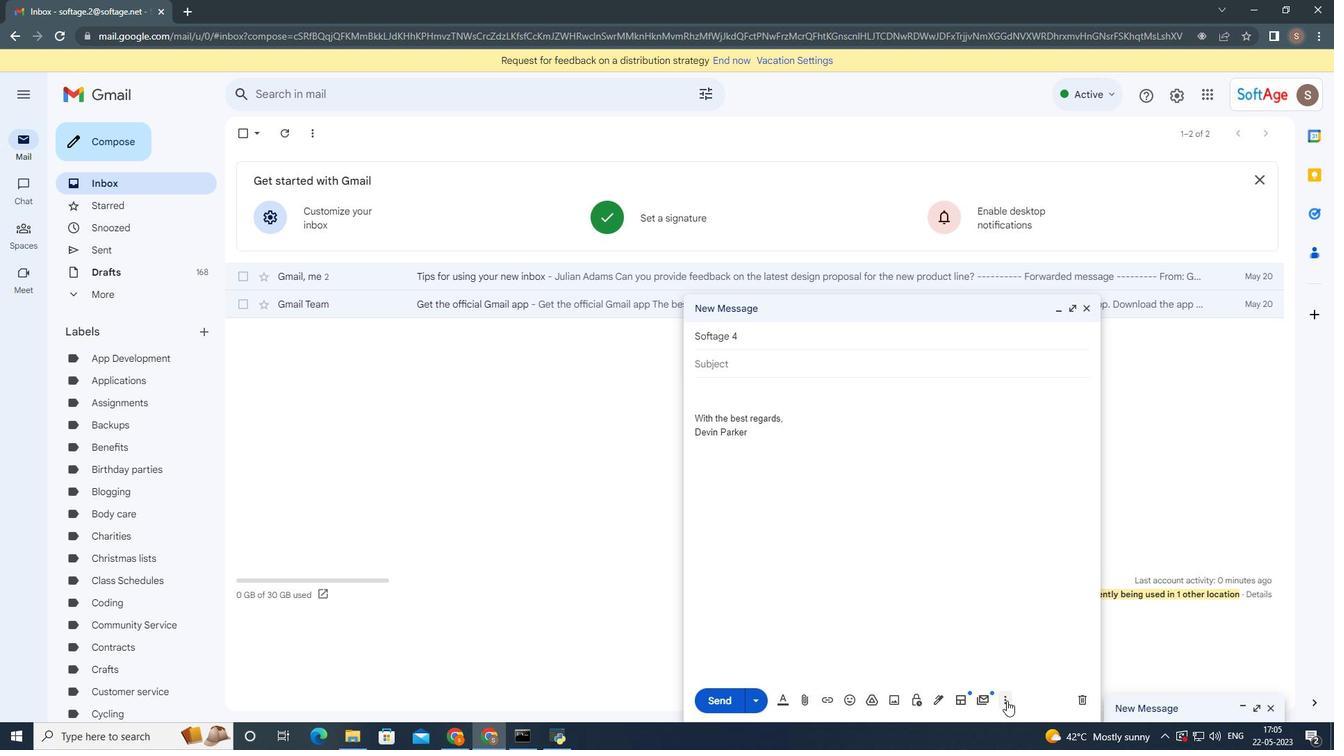 
Action: Mouse moved to (1029, 569)
Screenshot: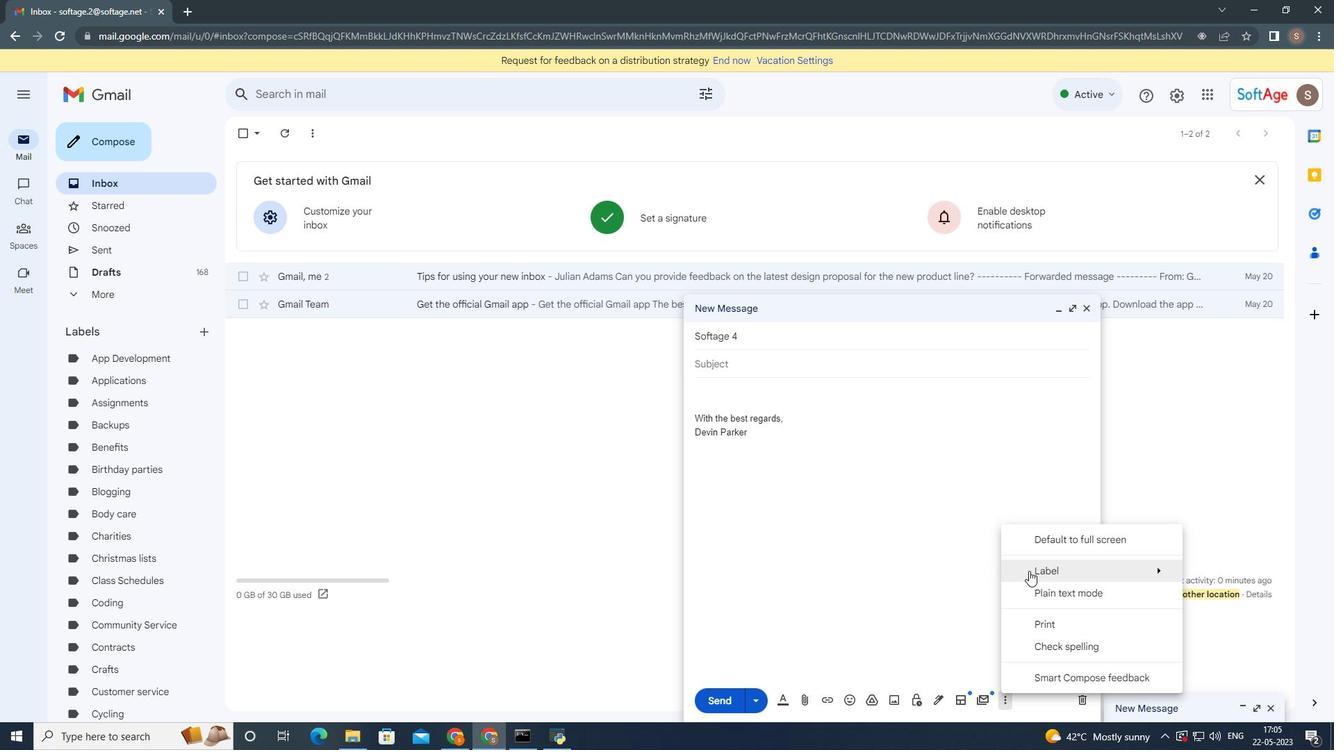 
Action: Mouse pressed left at (1029, 569)
Screenshot: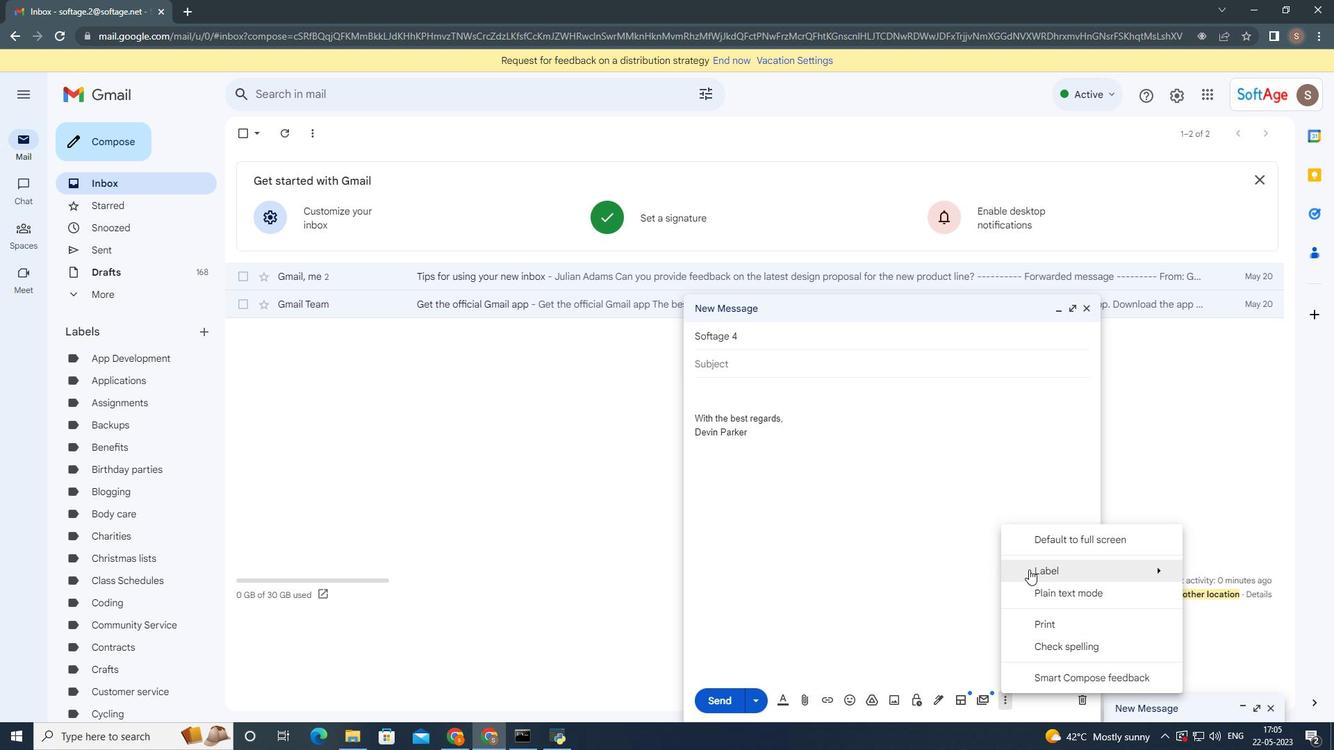 
Action: Mouse moved to (842, 541)
Screenshot: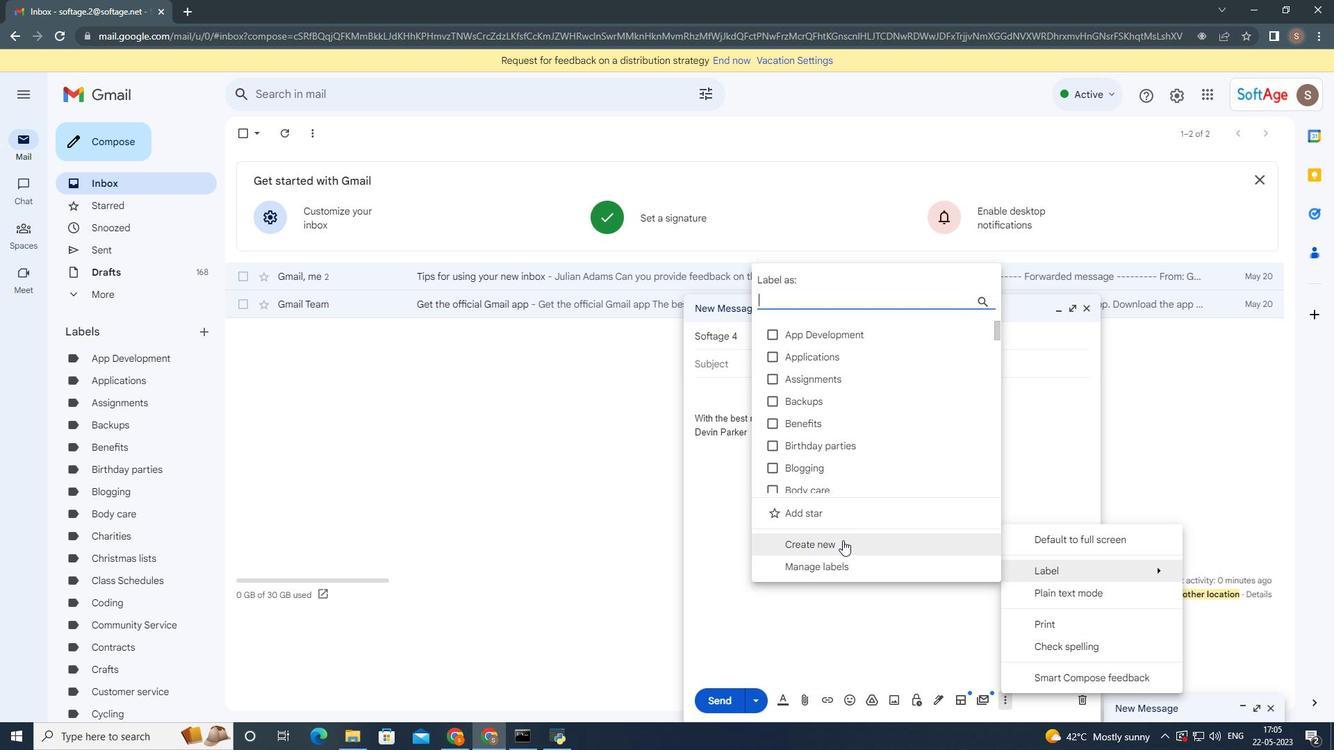 
Action: Mouse pressed left at (842, 541)
Screenshot: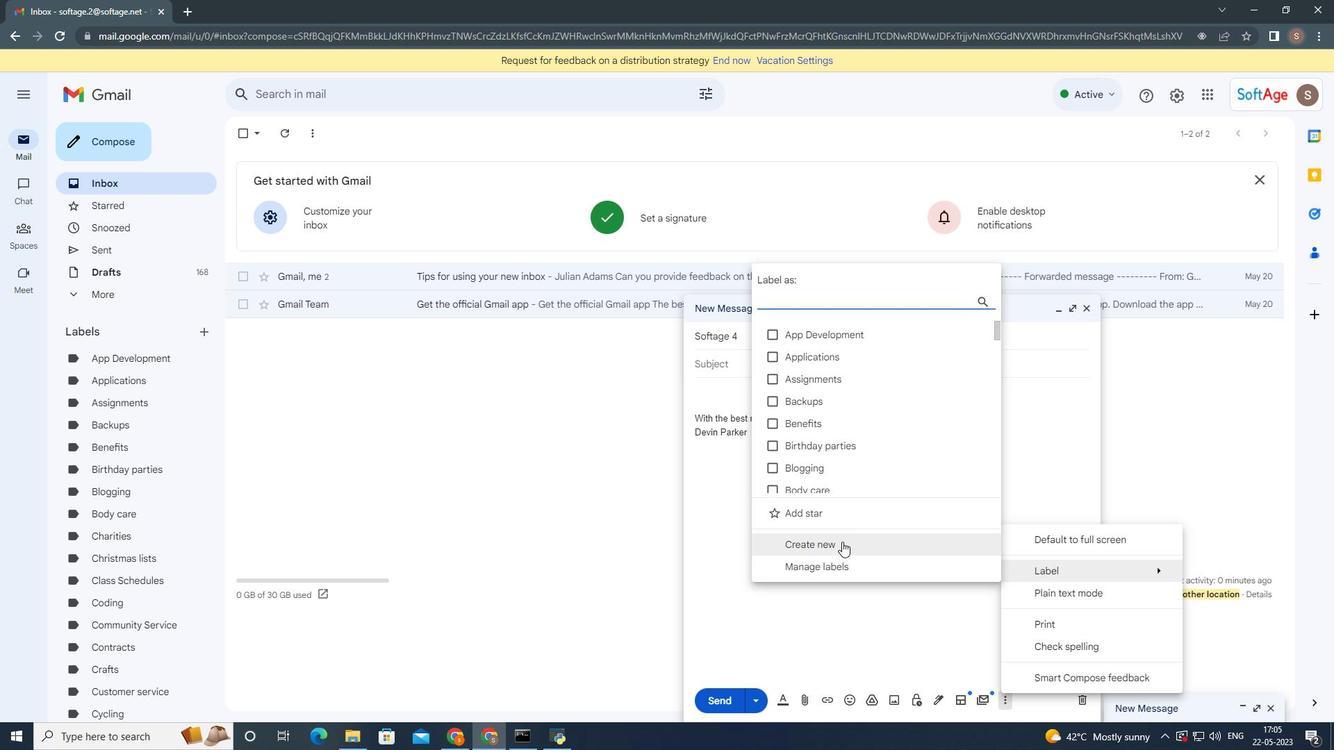 
Action: Mouse moved to (842, 540)
Screenshot: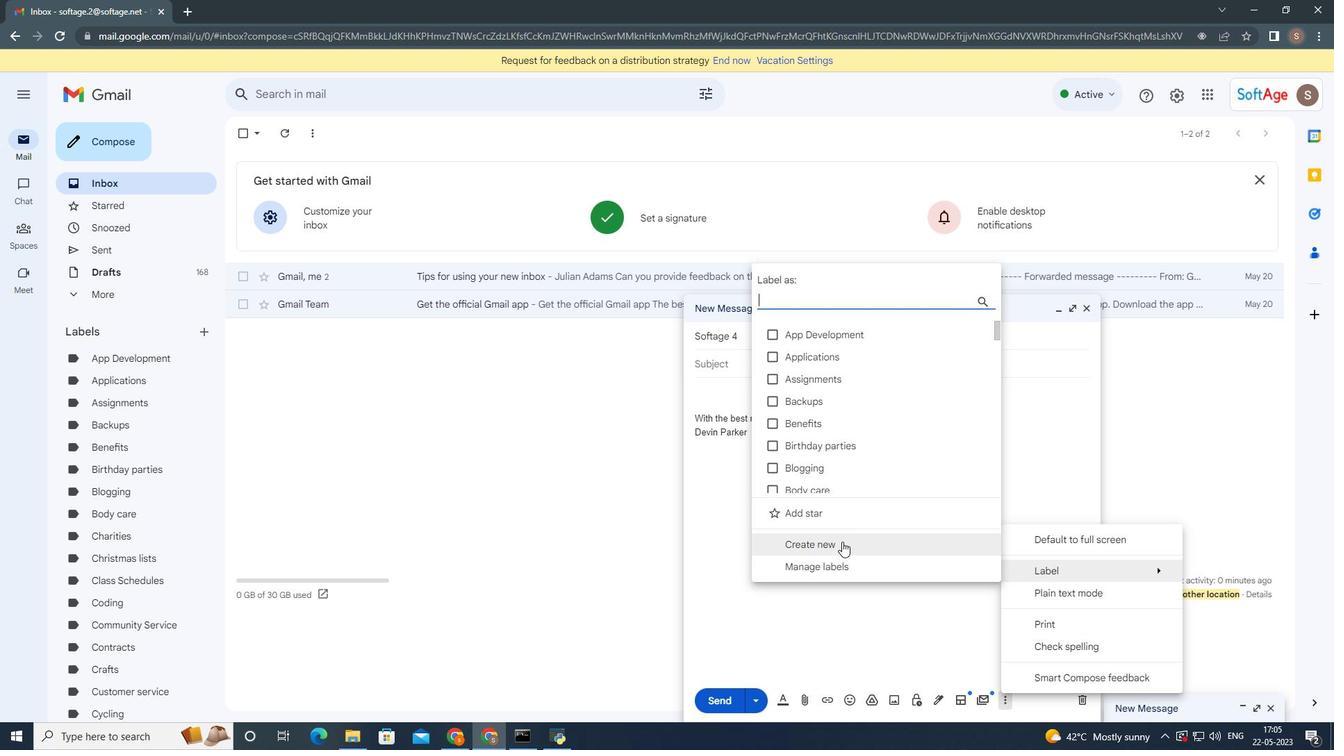 
Action: Key pressed <Key.shift>Copyrights
Screenshot: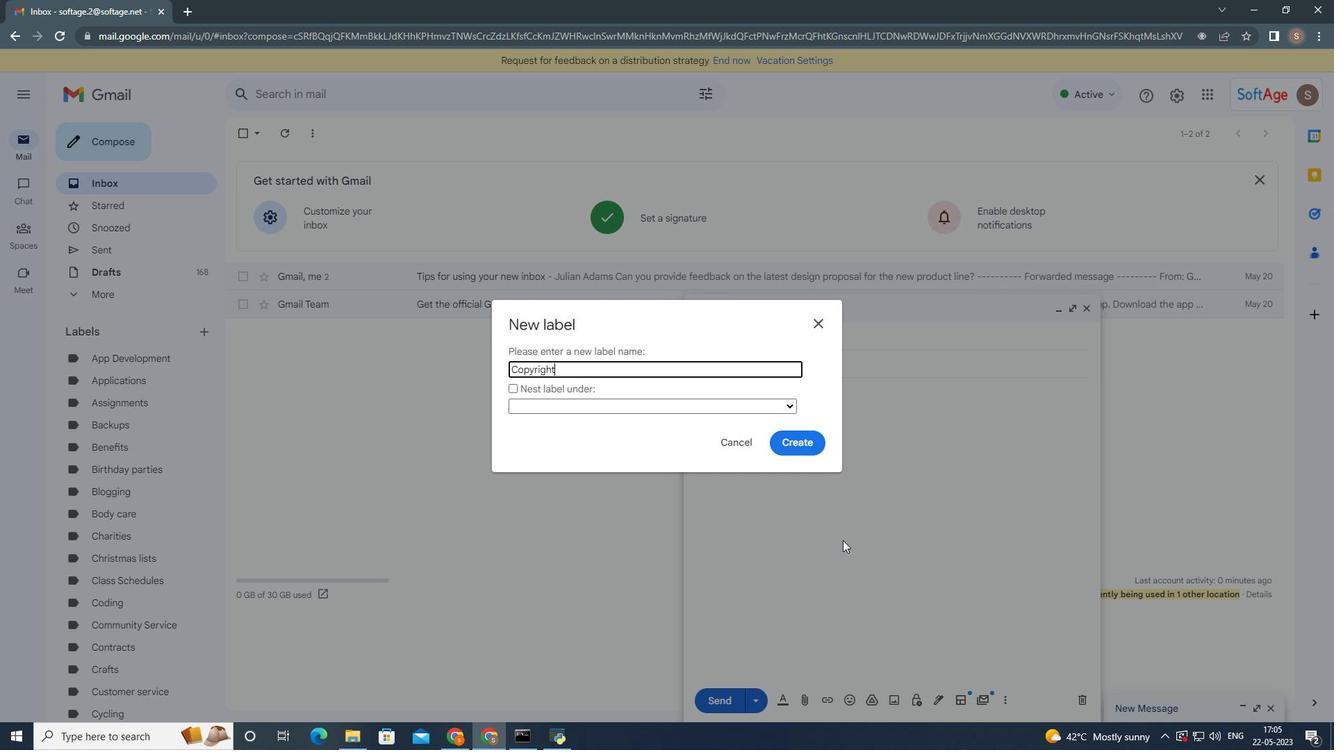 
Action: Mouse moved to (793, 446)
Screenshot: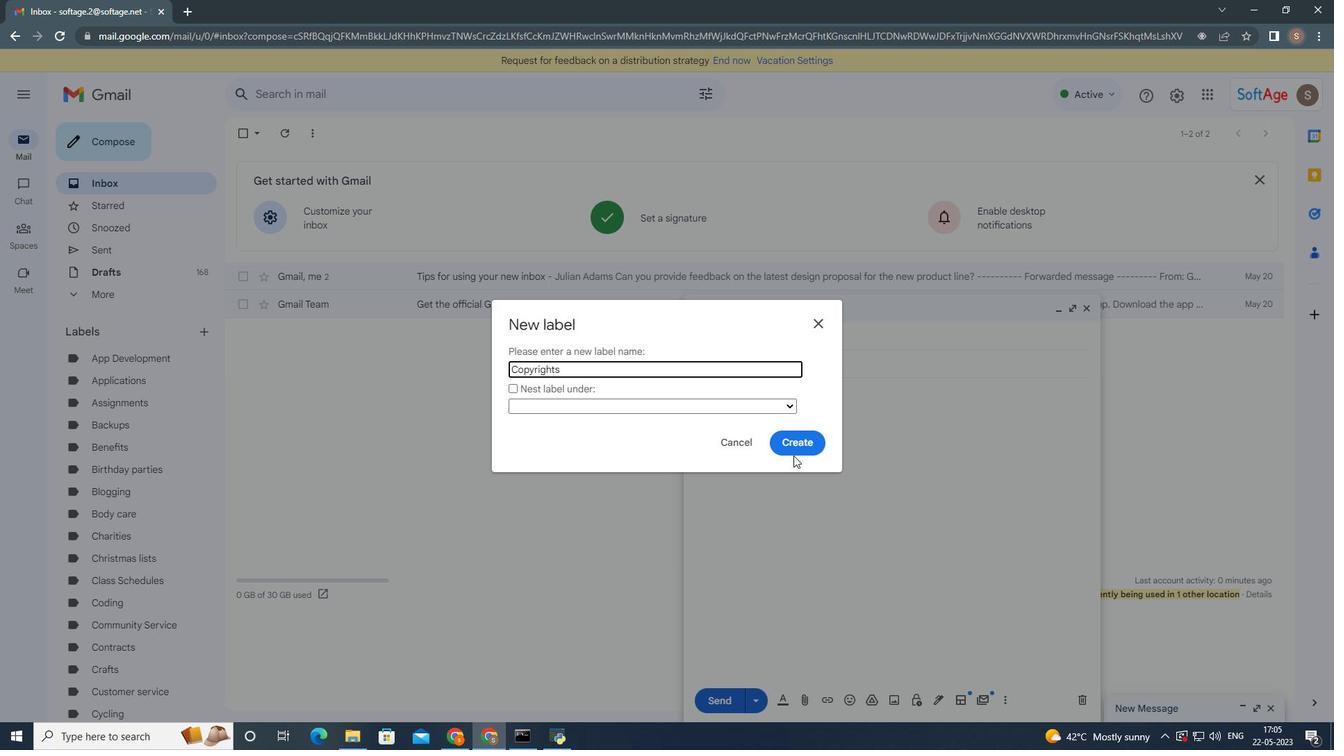 
Action: Mouse pressed left at (793, 446)
Screenshot: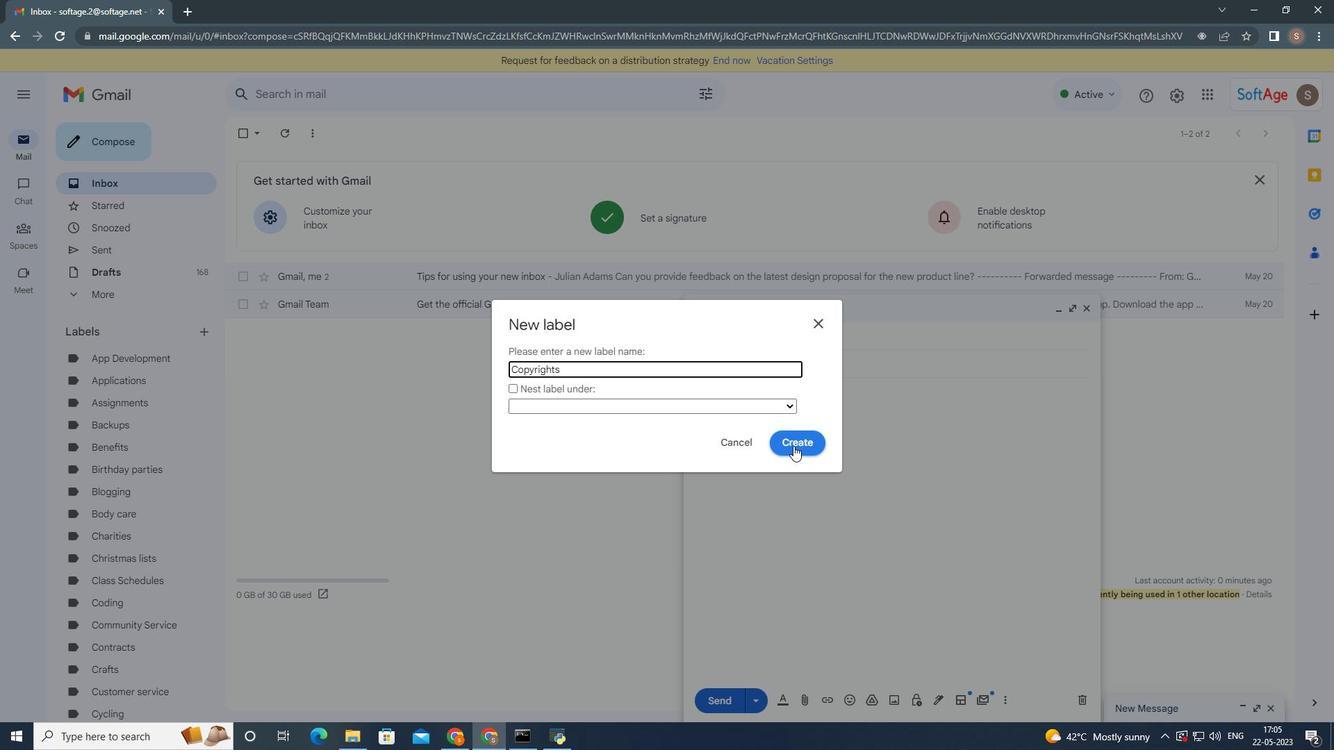 
Action: Mouse moved to (792, 446)
Screenshot: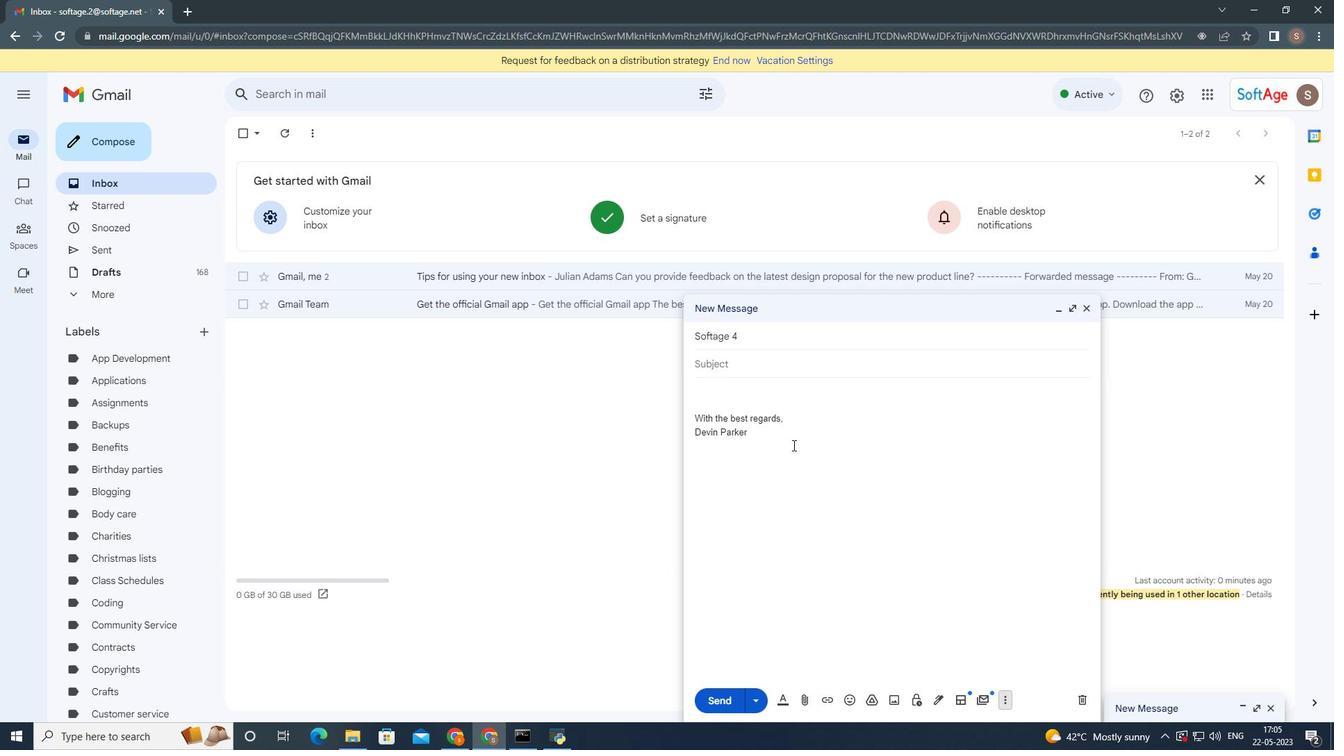 
